 Task: Look for space in Arcore, Italy from 6th September, 2023 to 15th September, 2023 for 6 adults in price range Rs.8000 to Rs.12000. Place can be entire place or private room with 6 bedrooms having 6 beds and 6 bathrooms. Property type can be house, flat, guest house. Amenities needed are: wifi, TV, free parkinig on premises, gym, breakfast. Booking option can be shelf check-in. Required host language is English.
Action: Mouse moved to (425, 84)
Screenshot: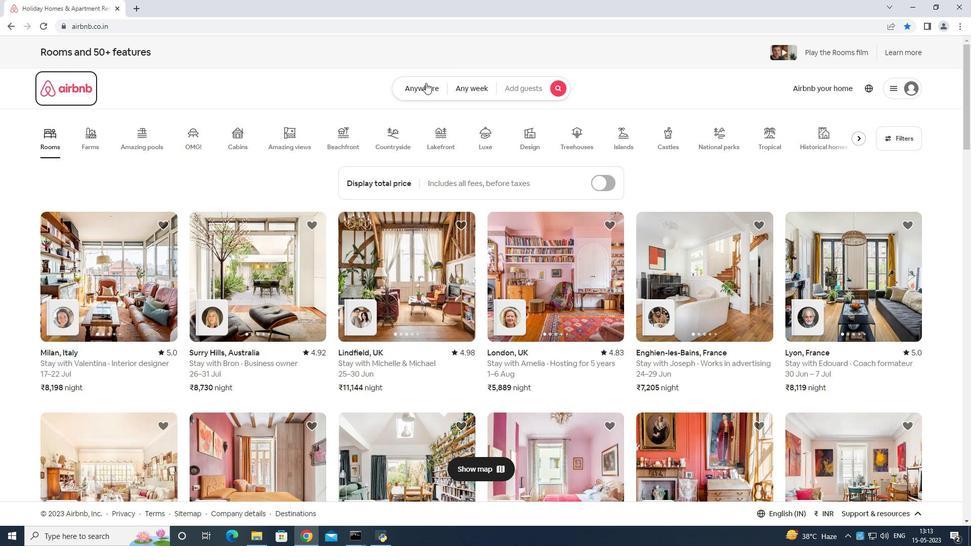 
Action: Mouse pressed left at (425, 84)
Screenshot: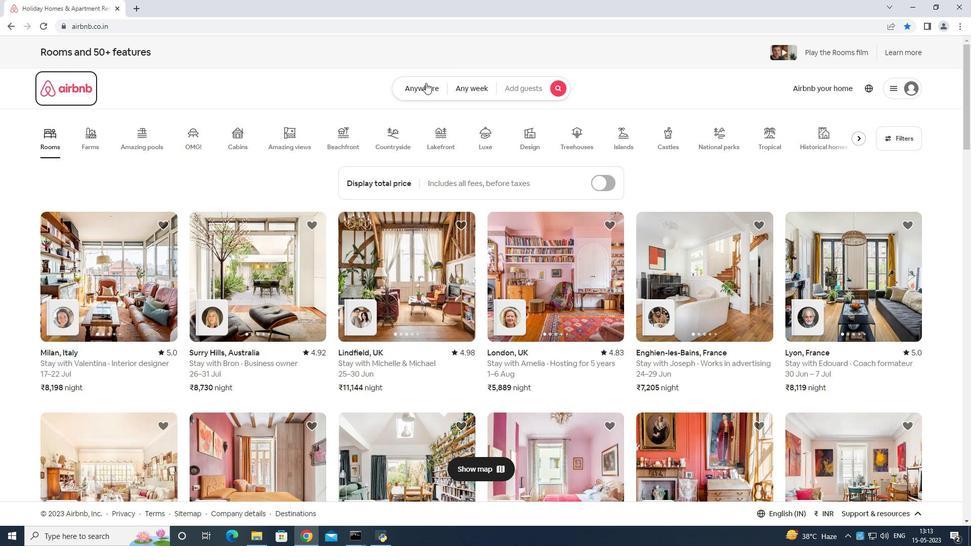 
Action: Mouse moved to (378, 130)
Screenshot: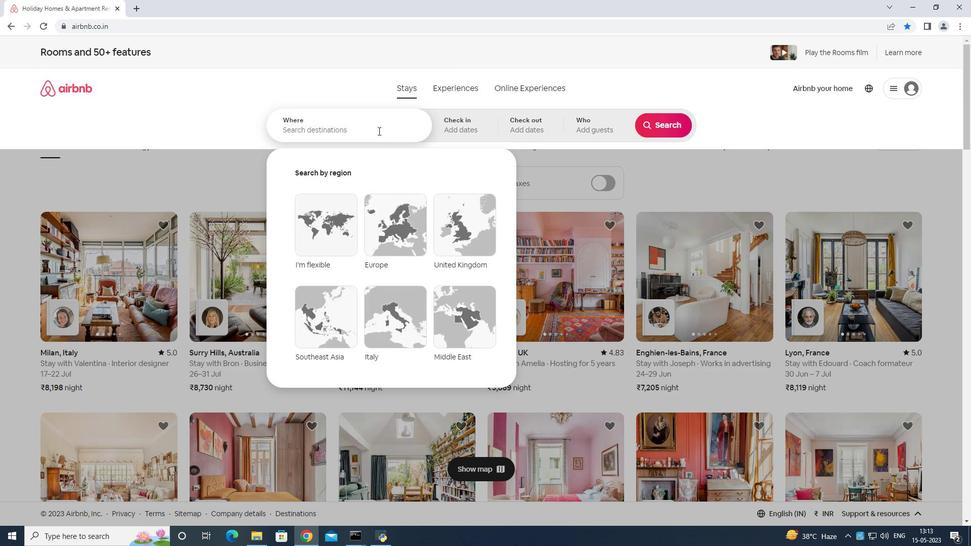 
Action: Mouse pressed left at (378, 130)
Screenshot: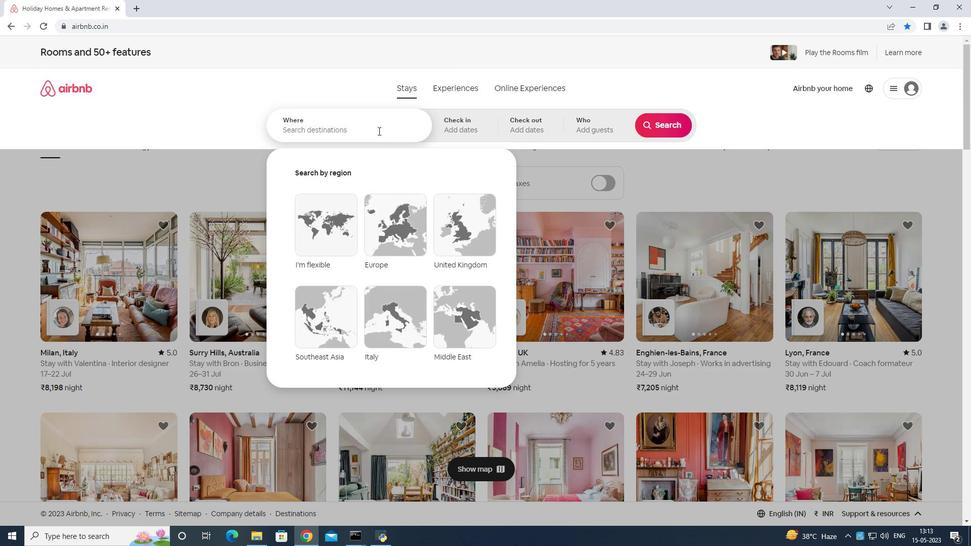 
Action: Mouse moved to (375, 128)
Screenshot: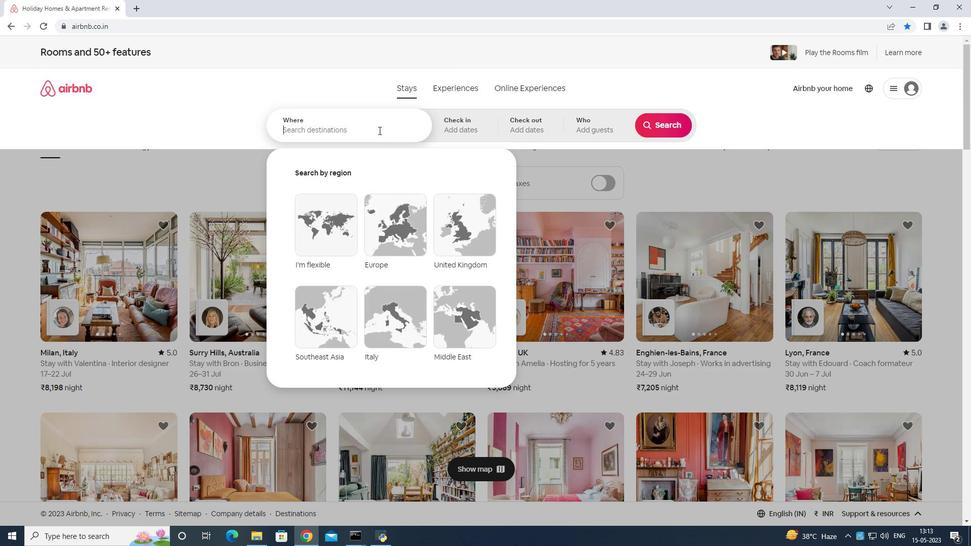 
Action: Key pressed <Key.shift>Arcore<Key.space>italy<Key.enter>
Screenshot: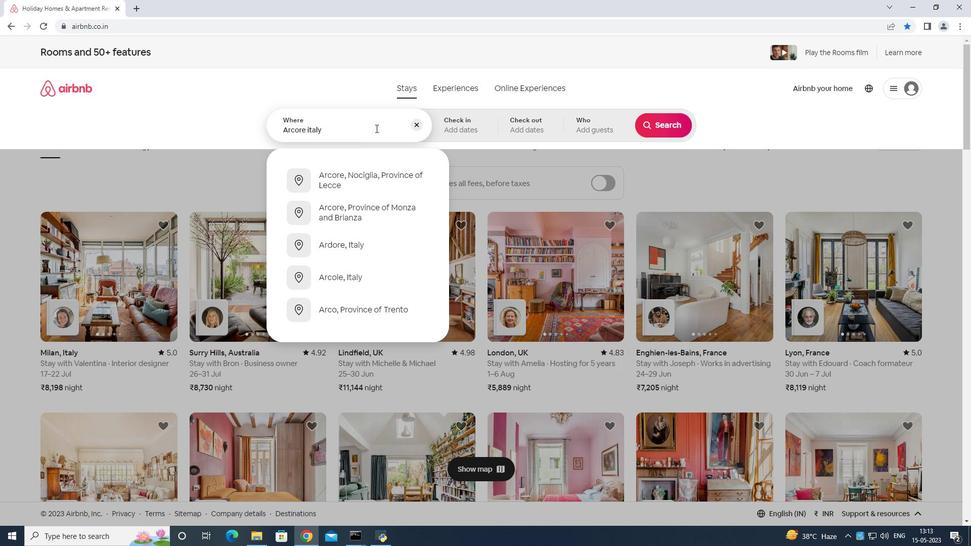 
Action: Mouse moved to (659, 210)
Screenshot: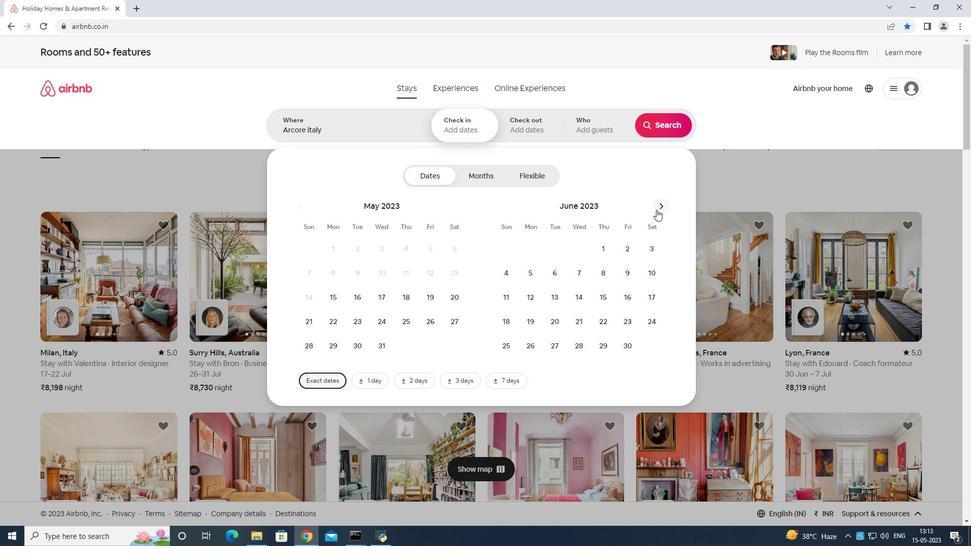 
Action: Mouse pressed left at (659, 210)
Screenshot: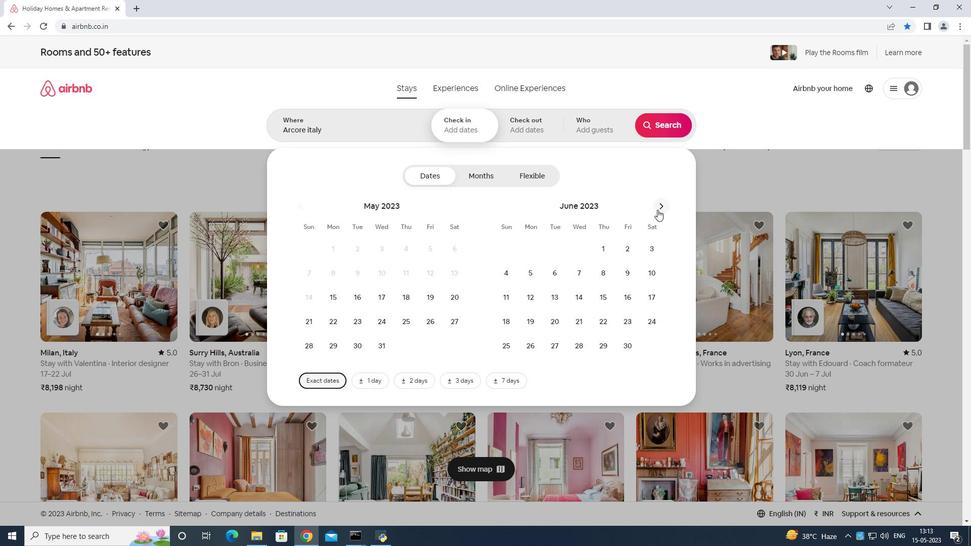 
Action: Mouse moved to (660, 209)
Screenshot: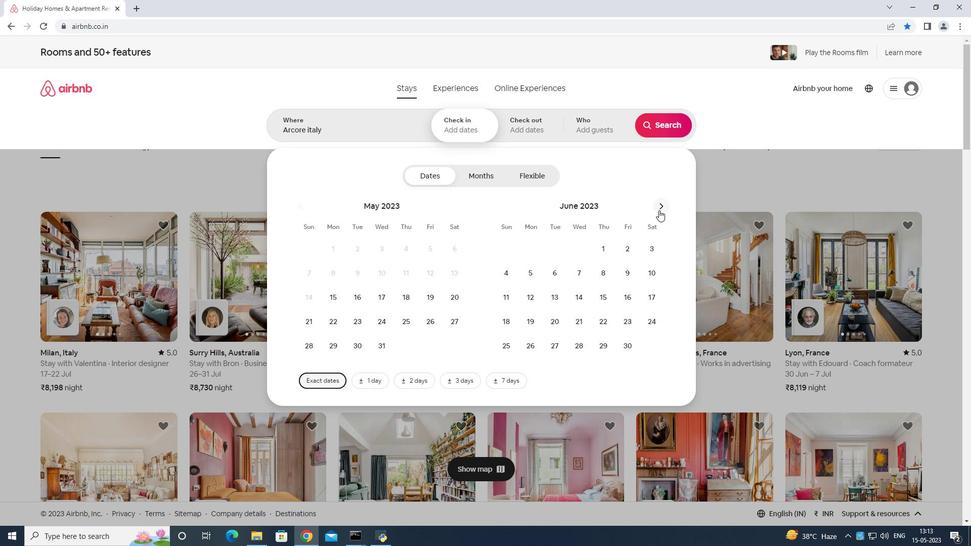 
Action: Mouse pressed left at (660, 209)
Screenshot: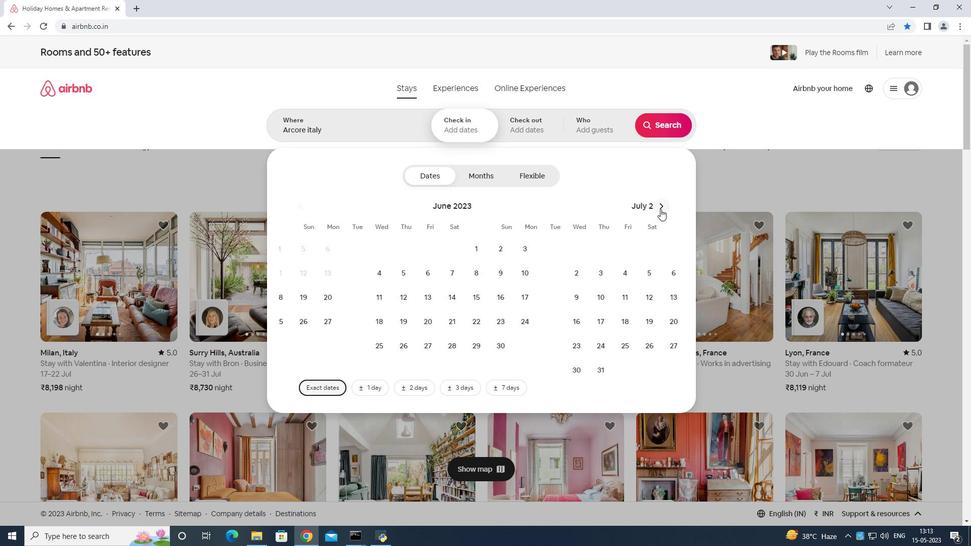 
Action: Mouse moved to (661, 209)
Screenshot: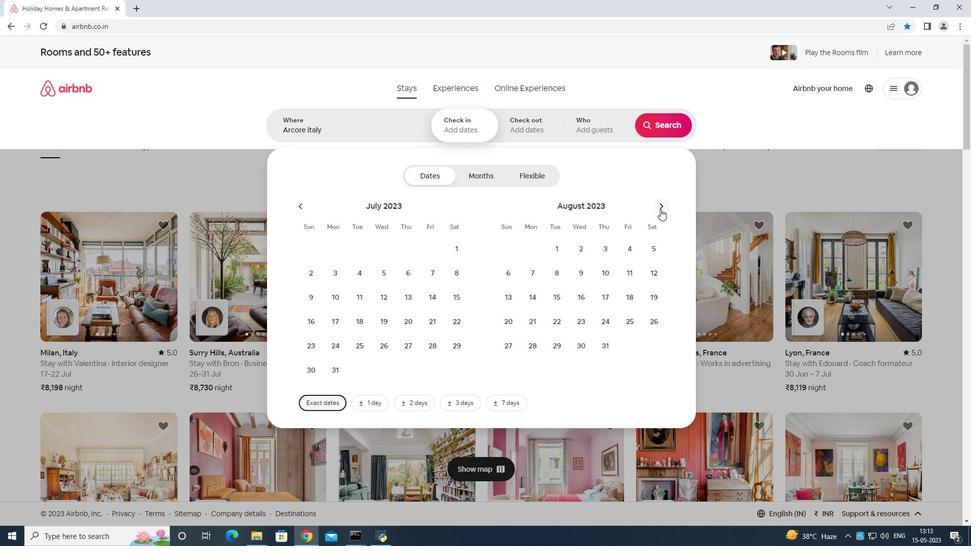 
Action: Mouse pressed left at (661, 209)
Screenshot: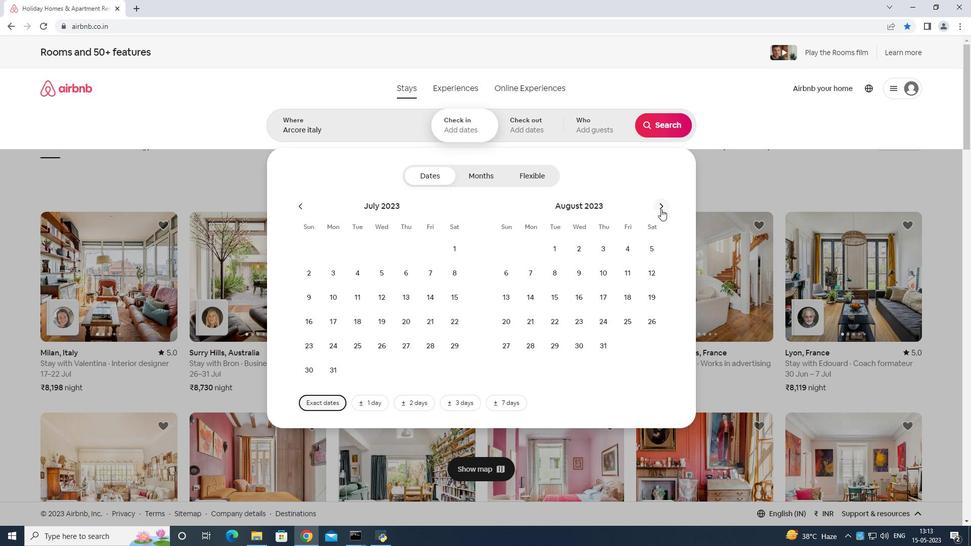 
Action: Mouse moved to (576, 268)
Screenshot: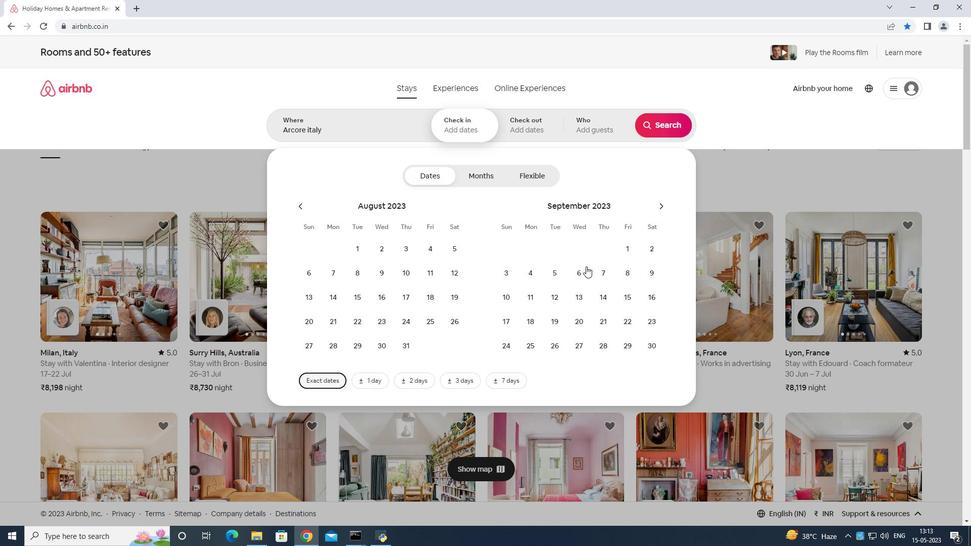 
Action: Mouse pressed left at (576, 268)
Screenshot: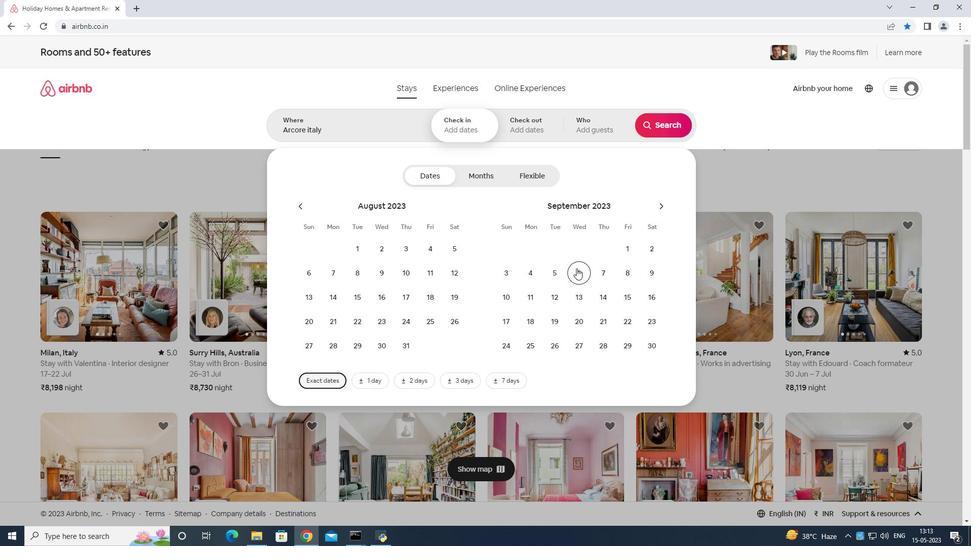 
Action: Mouse moved to (616, 297)
Screenshot: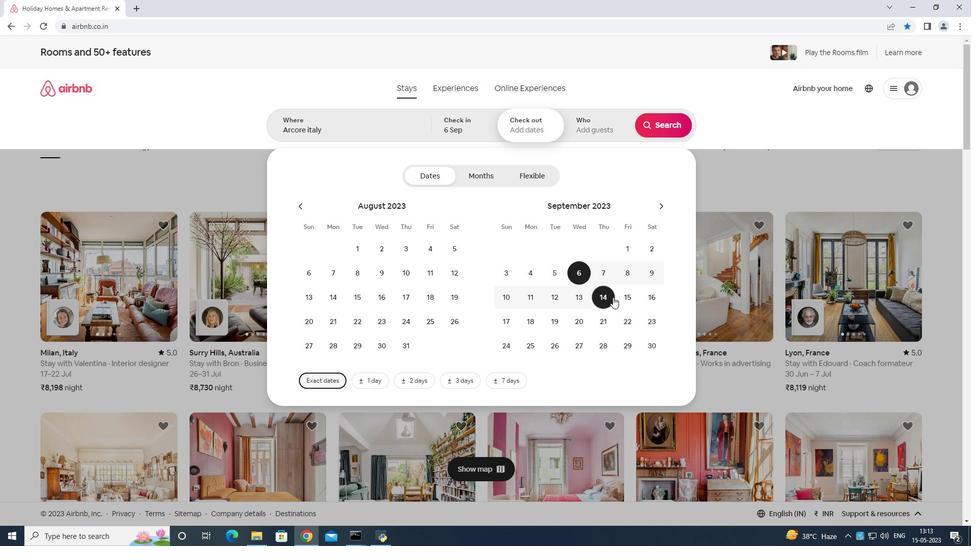 
Action: Mouse pressed left at (616, 297)
Screenshot: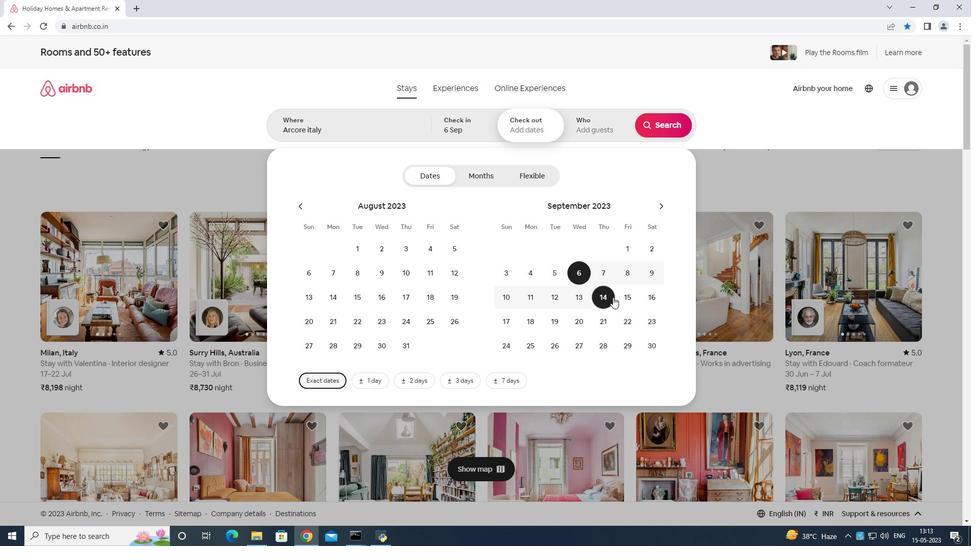 
Action: Mouse moved to (593, 119)
Screenshot: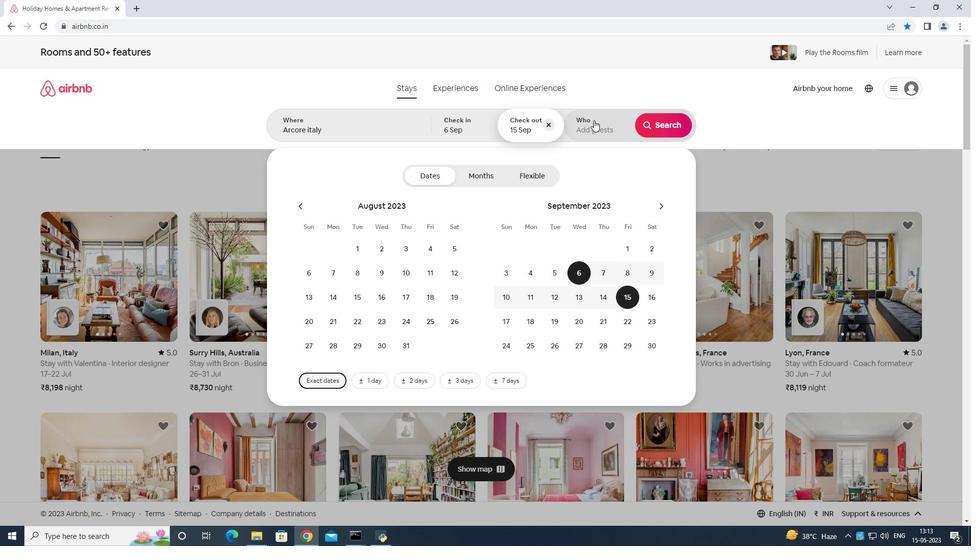 
Action: Mouse pressed left at (593, 119)
Screenshot: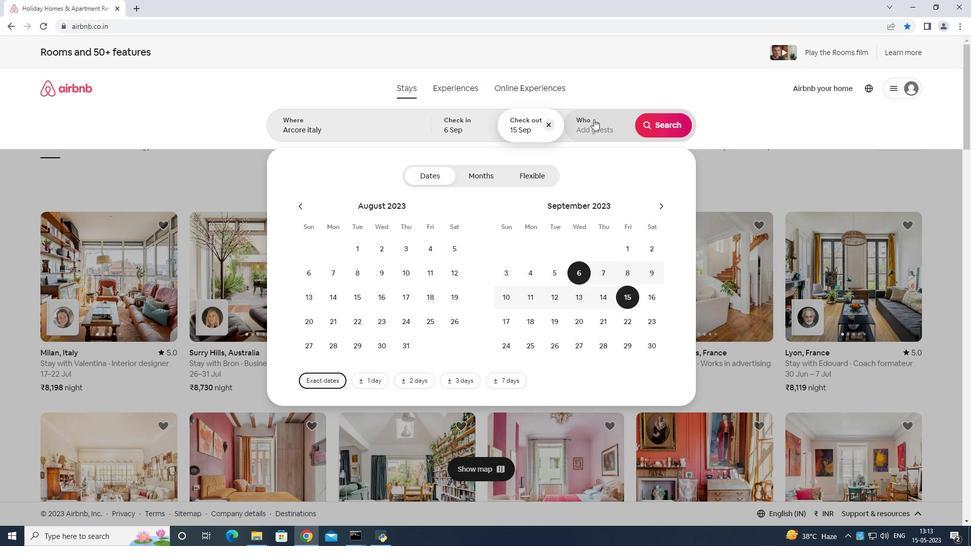 
Action: Mouse moved to (666, 175)
Screenshot: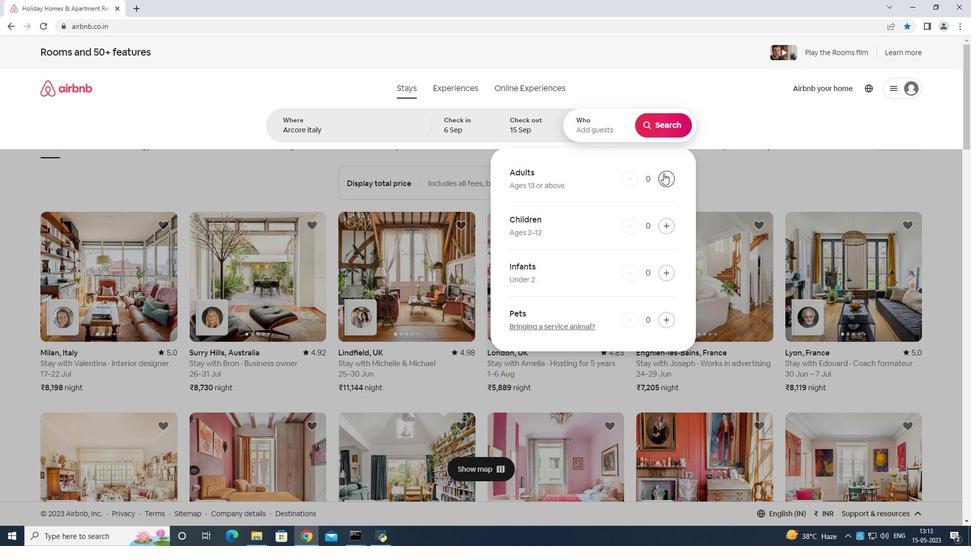 
Action: Mouse pressed left at (666, 175)
Screenshot: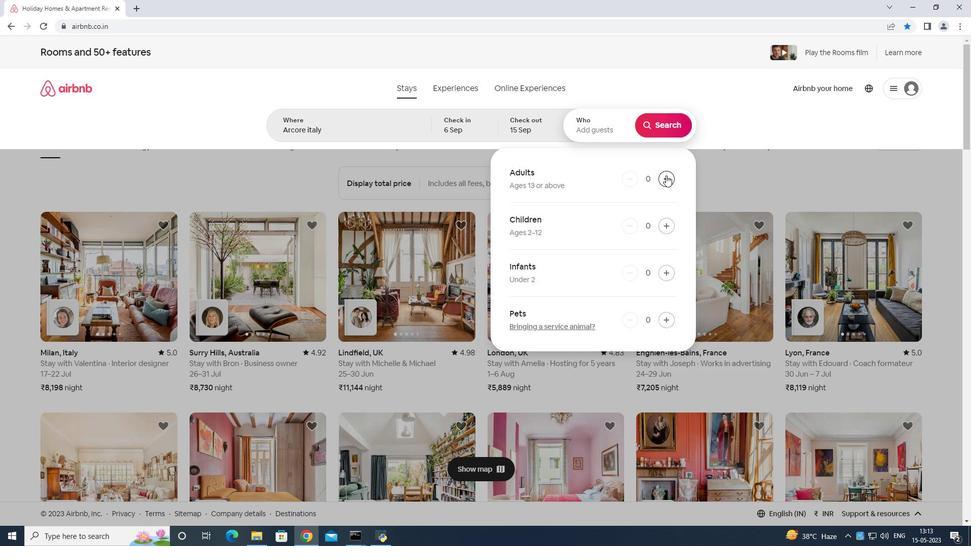 
Action: Mouse moved to (666, 176)
Screenshot: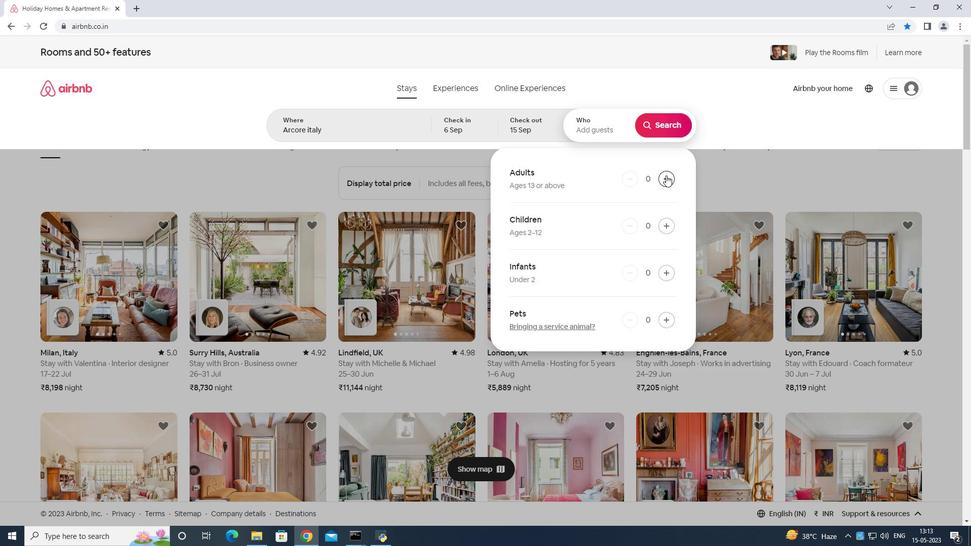 
Action: Mouse pressed left at (666, 176)
Screenshot: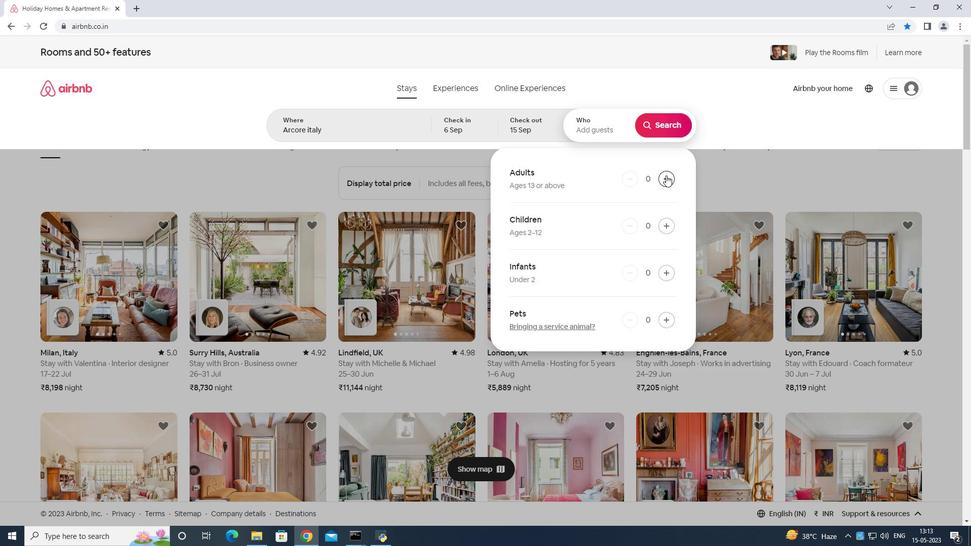 
Action: Mouse moved to (667, 176)
Screenshot: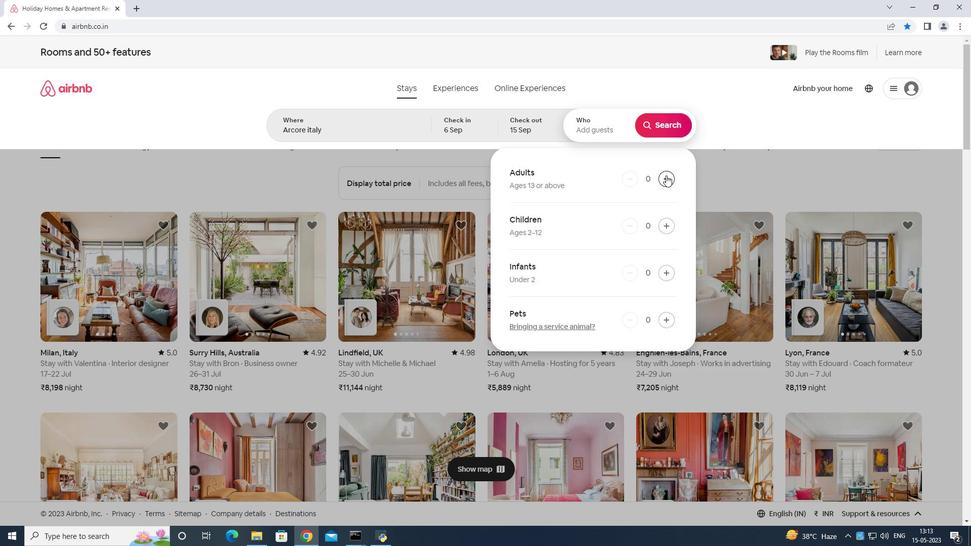 
Action: Mouse pressed left at (667, 176)
Screenshot: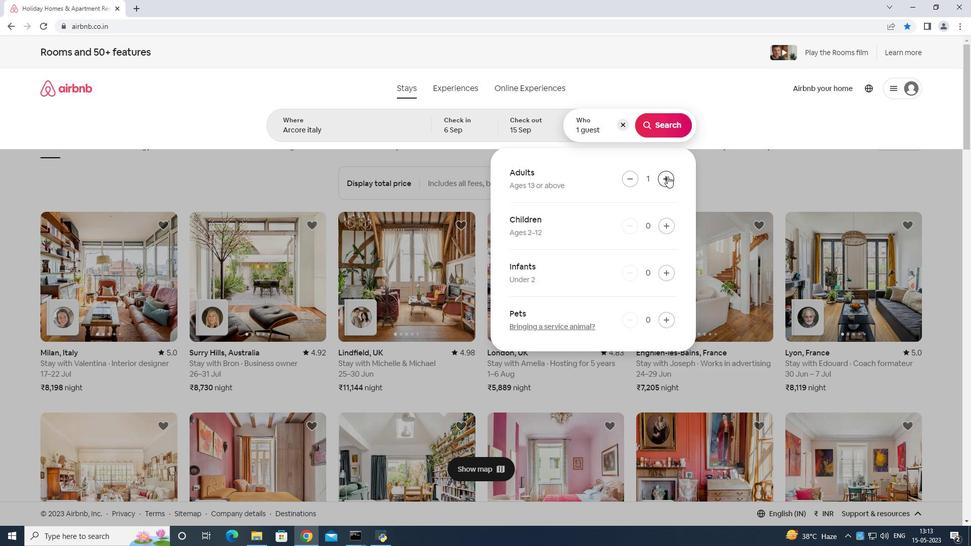 
Action: Mouse pressed left at (667, 176)
Screenshot: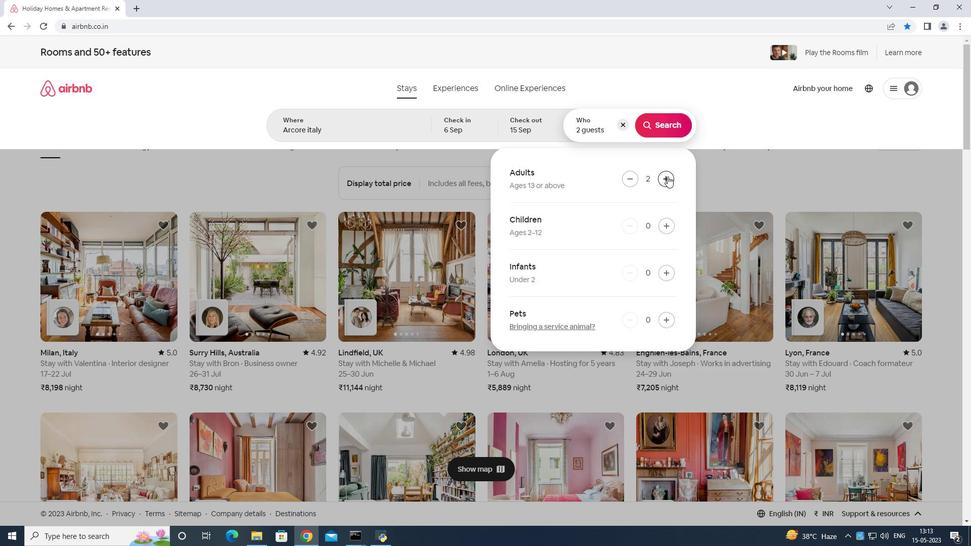 
Action: Mouse pressed left at (667, 176)
Screenshot: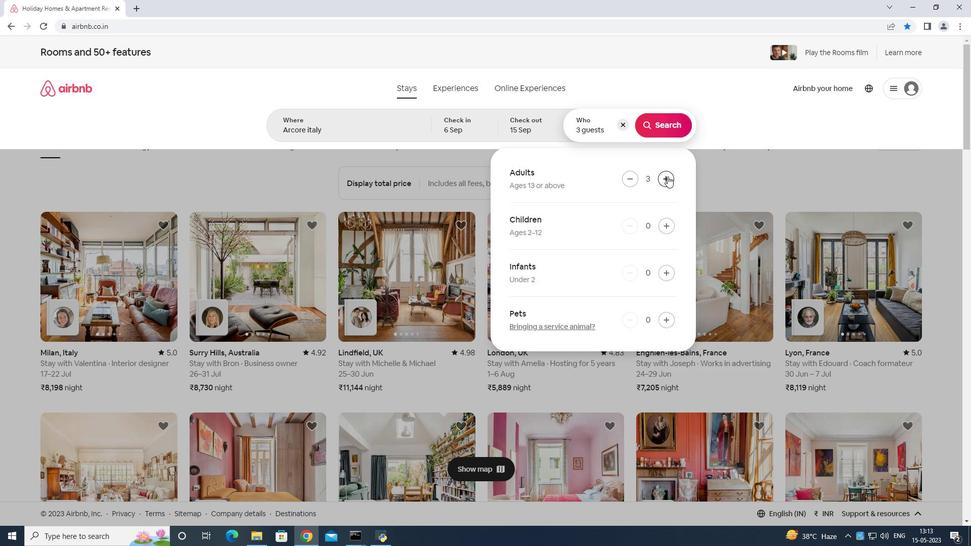 
Action: Mouse pressed left at (667, 176)
Screenshot: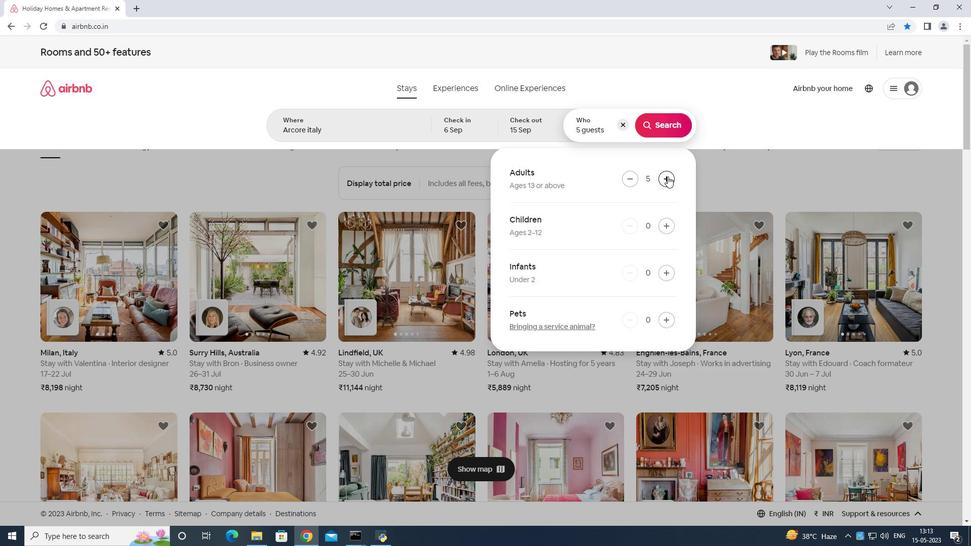 
Action: Mouse moved to (666, 126)
Screenshot: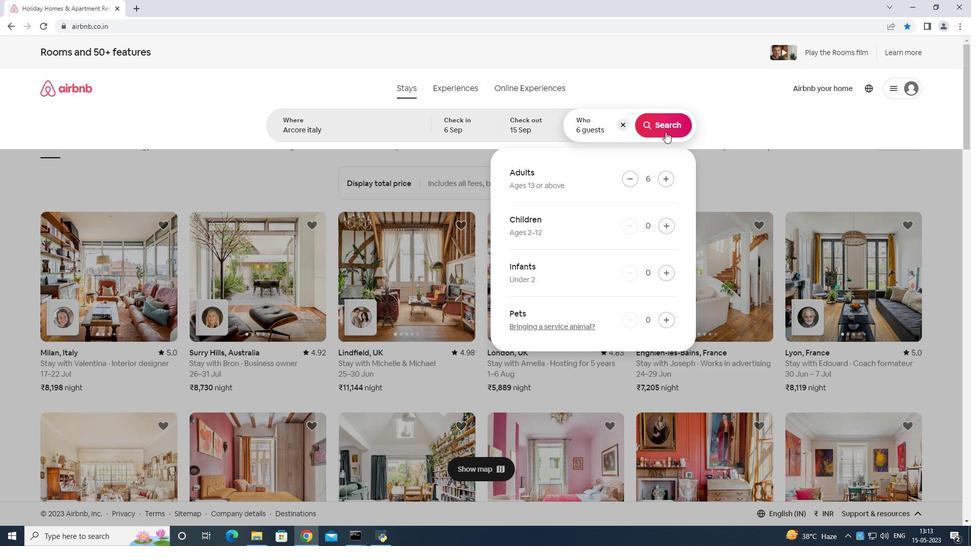 
Action: Mouse pressed left at (666, 126)
Screenshot: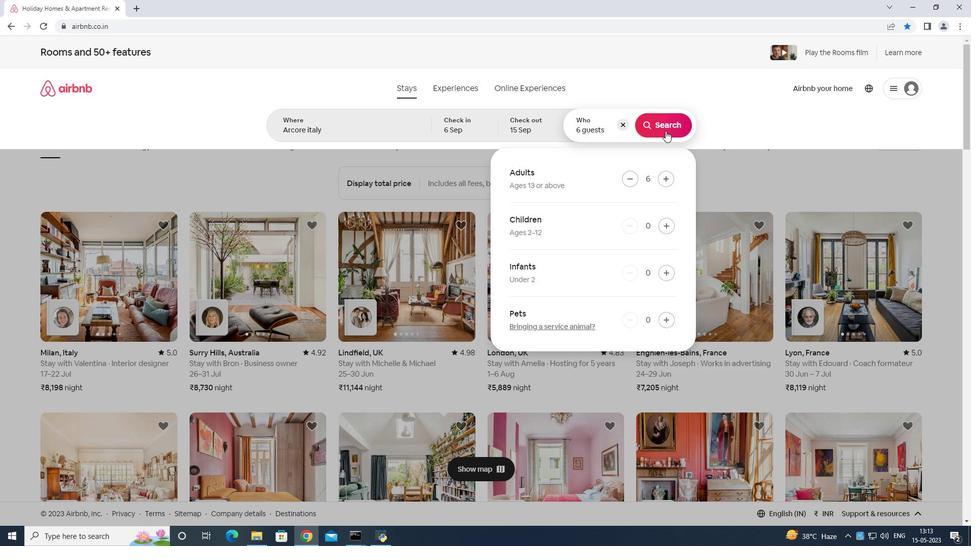 
Action: Mouse moved to (919, 98)
Screenshot: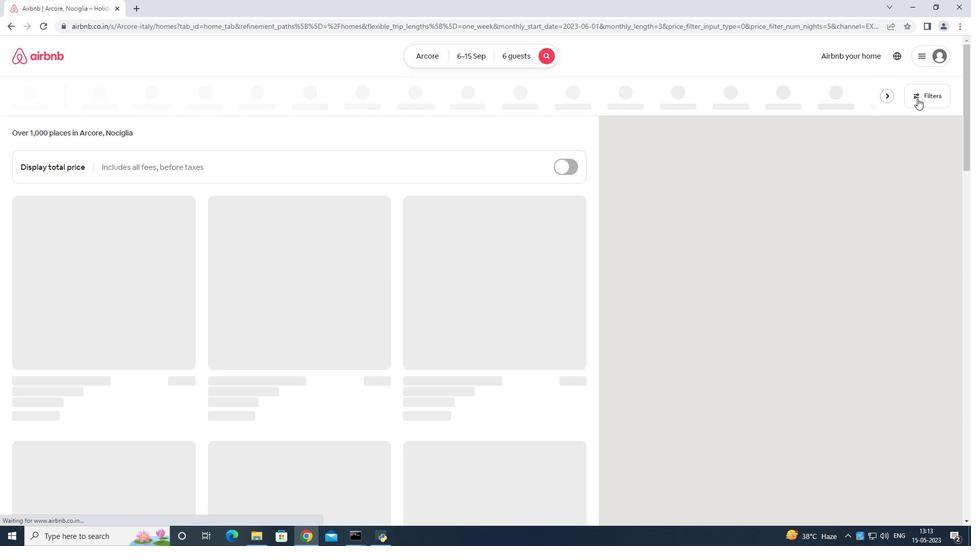 
Action: Mouse pressed left at (919, 98)
Screenshot: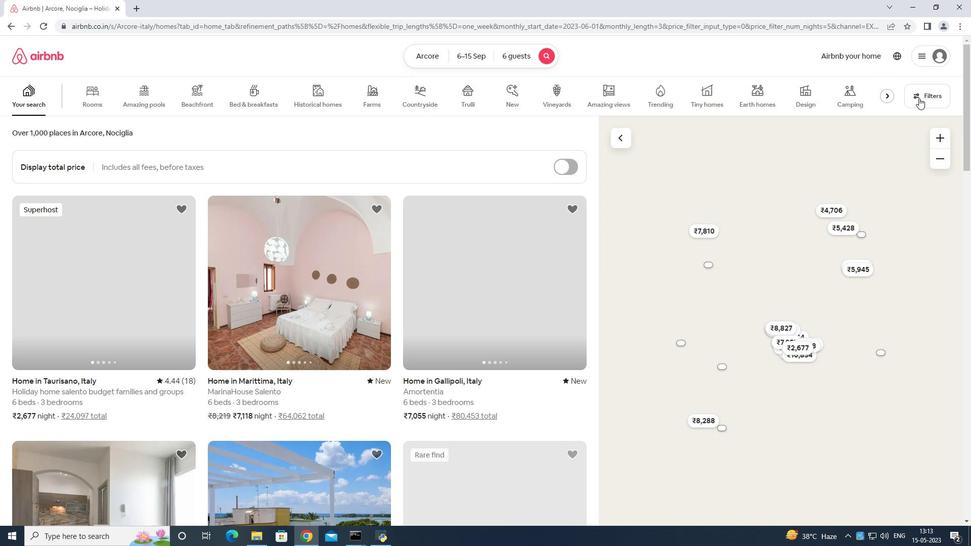 
Action: Mouse moved to (430, 340)
Screenshot: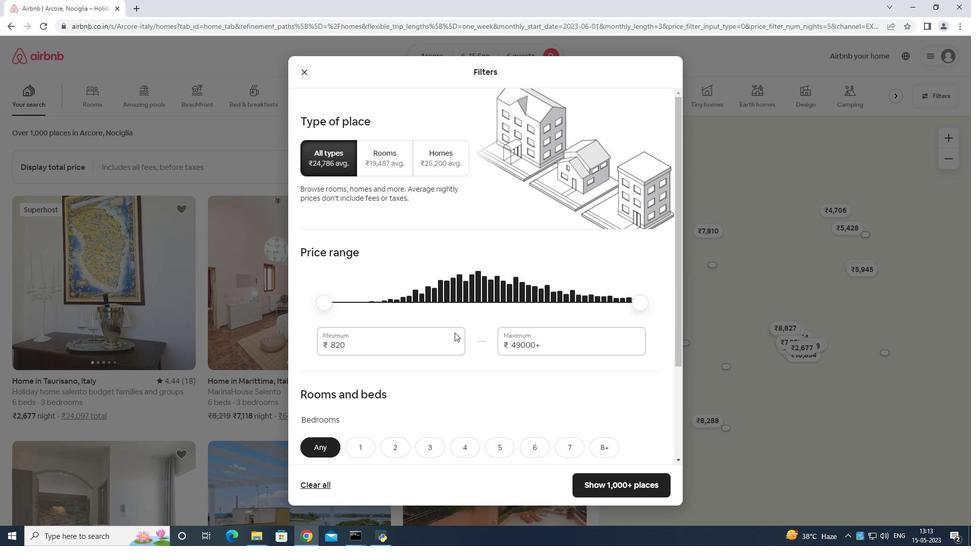 
Action: Mouse pressed left at (430, 340)
Screenshot: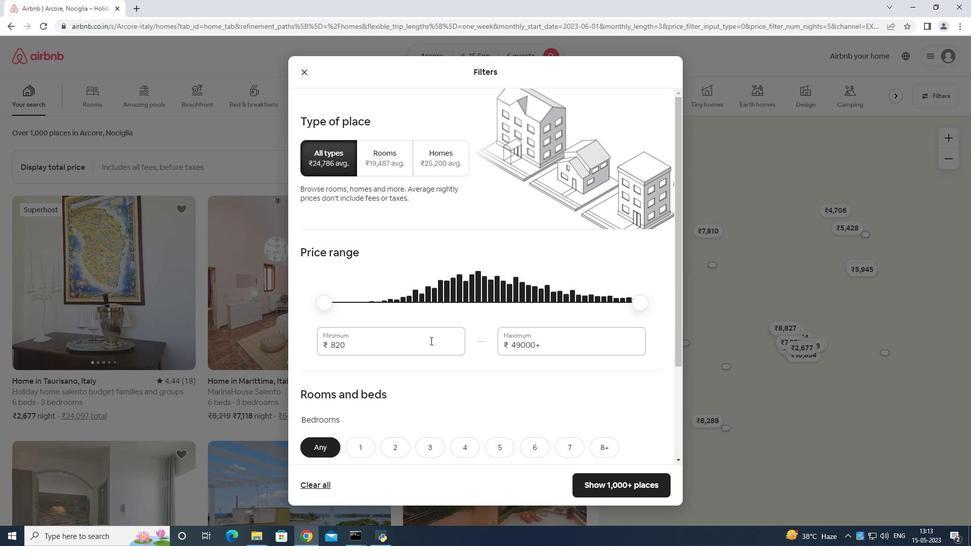 
Action: Mouse moved to (449, 338)
Screenshot: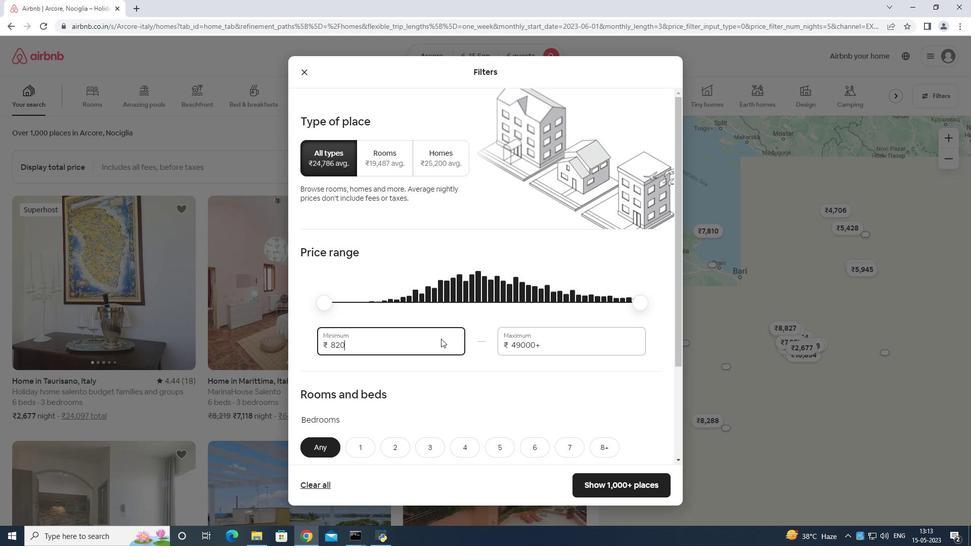 
Action: Key pressed <Key.backspace>
Screenshot: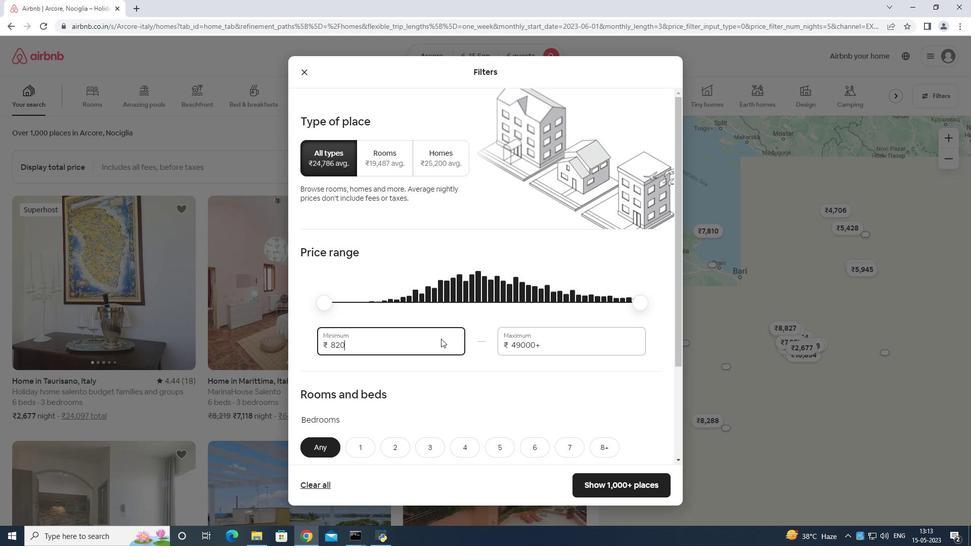 
Action: Mouse moved to (449, 335)
Screenshot: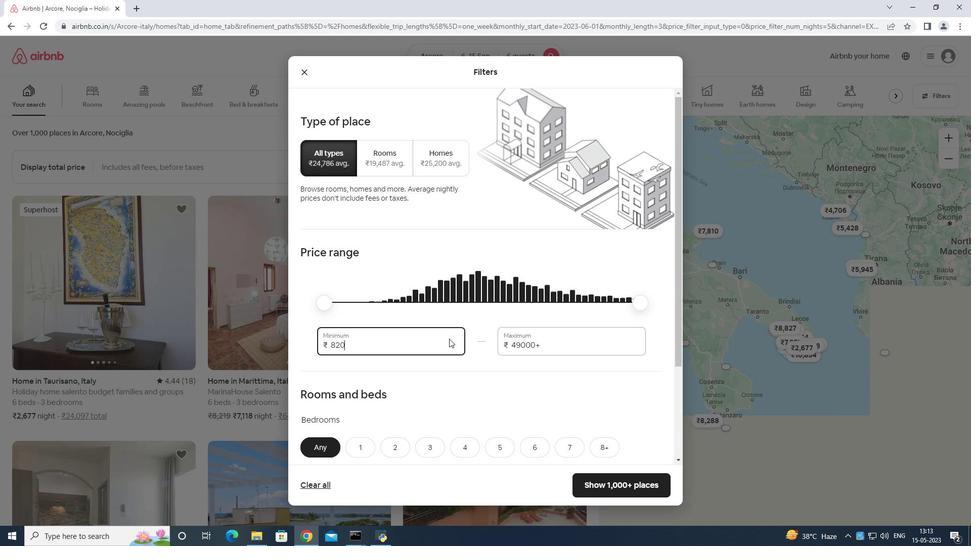 
Action: Key pressed <Key.backspace><Key.backspace><Key.backspace><Key.backspace><Key.backspace><Key.backspace><Key.backspace><Key.backspace>8
Screenshot: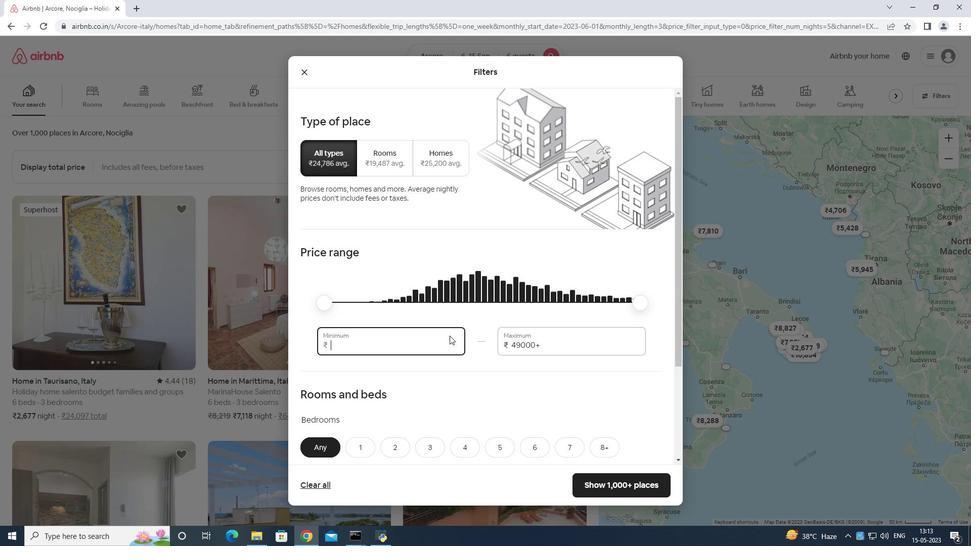 
Action: Mouse moved to (450, 335)
Screenshot: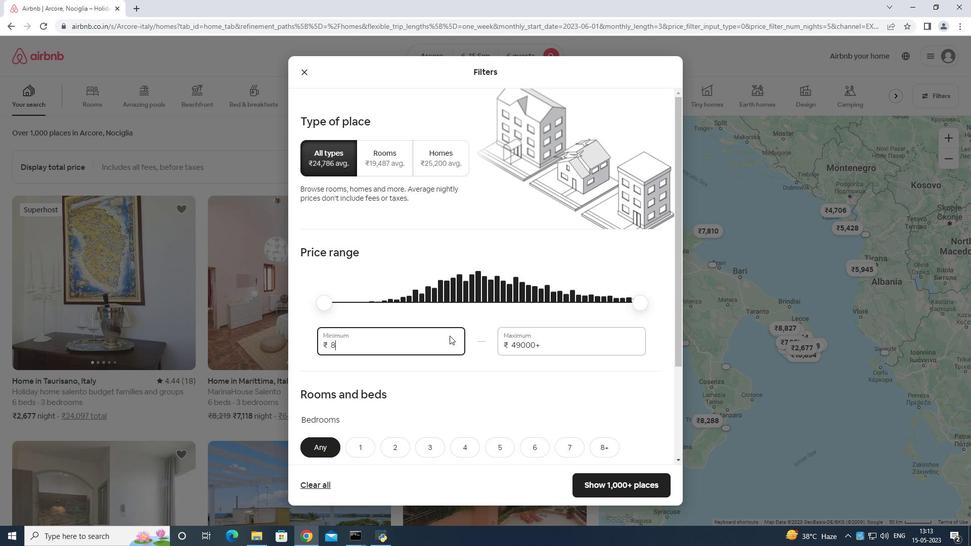 
Action: Key pressed 0
Screenshot: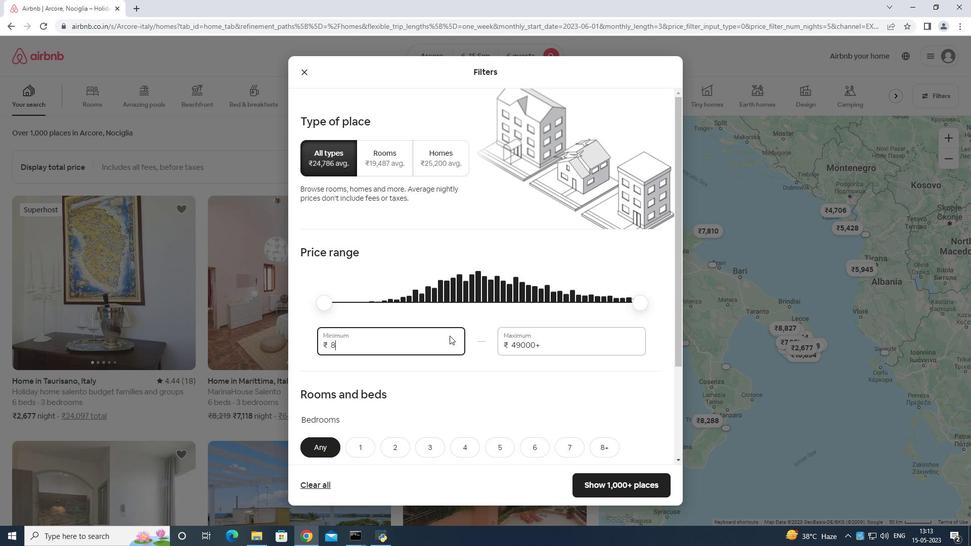 
Action: Mouse moved to (450, 334)
Screenshot: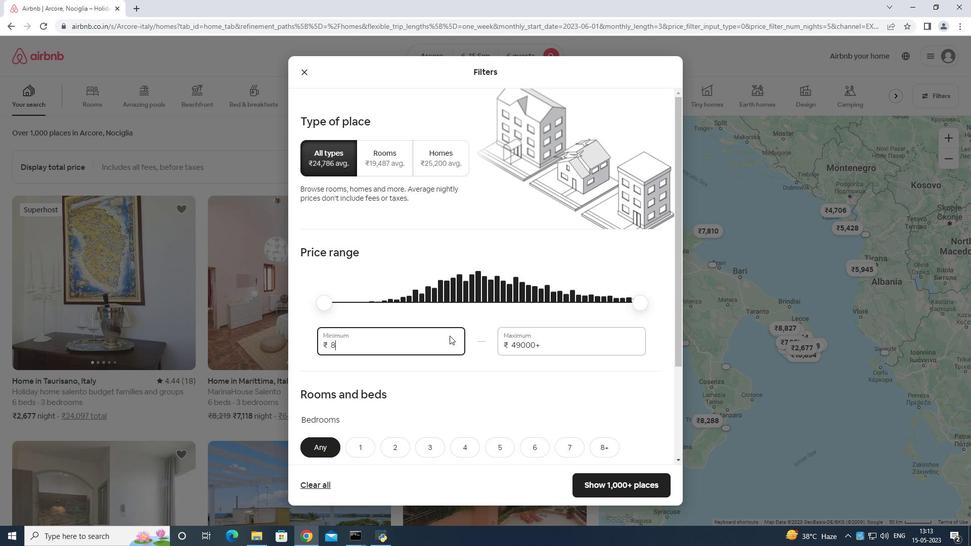 
Action: Key pressed 0
Screenshot: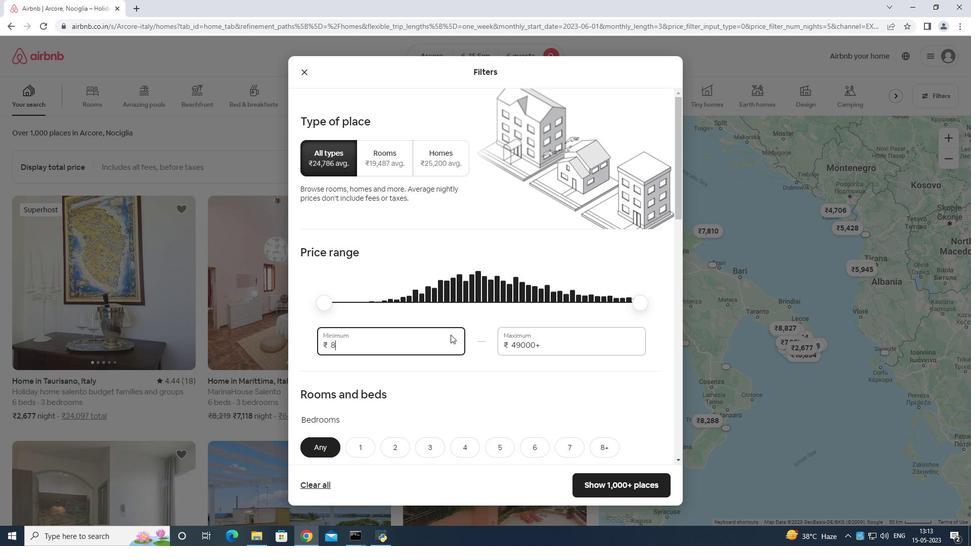 
Action: Mouse moved to (450, 334)
Screenshot: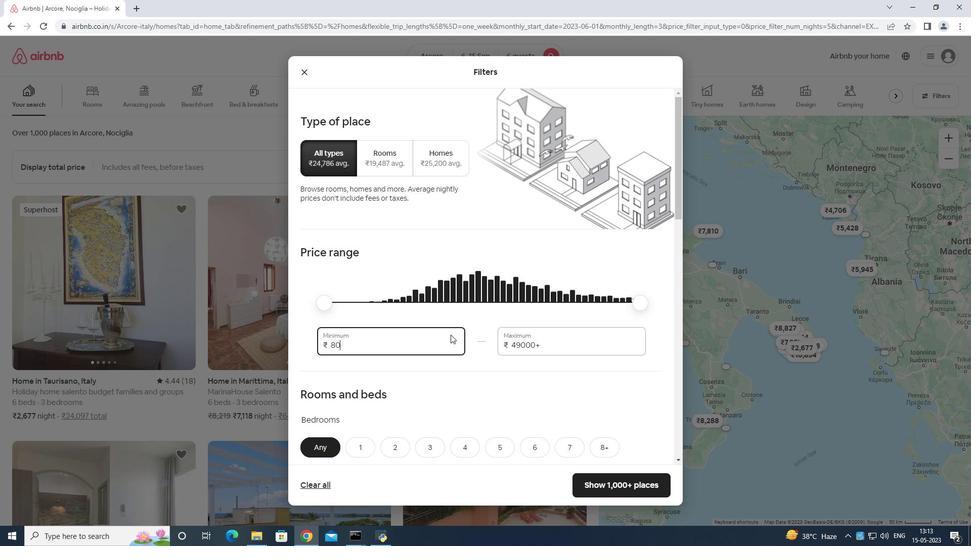 
Action: Key pressed 0
Screenshot: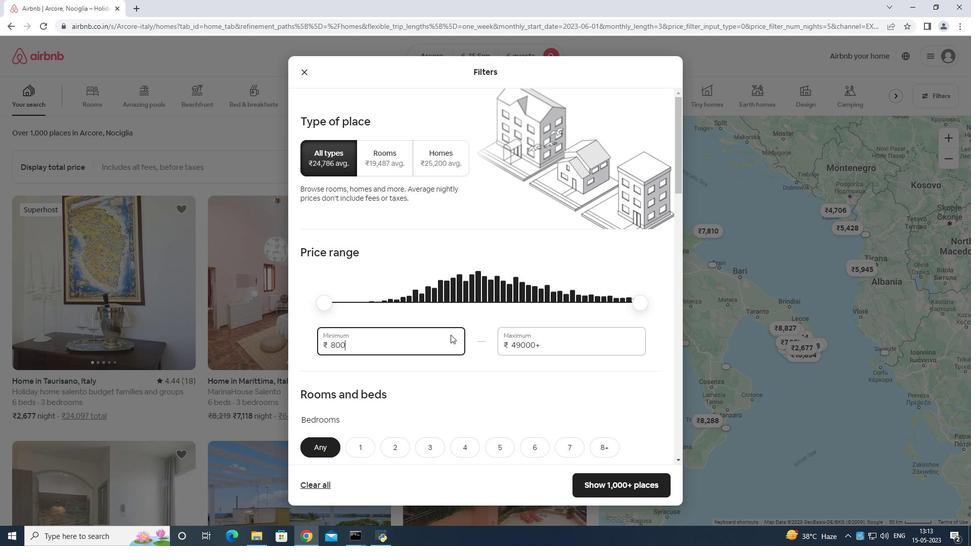 
Action: Mouse moved to (566, 344)
Screenshot: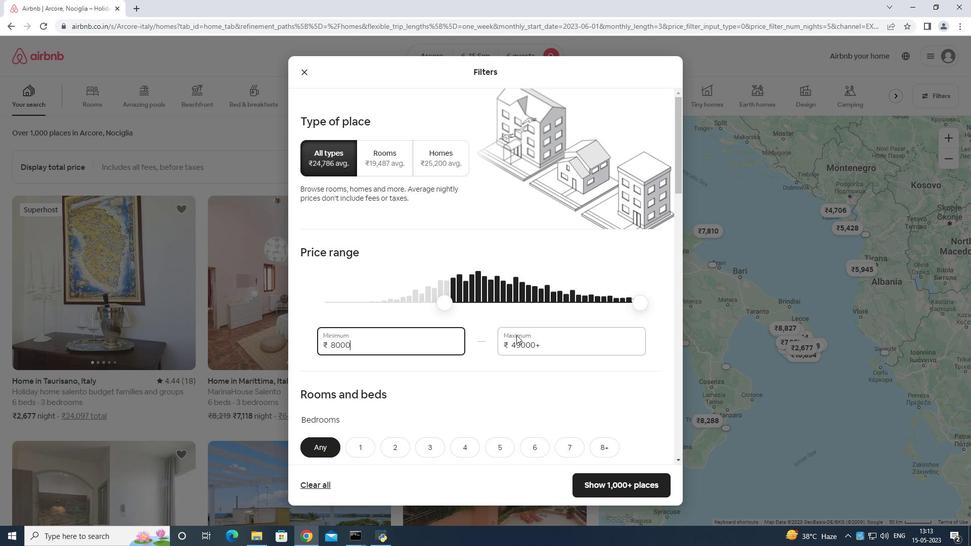
Action: Mouse pressed left at (566, 344)
Screenshot: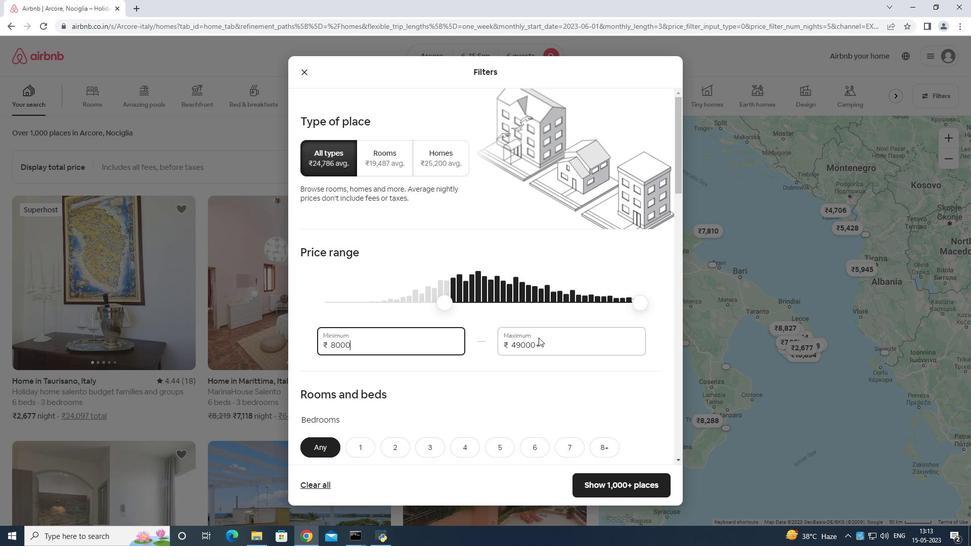 
Action: Mouse moved to (568, 343)
Screenshot: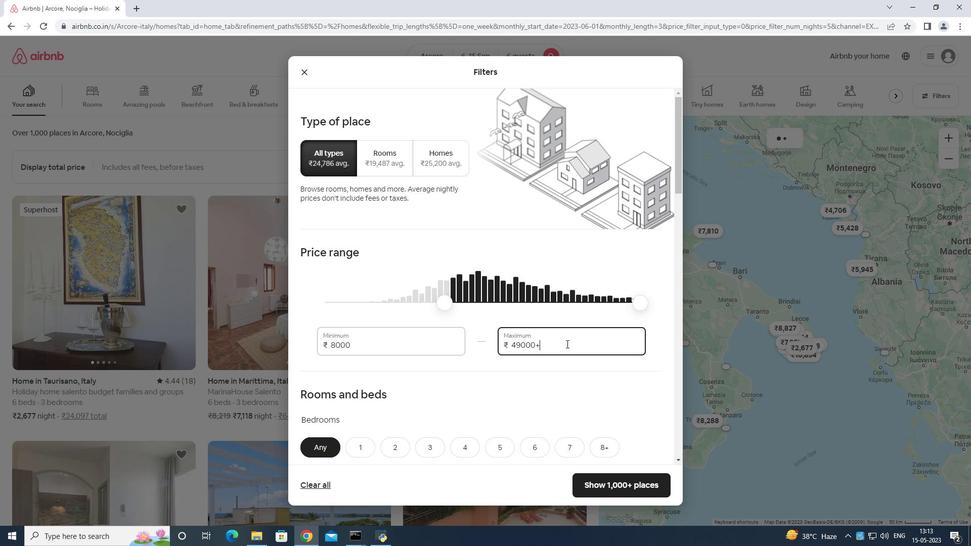 
Action: Key pressed <Key.backspace><Key.backspace><Key.backspace><Key.backspace><Key.backspace><Key.backspace><Key.backspace><Key.backspace><Key.backspace><Key.backspace><Key.backspace><Key.backspace><Key.backspace>1
Screenshot: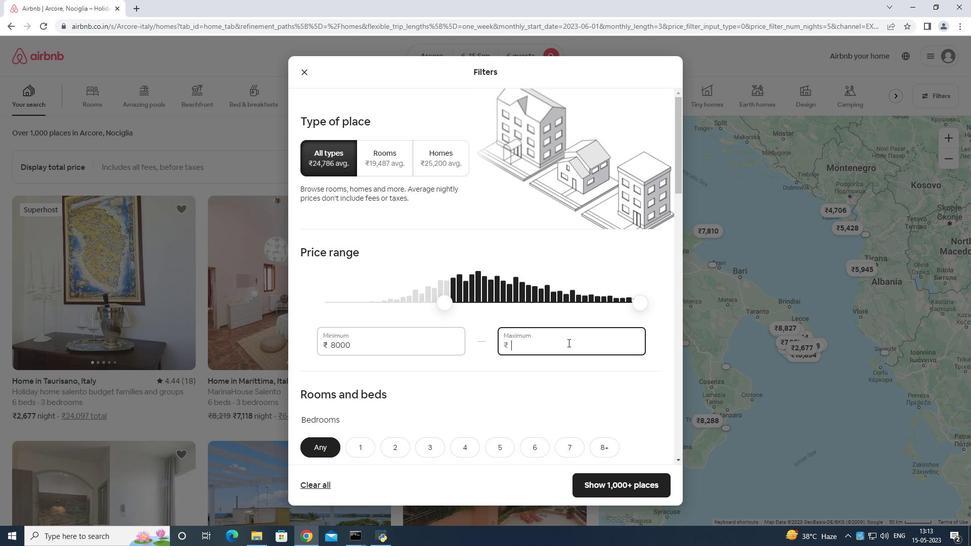 
Action: Mouse moved to (569, 341)
Screenshot: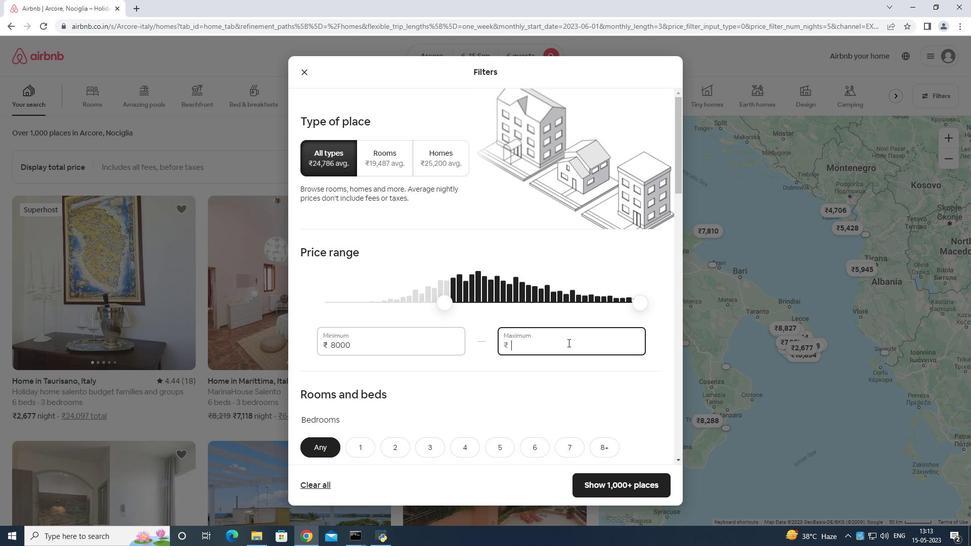 
Action: Key pressed 20
Screenshot: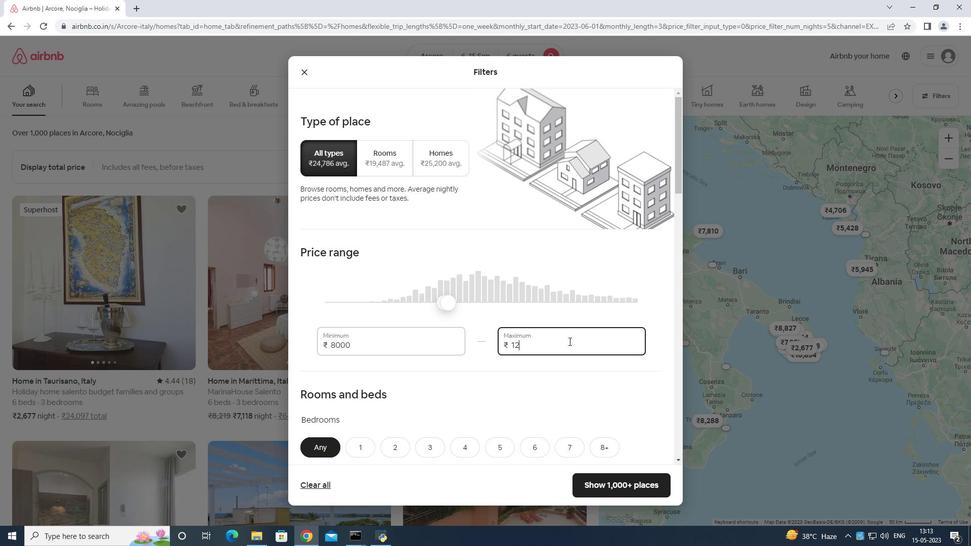 
Action: Mouse moved to (569, 341)
Screenshot: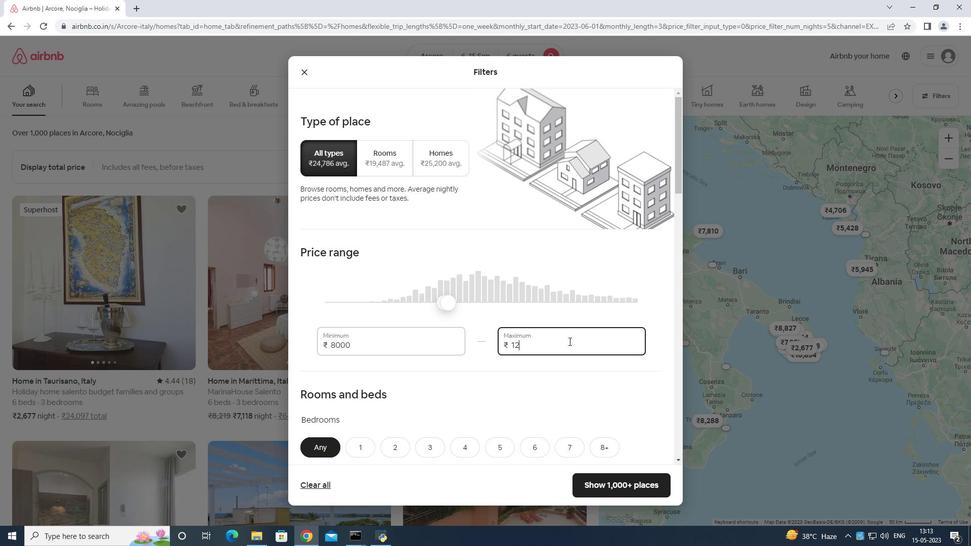
Action: Key pressed 00
Screenshot: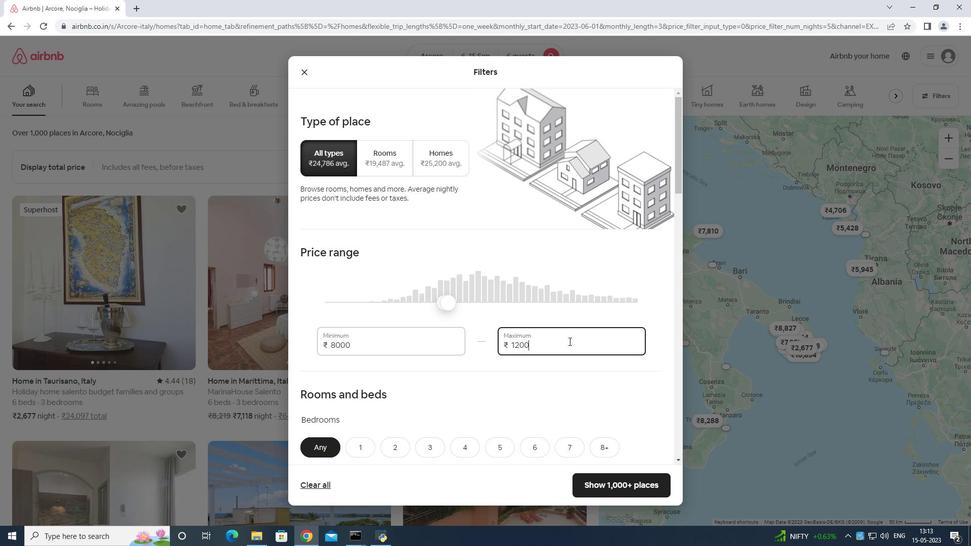 
Action: Mouse moved to (566, 341)
Screenshot: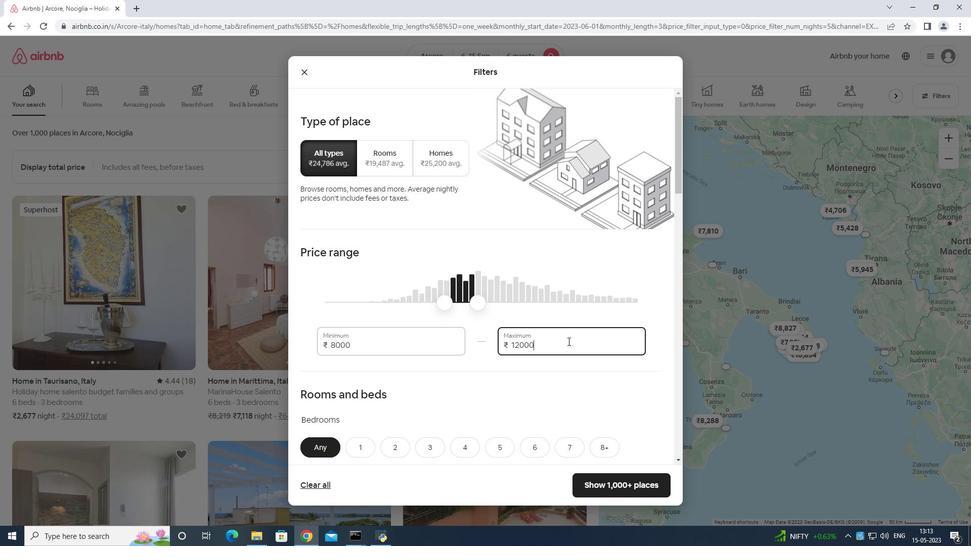 
Action: Mouse scrolled (566, 340) with delta (0, 0)
Screenshot: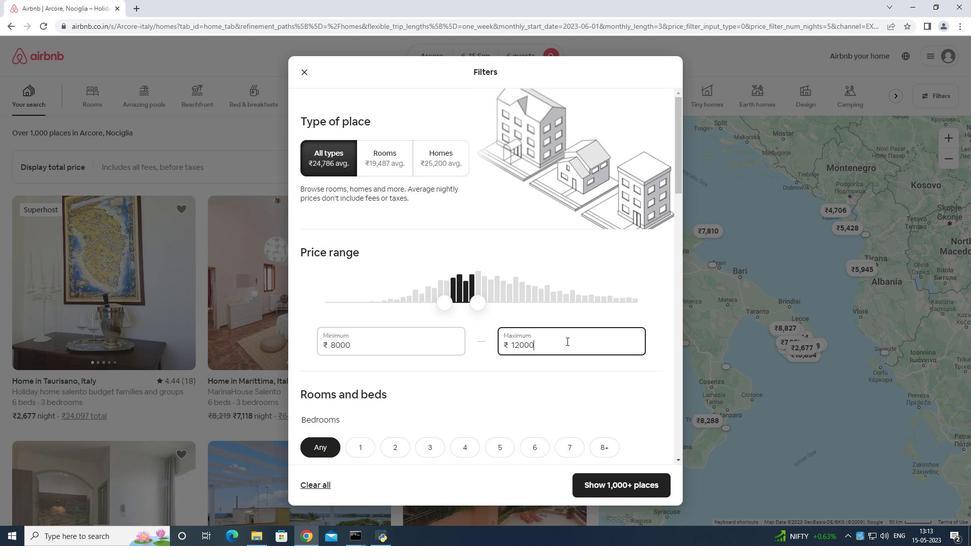 
Action: Mouse moved to (566, 341)
Screenshot: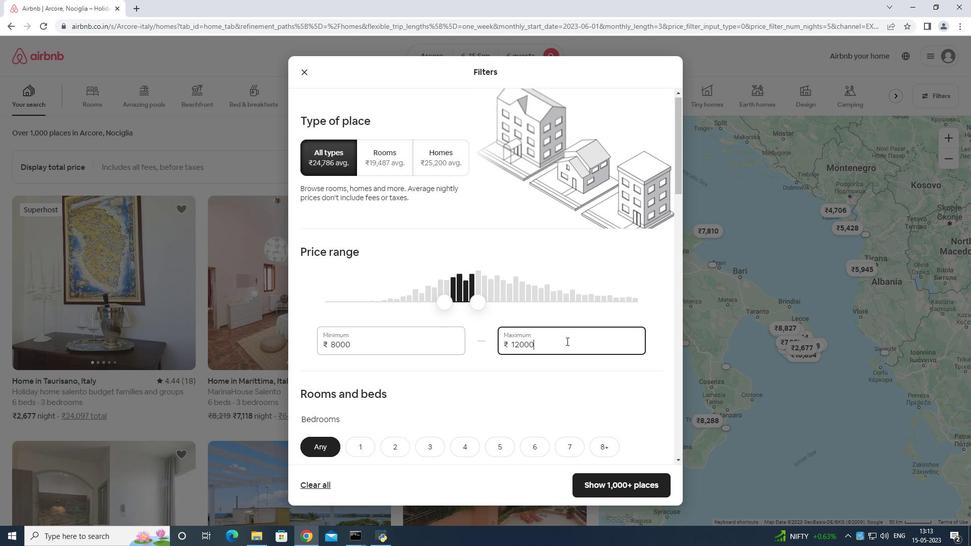
Action: Mouse scrolled (566, 341) with delta (0, 0)
Screenshot: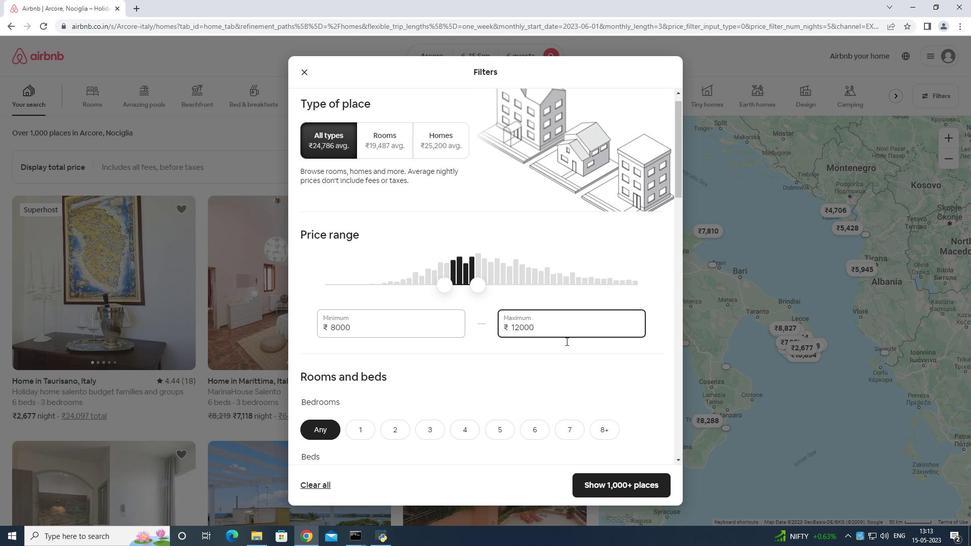 
Action: Mouse moved to (565, 343)
Screenshot: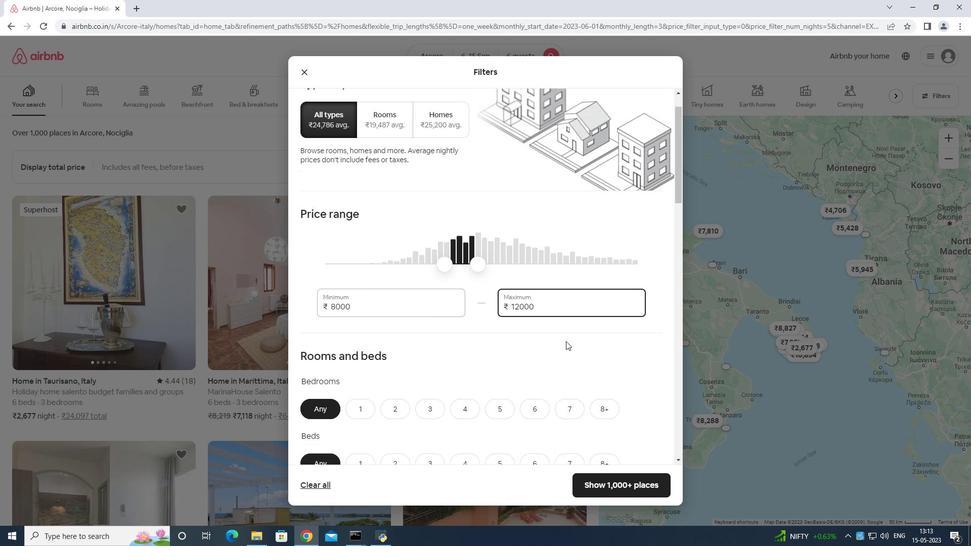
Action: Mouse scrolled (565, 343) with delta (0, 0)
Screenshot: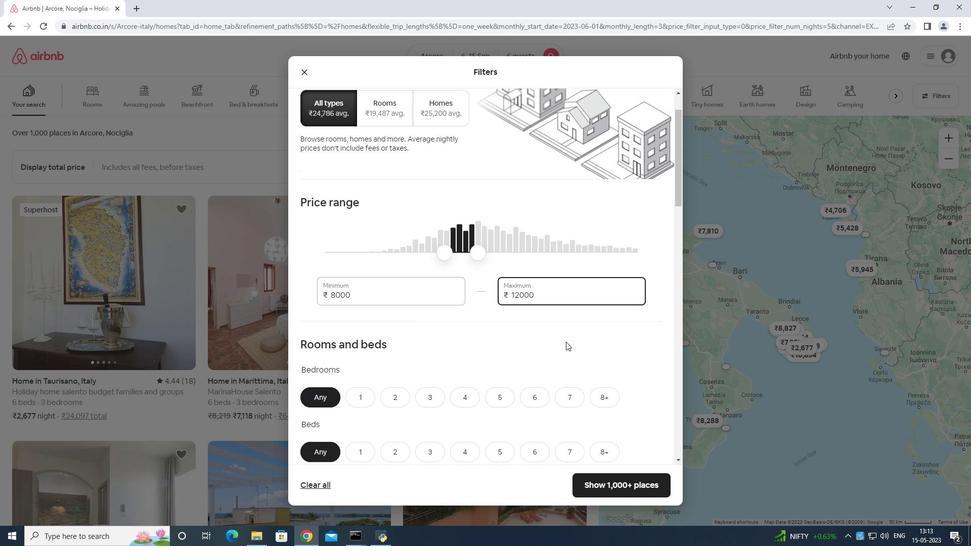 
Action: Mouse moved to (536, 295)
Screenshot: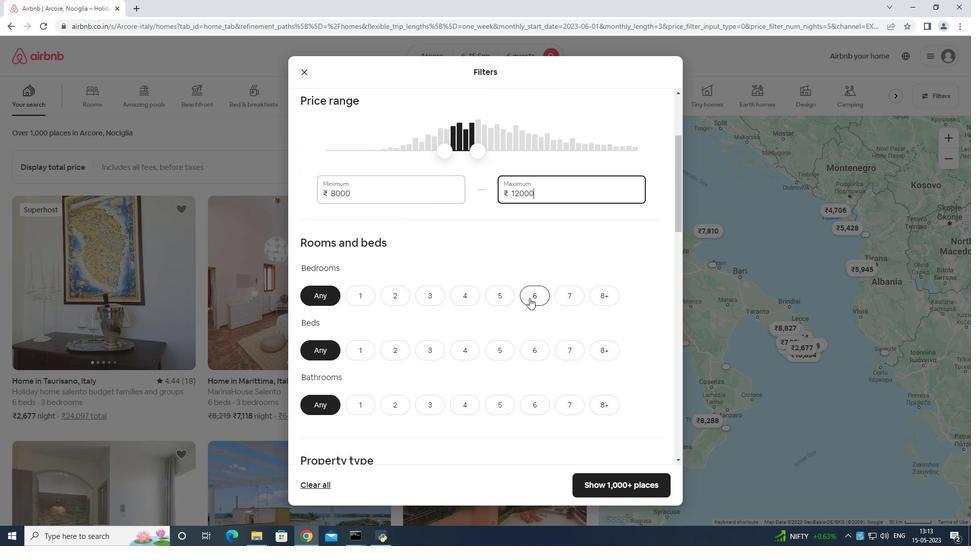
Action: Mouse pressed left at (536, 295)
Screenshot: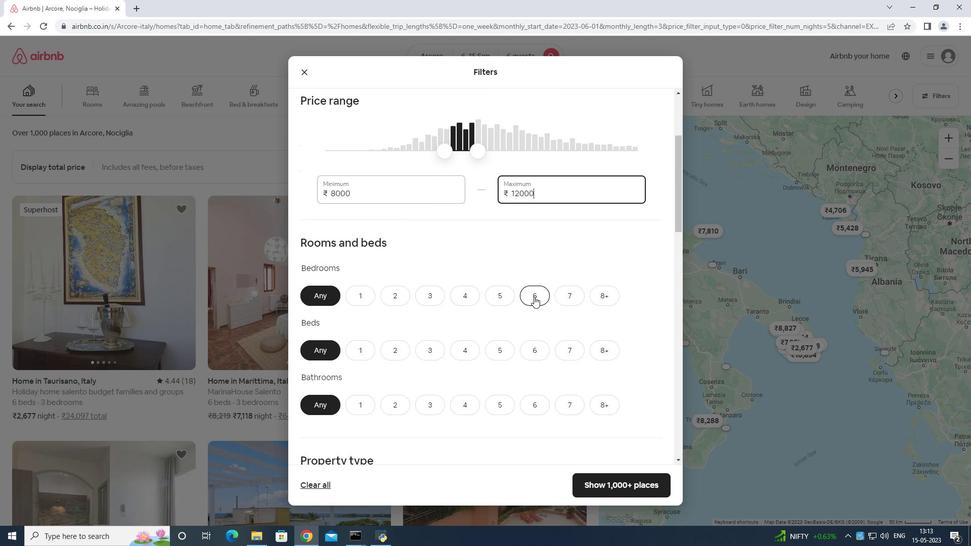 
Action: Mouse moved to (541, 348)
Screenshot: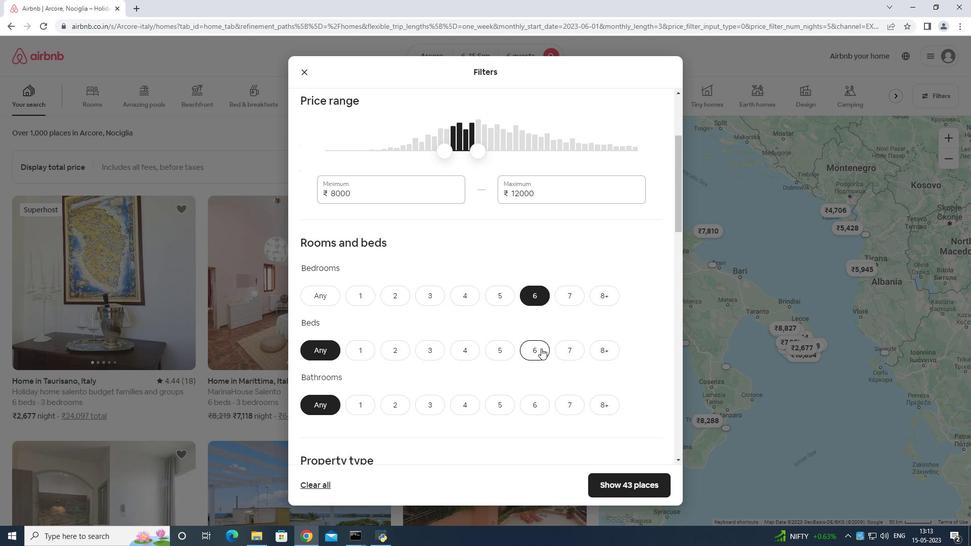 
Action: Mouse pressed left at (541, 348)
Screenshot: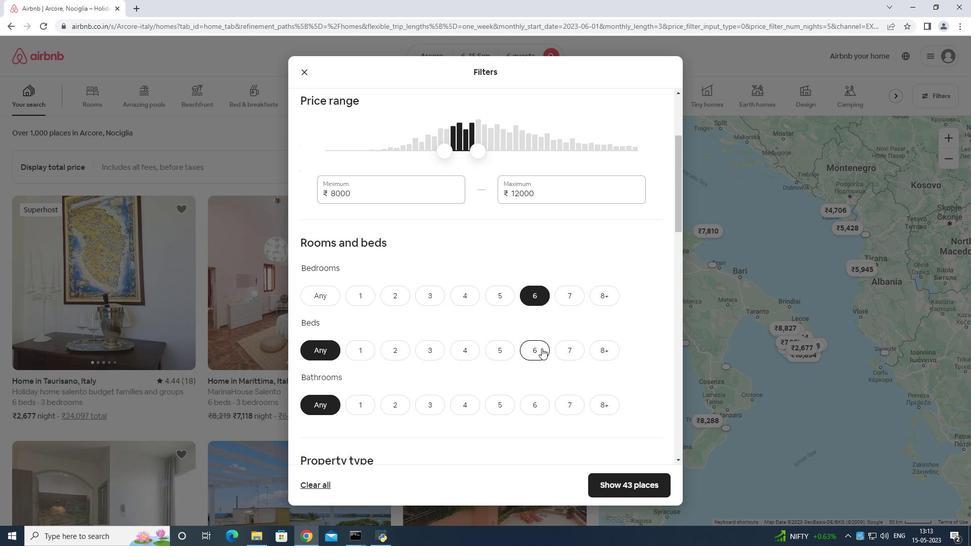 
Action: Mouse moved to (534, 406)
Screenshot: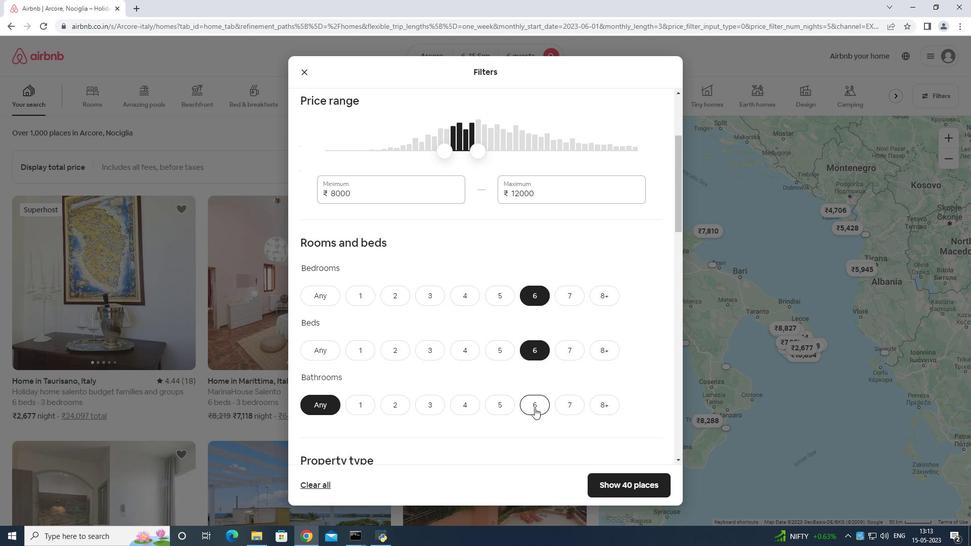 
Action: Mouse pressed left at (534, 406)
Screenshot: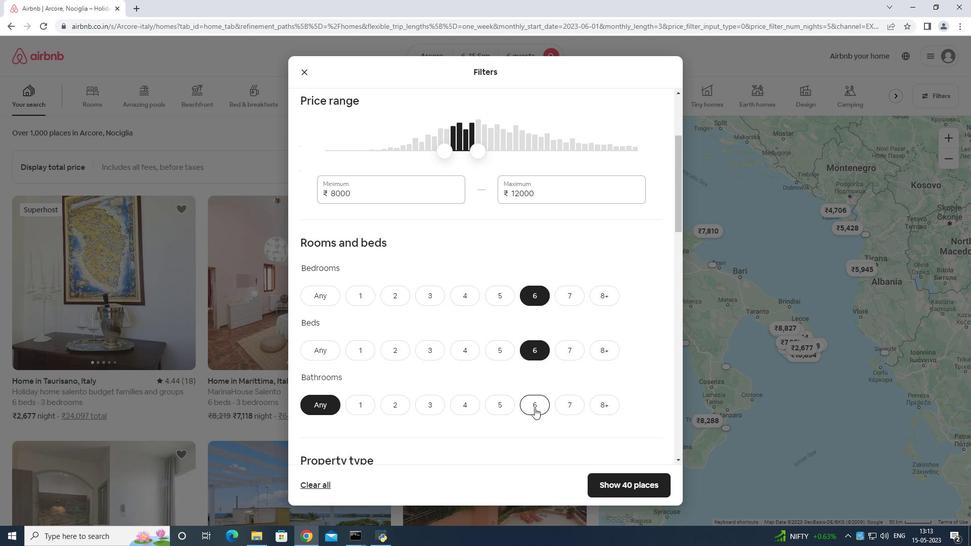 
Action: Mouse moved to (553, 372)
Screenshot: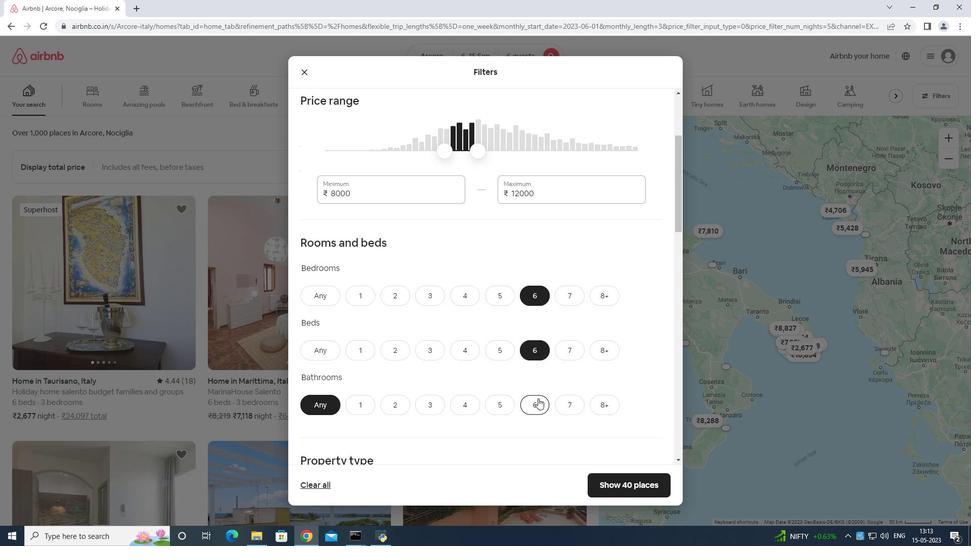 
Action: Mouse scrolled (553, 372) with delta (0, 0)
Screenshot: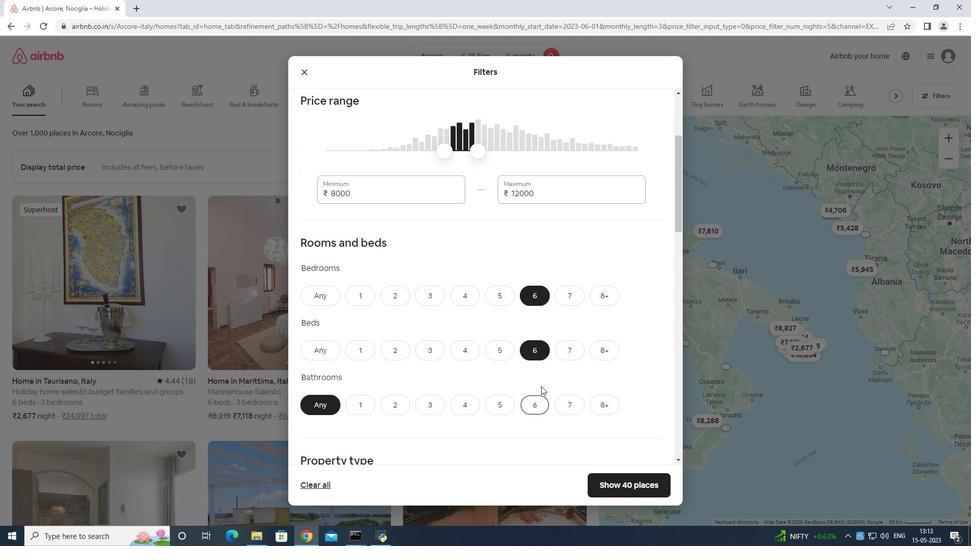 
Action: Mouse moved to (555, 374)
Screenshot: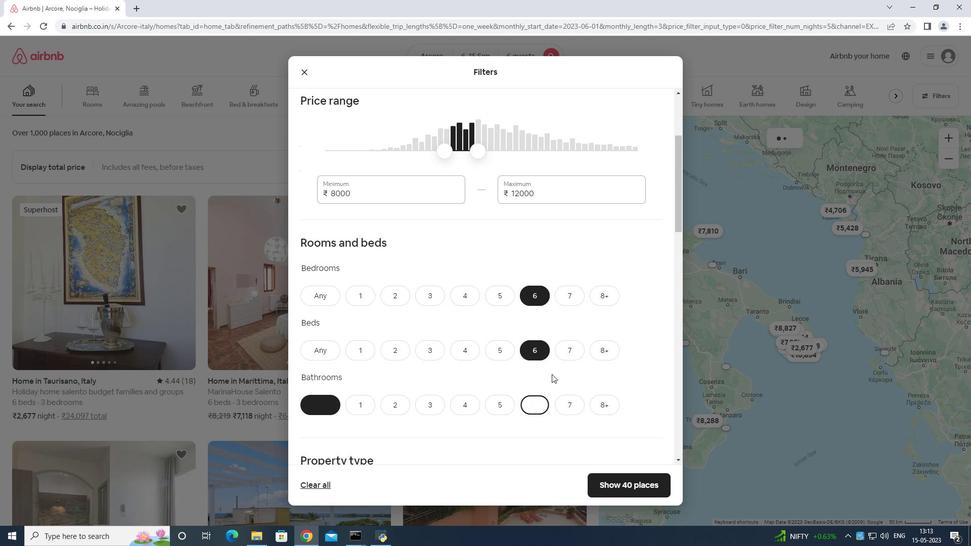 
Action: Mouse scrolled (555, 373) with delta (0, 0)
Screenshot: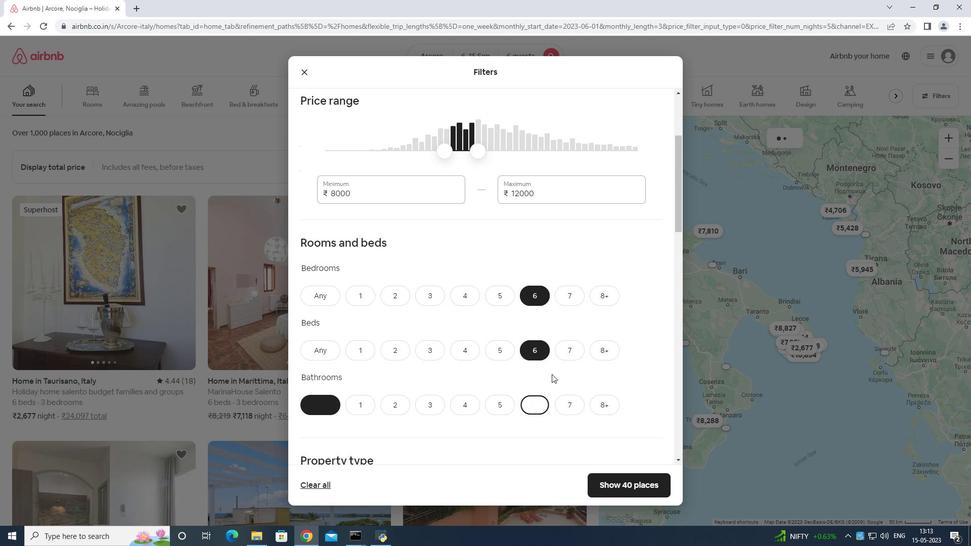 
Action: Mouse moved to (556, 375)
Screenshot: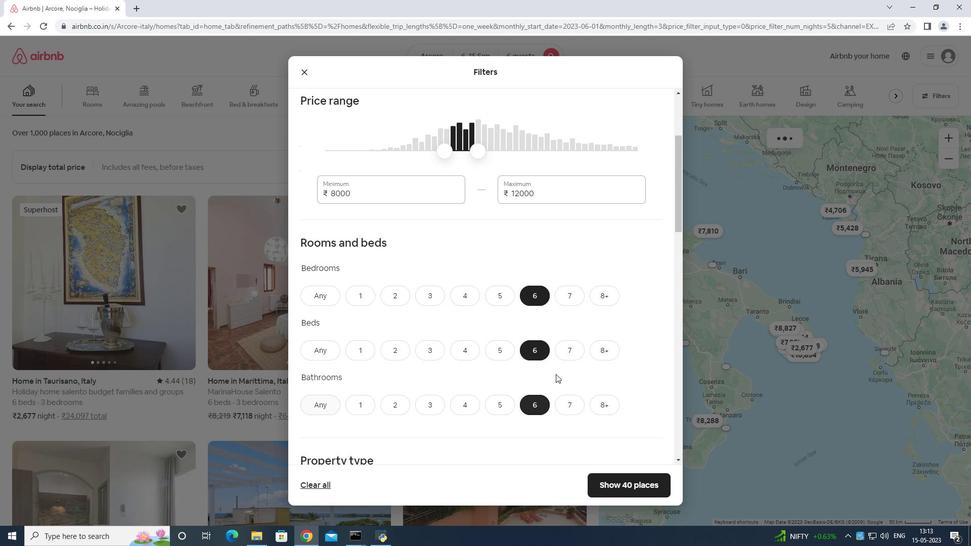 
Action: Mouse scrolled (556, 374) with delta (0, 0)
Screenshot: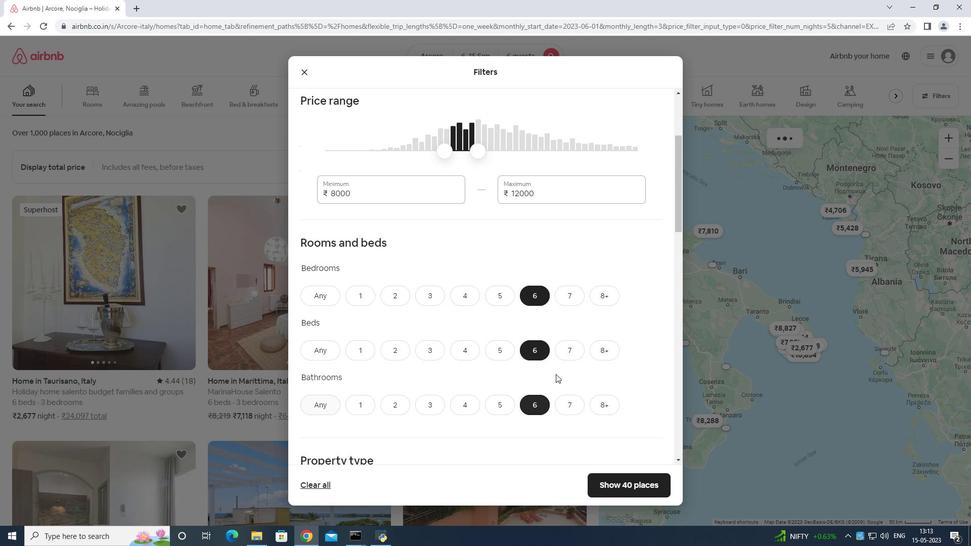 
Action: Mouse moved to (561, 370)
Screenshot: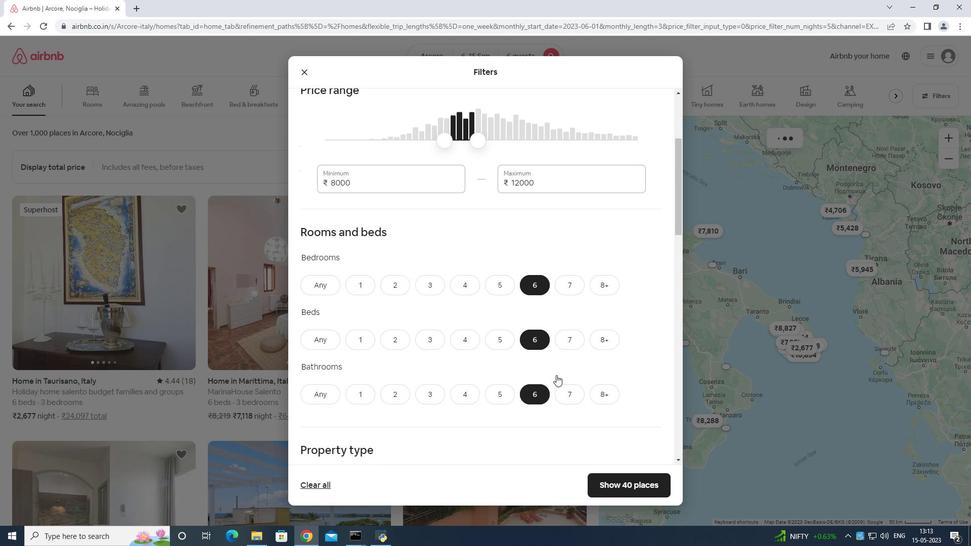 
Action: Mouse scrolled (561, 371) with delta (0, 0)
Screenshot: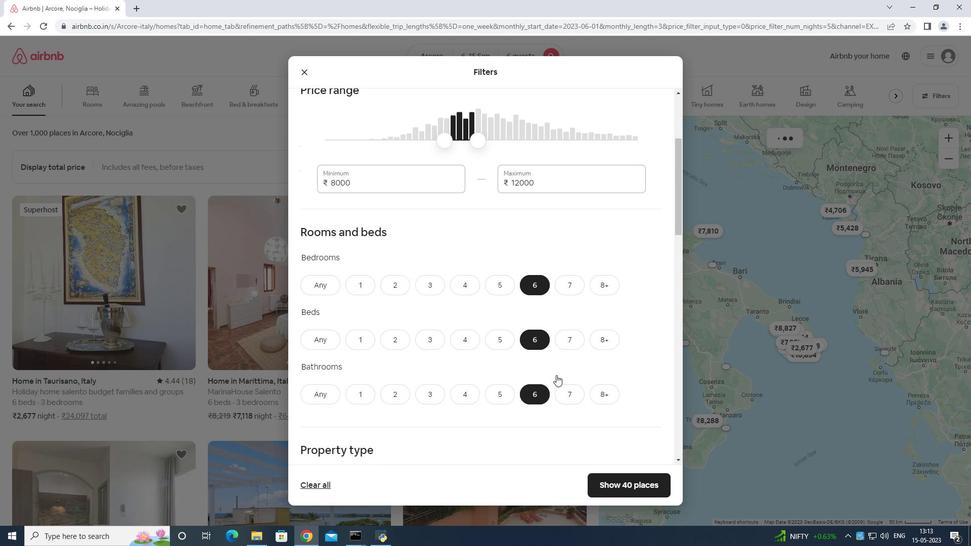 
Action: Mouse moved to (358, 312)
Screenshot: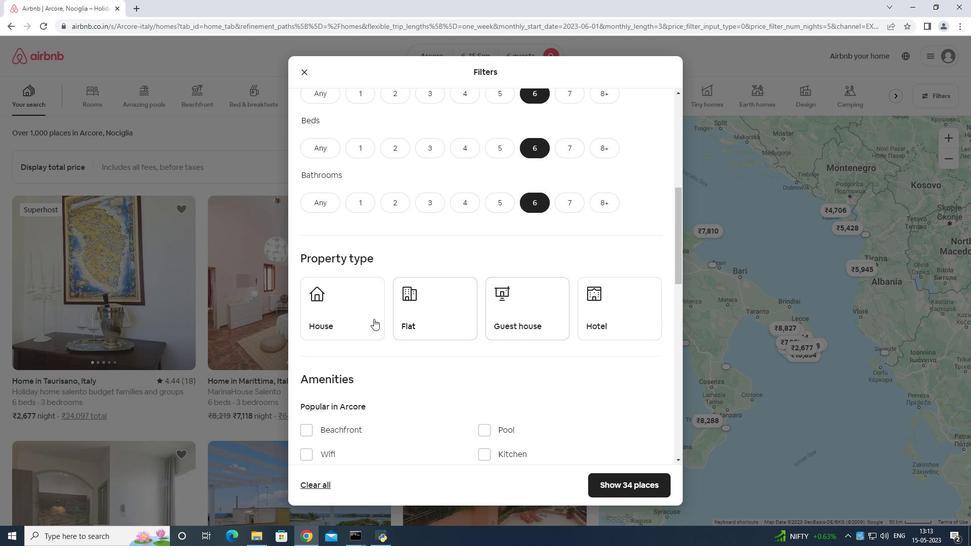 
Action: Mouse pressed left at (358, 312)
Screenshot: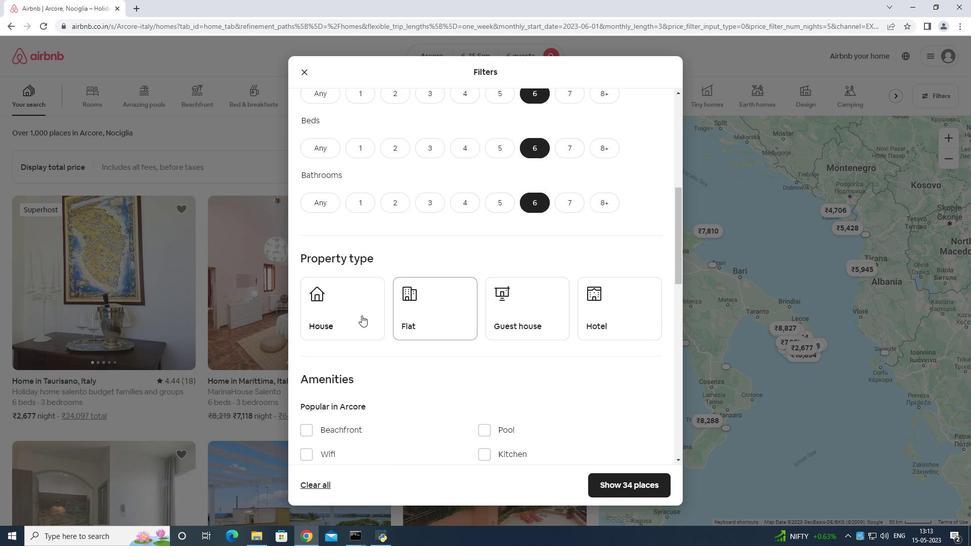 
Action: Mouse moved to (421, 302)
Screenshot: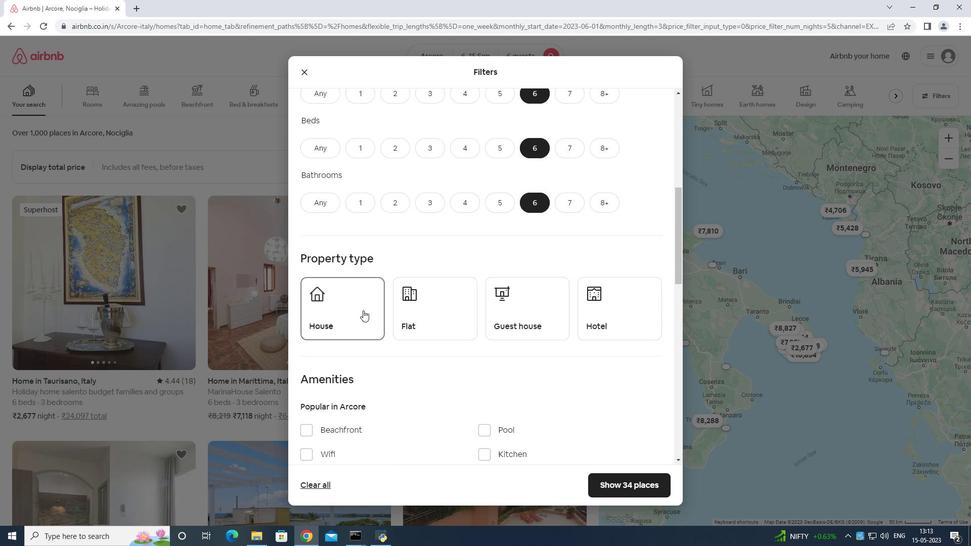 
Action: Mouse pressed left at (421, 302)
Screenshot: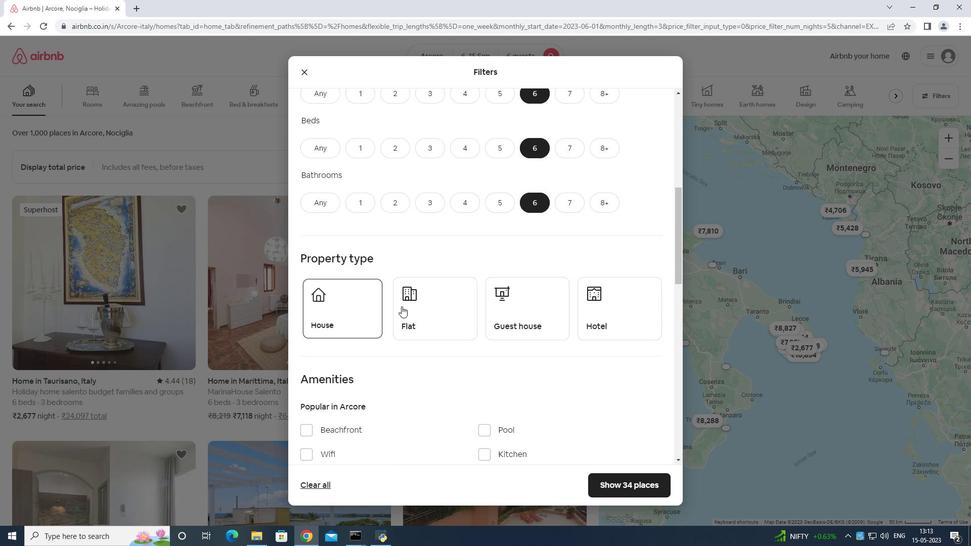 
Action: Mouse moved to (531, 298)
Screenshot: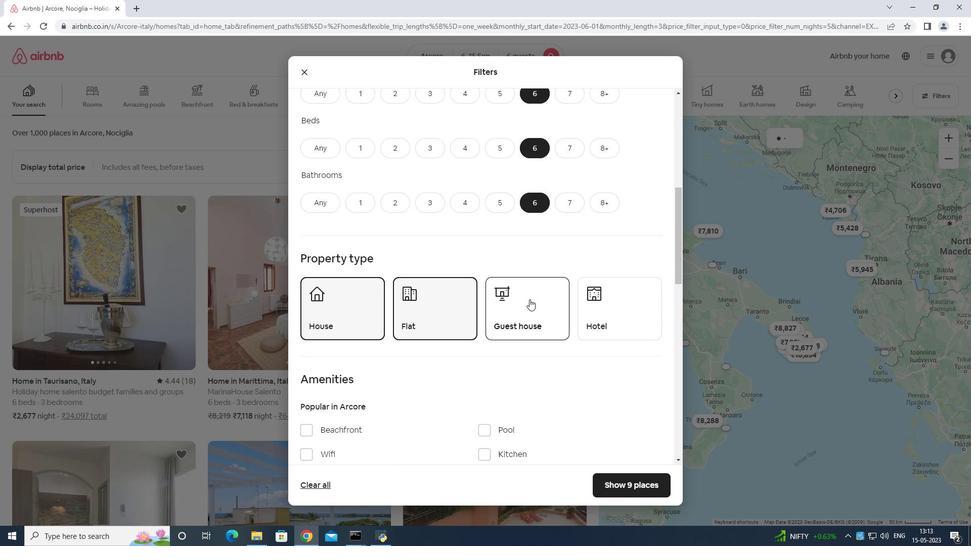 
Action: Mouse pressed left at (531, 298)
Screenshot: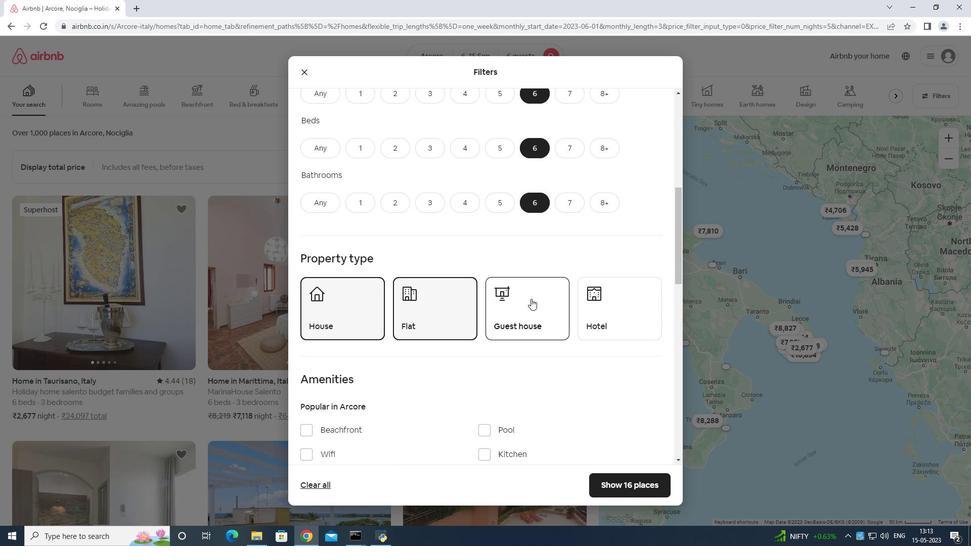 
Action: Mouse moved to (532, 290)
Screenshot: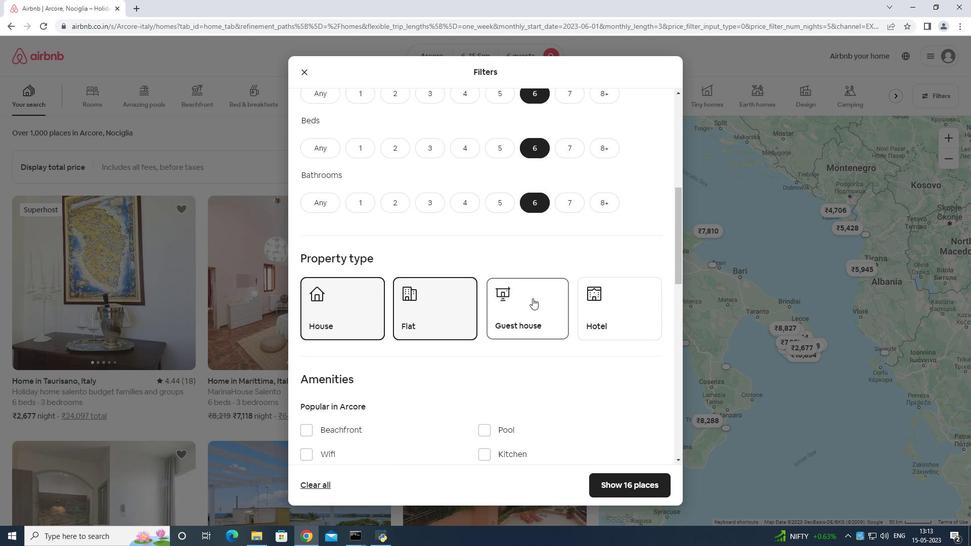 
Action: Mouse scrolled (532, 290) with delta (0, 0)
Screenshot: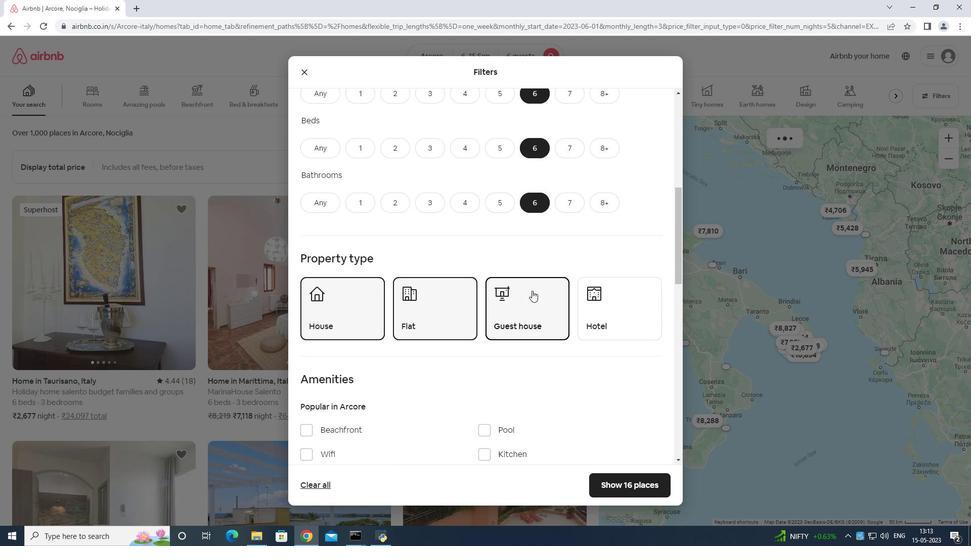 
Action: Mouse moved to (532, 290)
Screenshot: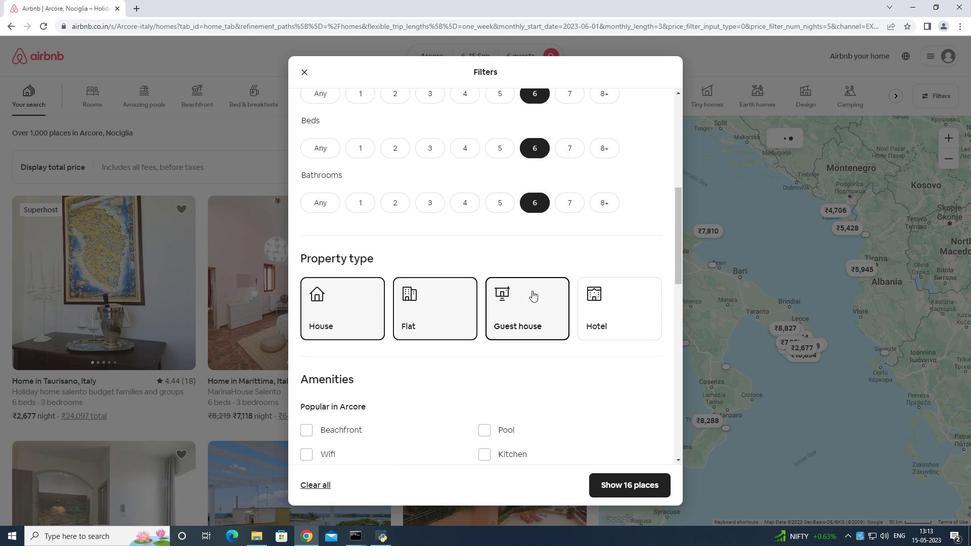 
Action: Mouse scrolled (532, 290) with delta (0, 0)
Screenshot: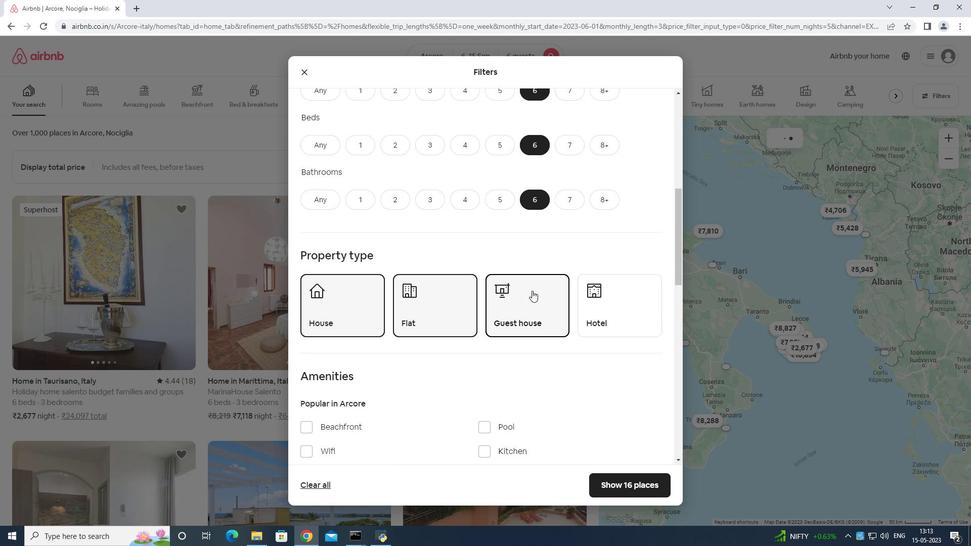 
Action: Mouse moved to (533, 297)
Screenshot: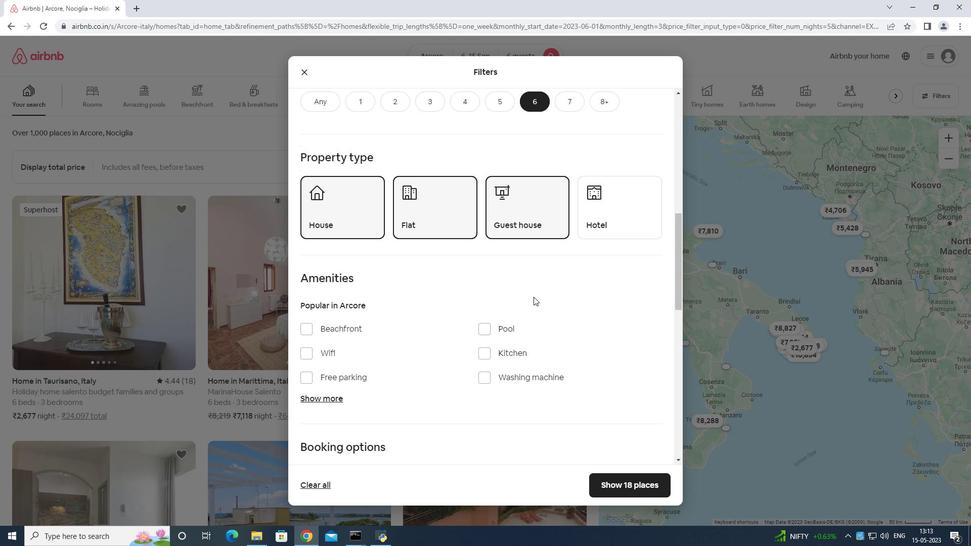 
Action: Mouse scrolled (533, 296) with delta (0, 0)
Screenshot: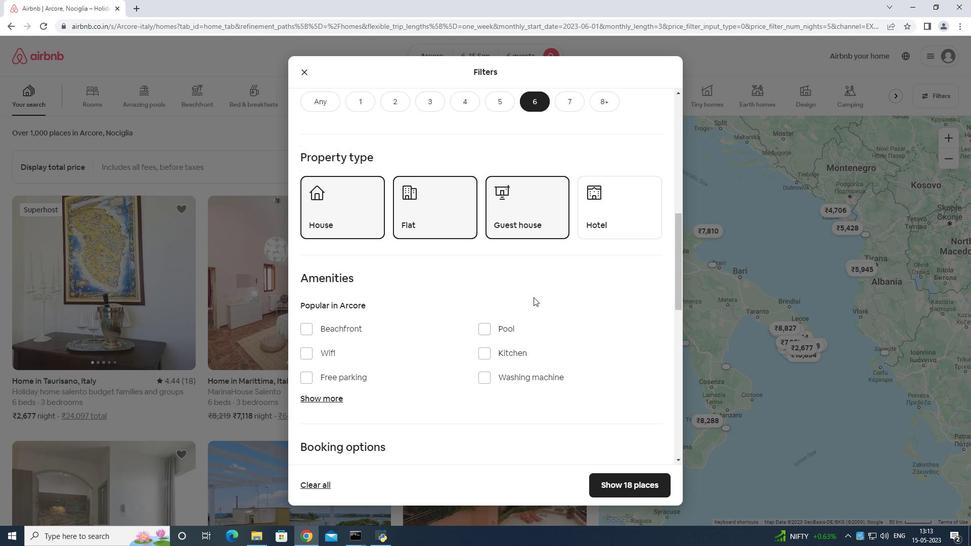 
Action: Mouse moved to (533, 298)
Screenshot: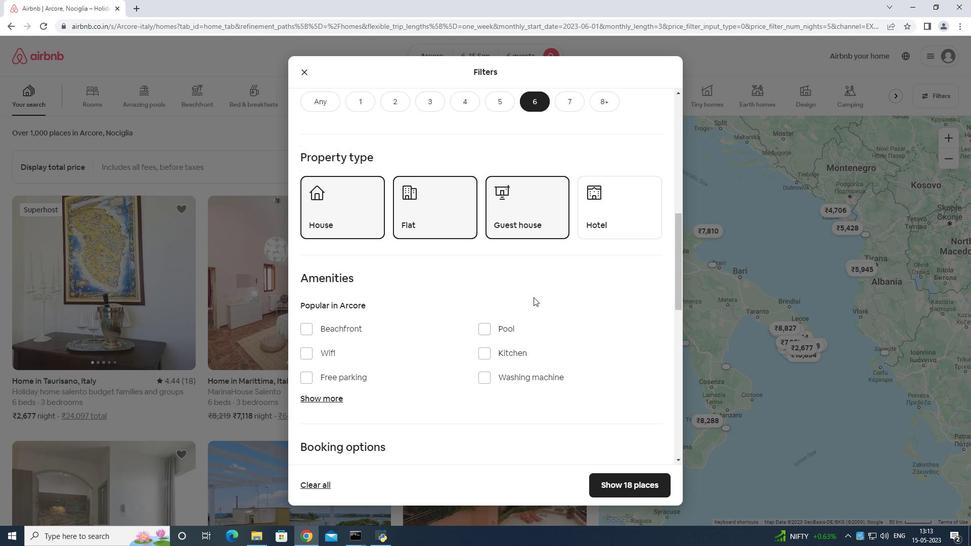 
Action: Mouse scrolled (533, 298) with delta (0, 0)
Screenshot: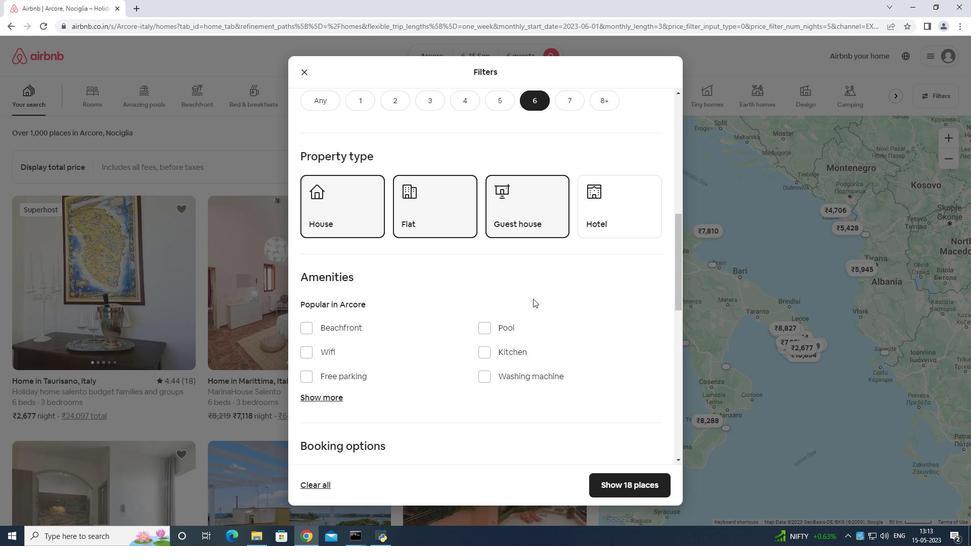 
Action: Mouse moved to (332, 249)
Screenshot: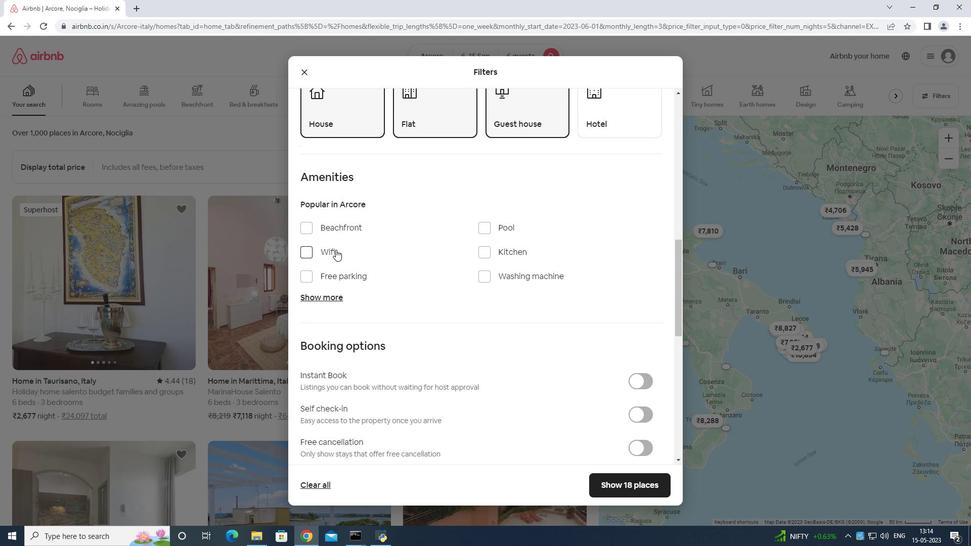 
Action: Mouse pressed left at (332, 249)
Screenshot: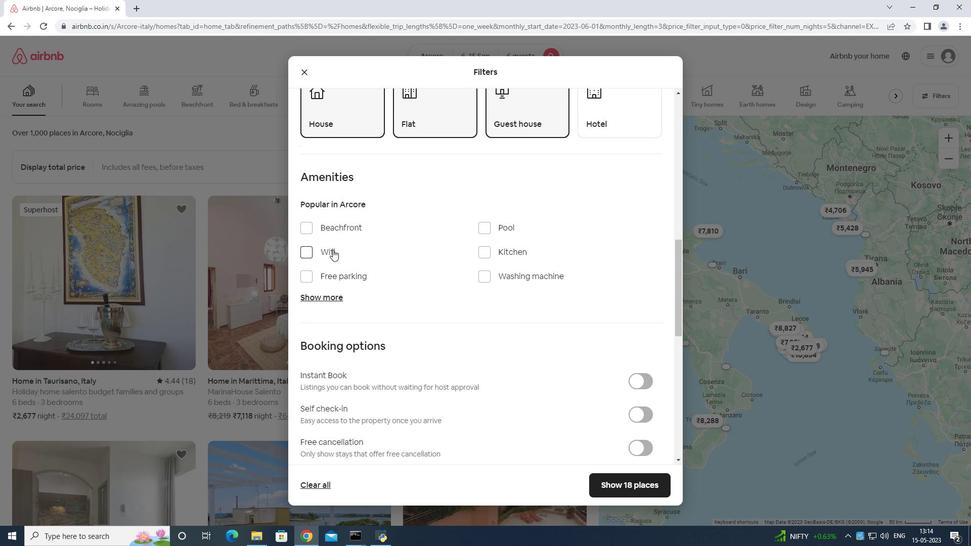 
Action: Mouse moved to (337, 272)
Screenshot: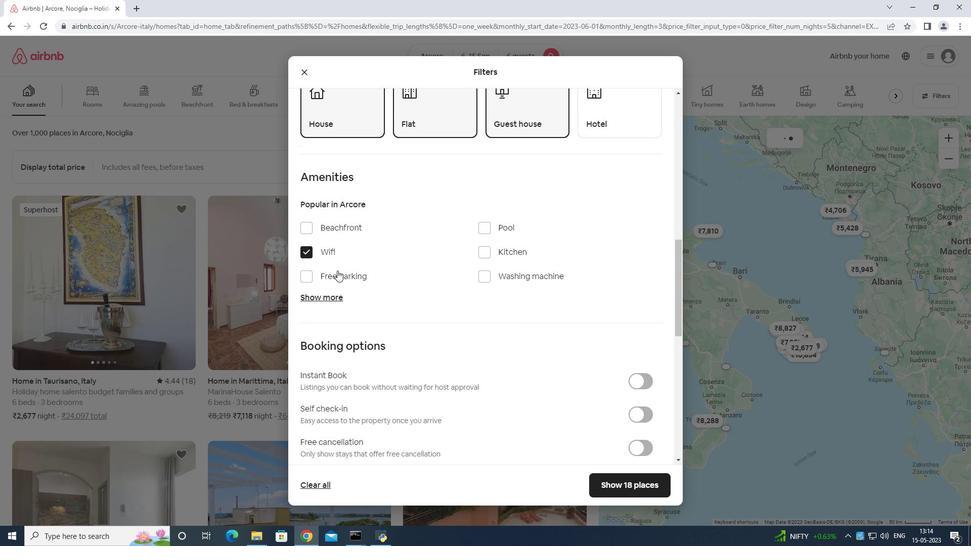 
Action: Mouse pressed left at (337, 272)
Screenshot: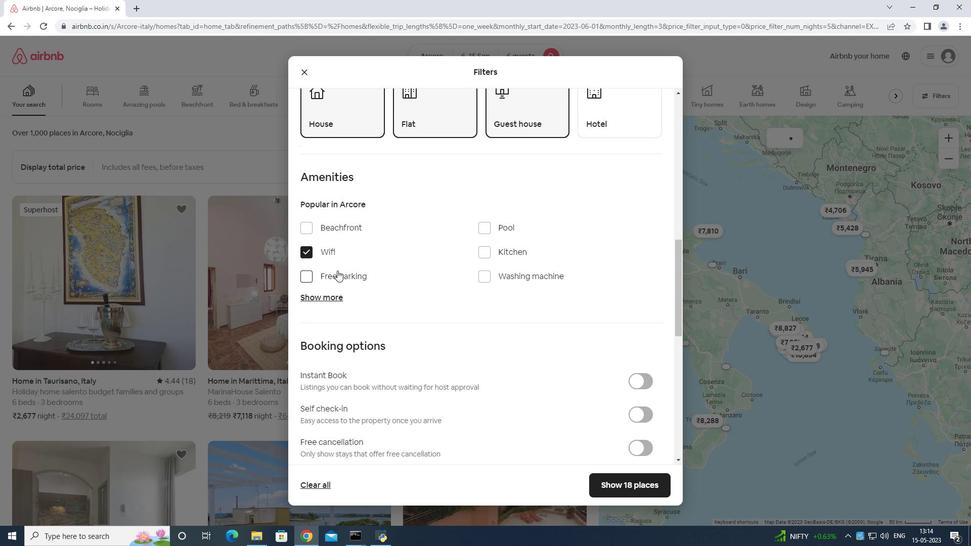 
Action: Mouse moved to (328, 304)
Screenshot: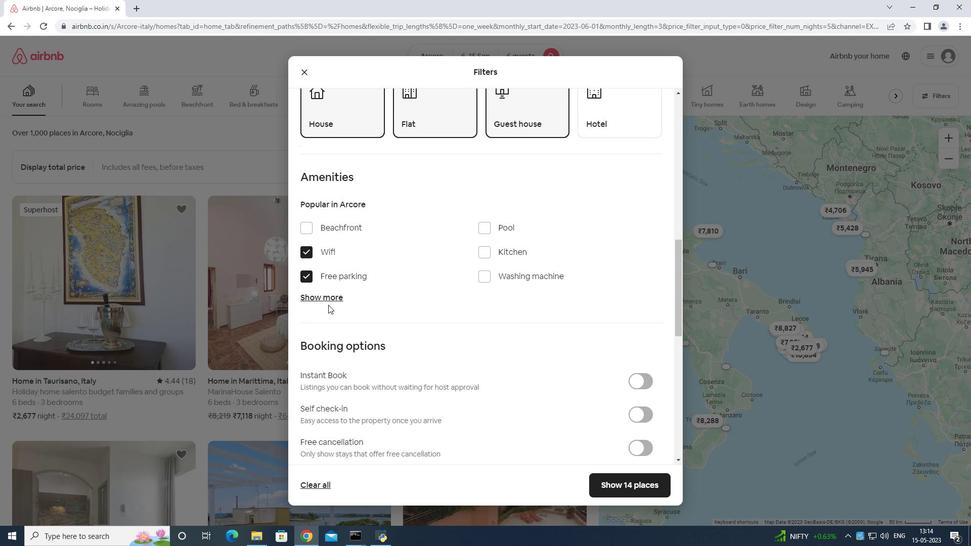 
Action: Mouse pressed left at (328, 304)
Screenshot: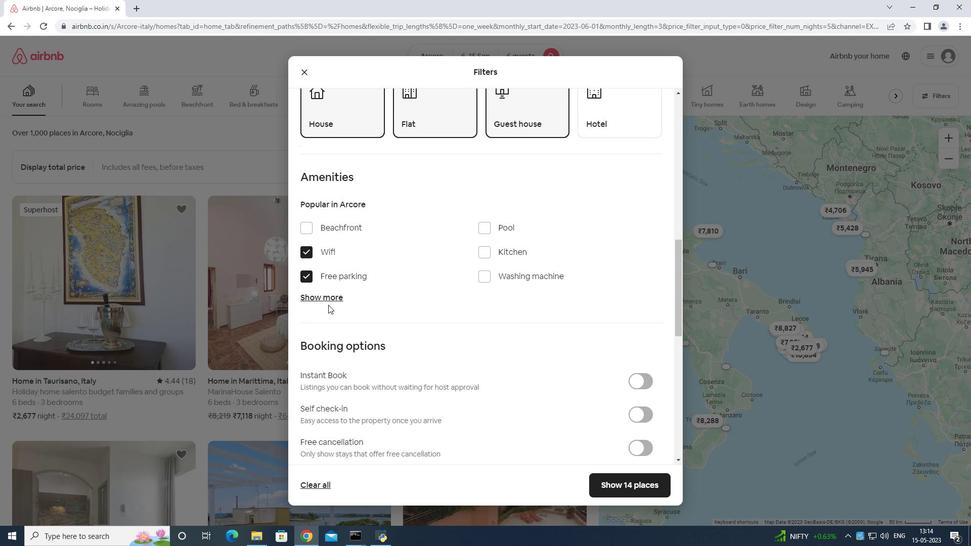 
Action: Mouse moved to (335, 300)
Screenshot: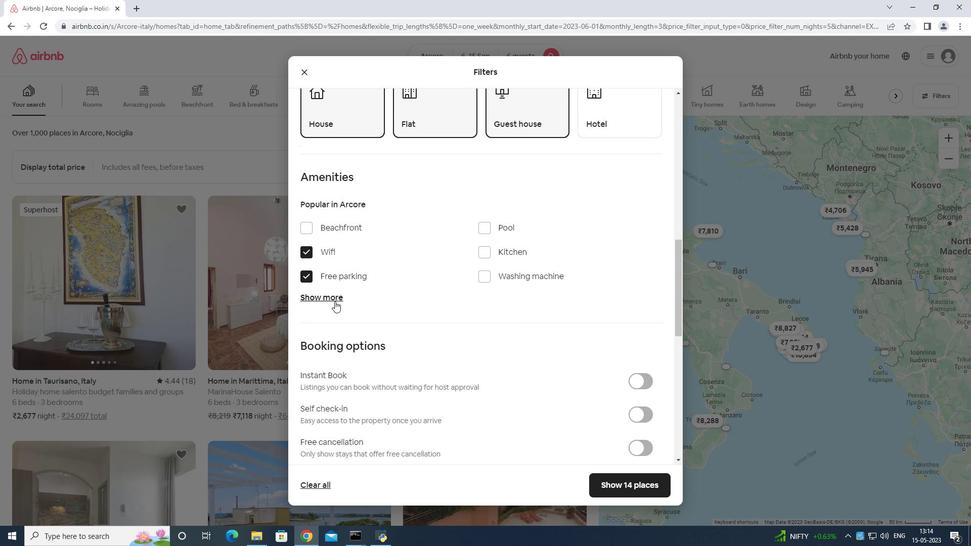 
Action: Mouse pressed left at (335, 300)
Screenshot: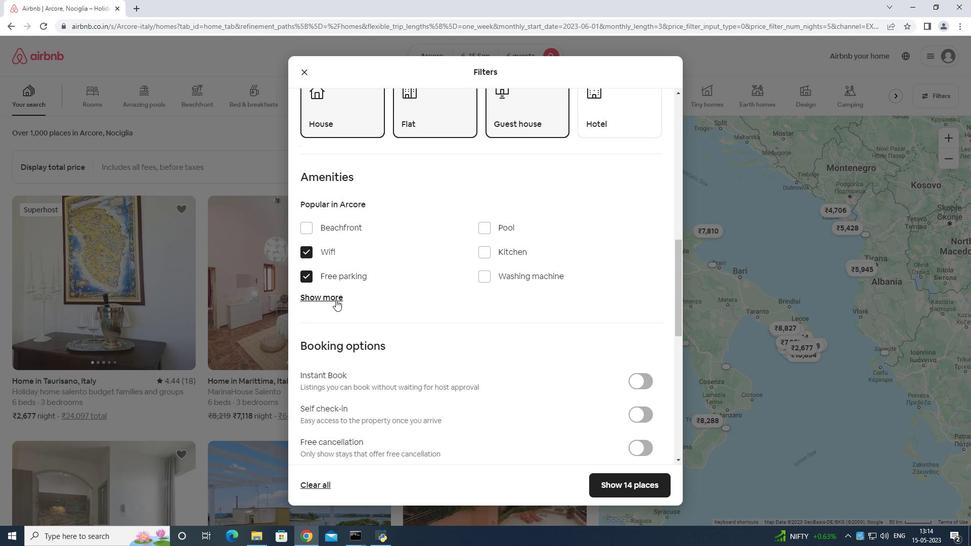 
Action: Mouse moved to (336, 377)
Screenshot: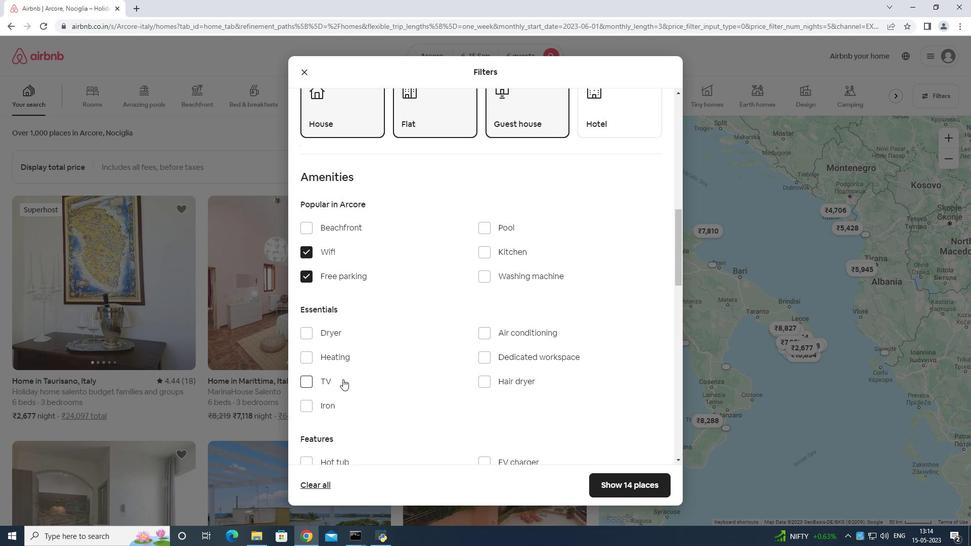 
Action: Mouse pressed left at (336, 377)
Screenshot: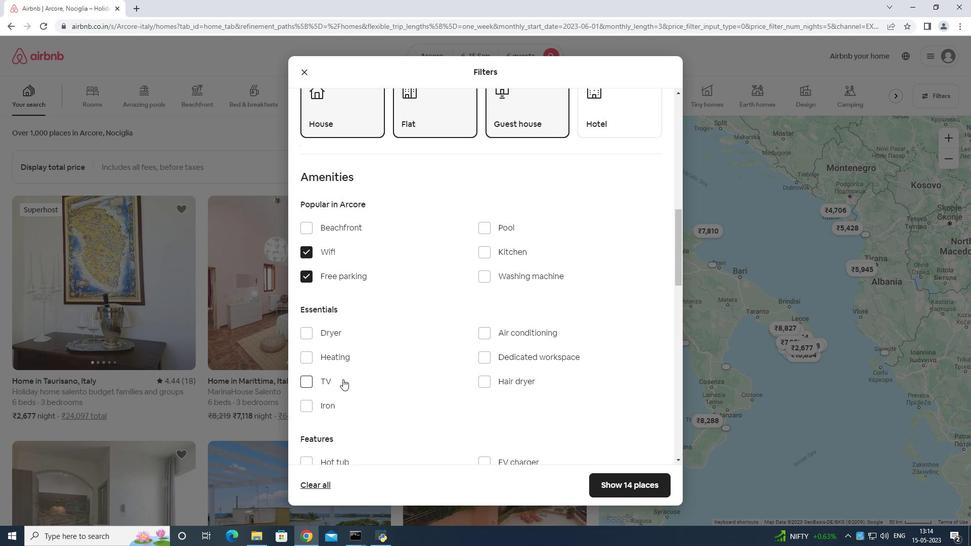 
Action: Mouse moved to (383, 358)
Screenshot: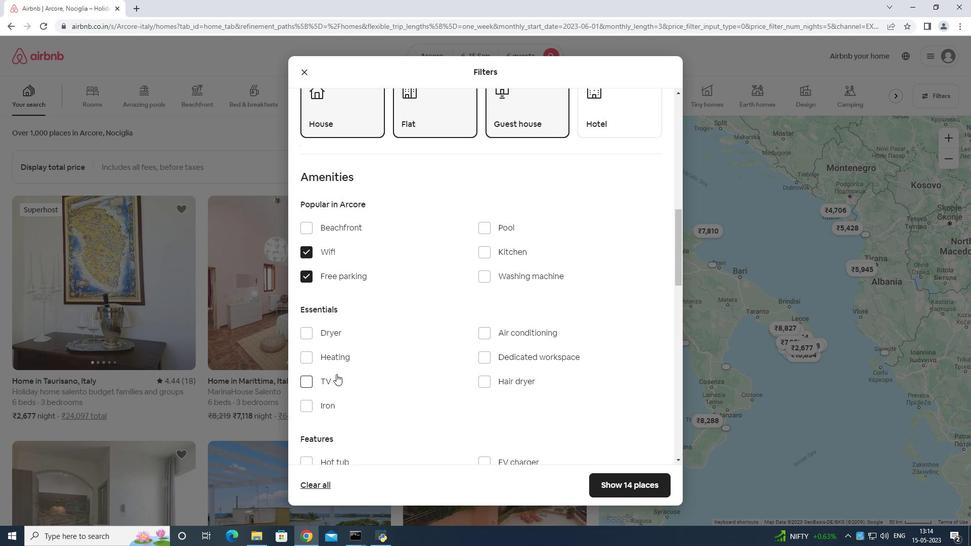 
Action: Mouse scrolled (383, 358) with delta (0, 0)
Screenshot: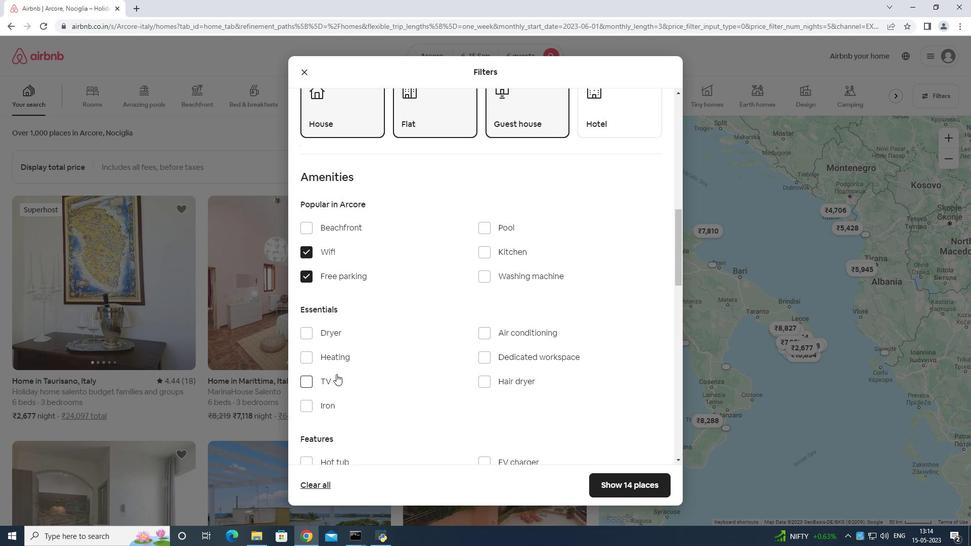 
Action: Mouse moved to (387, 362)
Screenshot: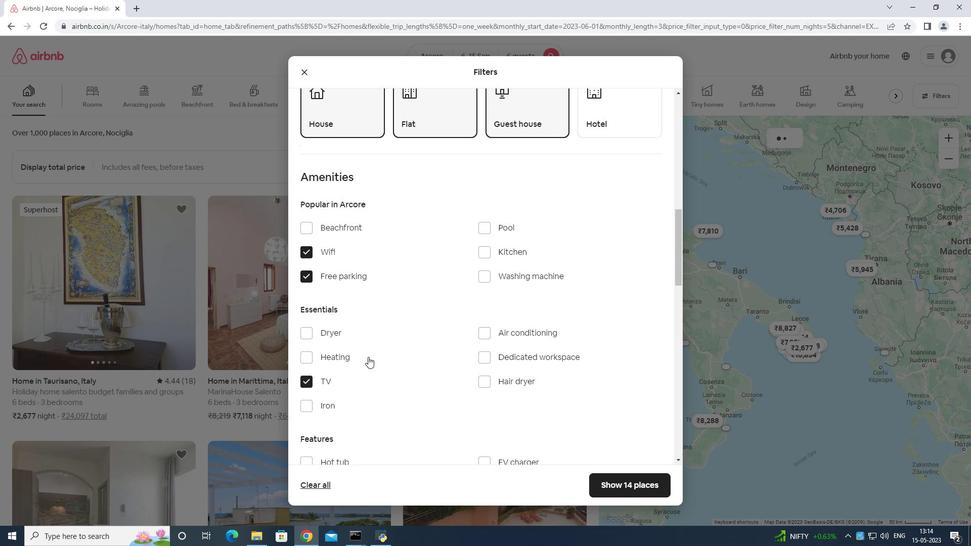 
Action: Mouse scrolled (387, 361) with delta (0, 0)
Screenshot: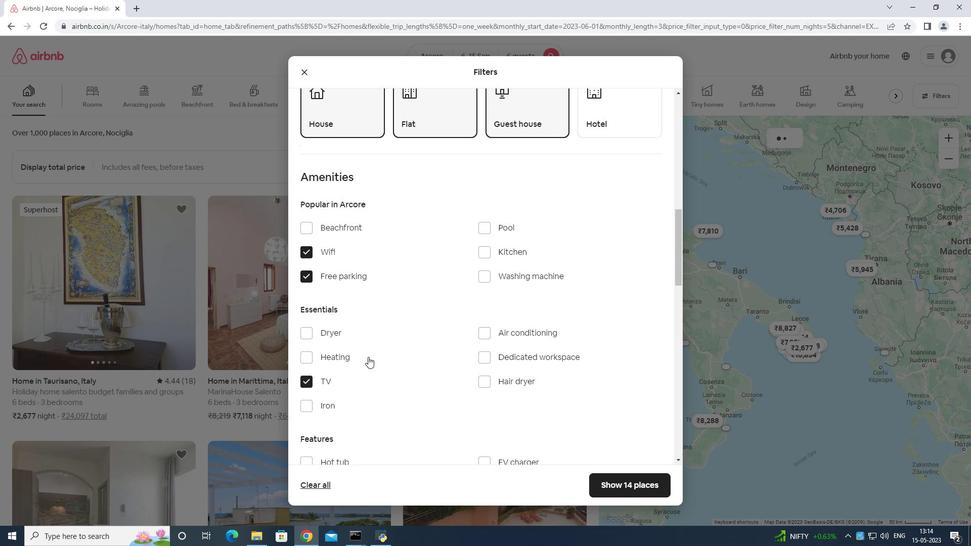 
Action: Mouse moved to (415, 345)
Screenshot: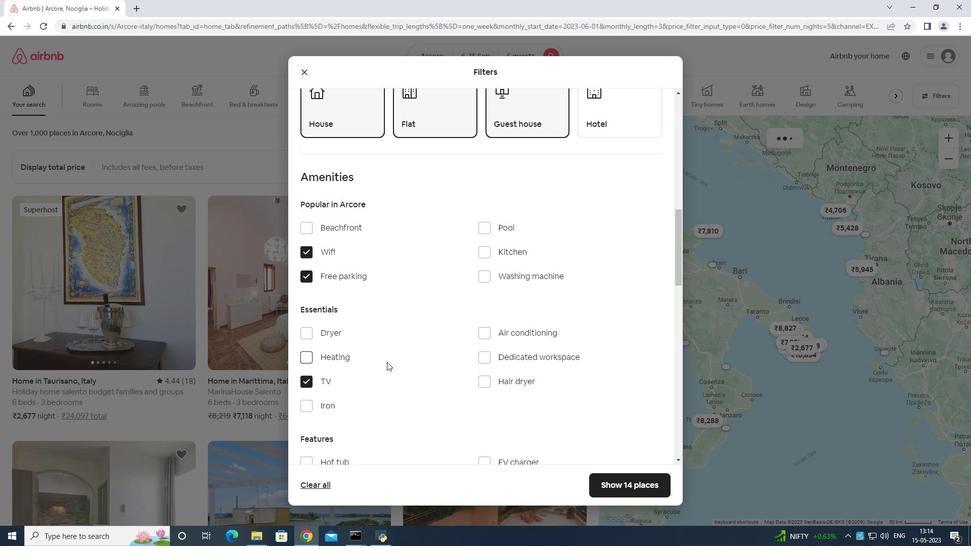
Action: Mouse scrolled (415, 344) with delta (0, 0)
Screenshot: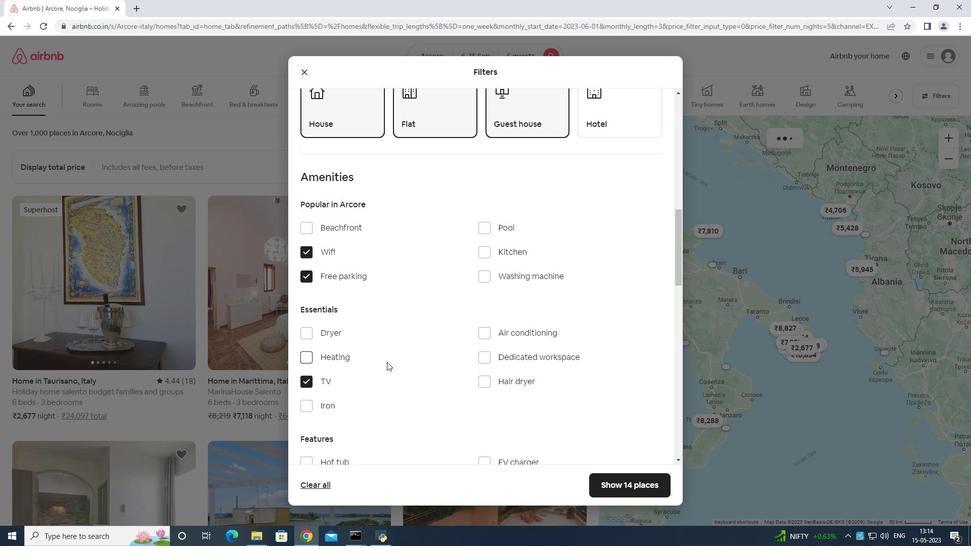 
Action: Mouse moved to (488, 332)
Screenshot: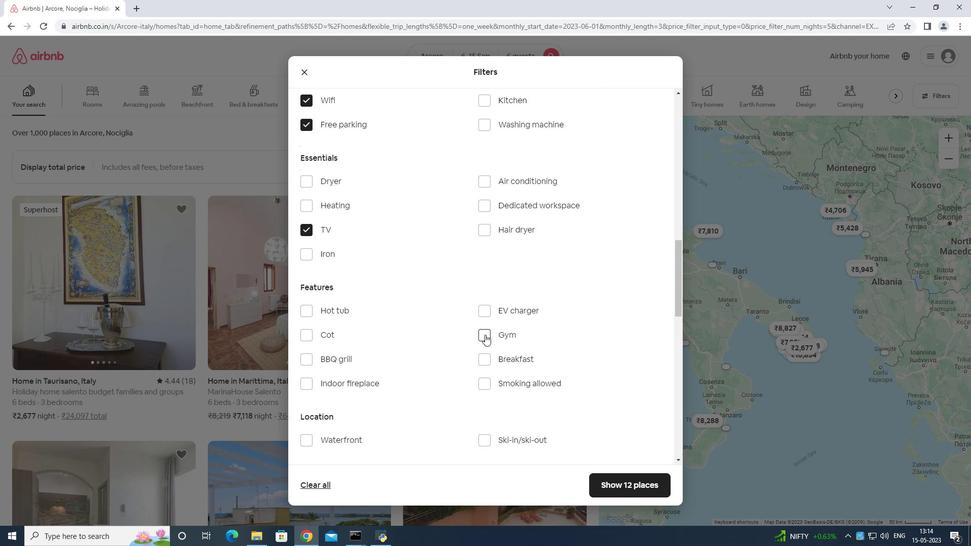 
Action: Mouse pressed left at (488, 332)
Screenshot: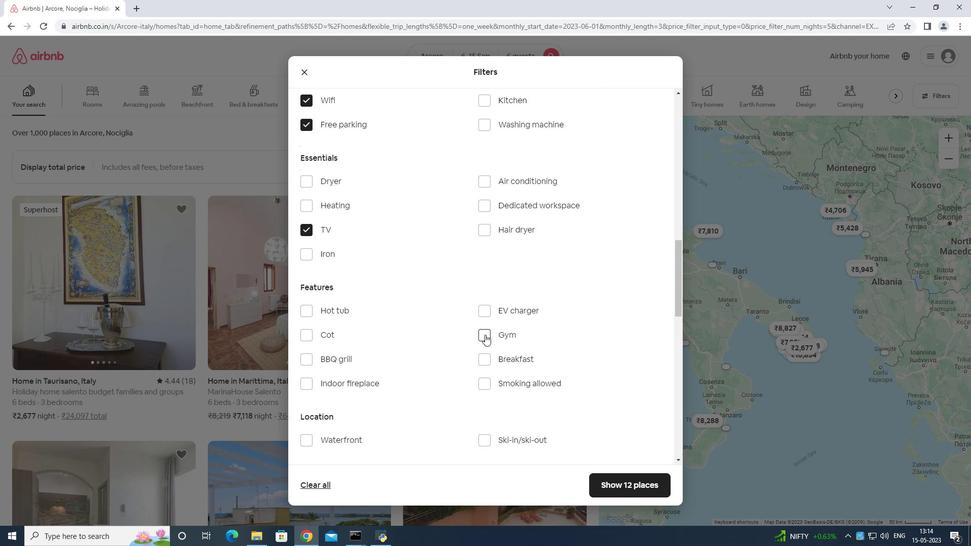 
Action: Mouse moved to (483, 358)
Screenshot: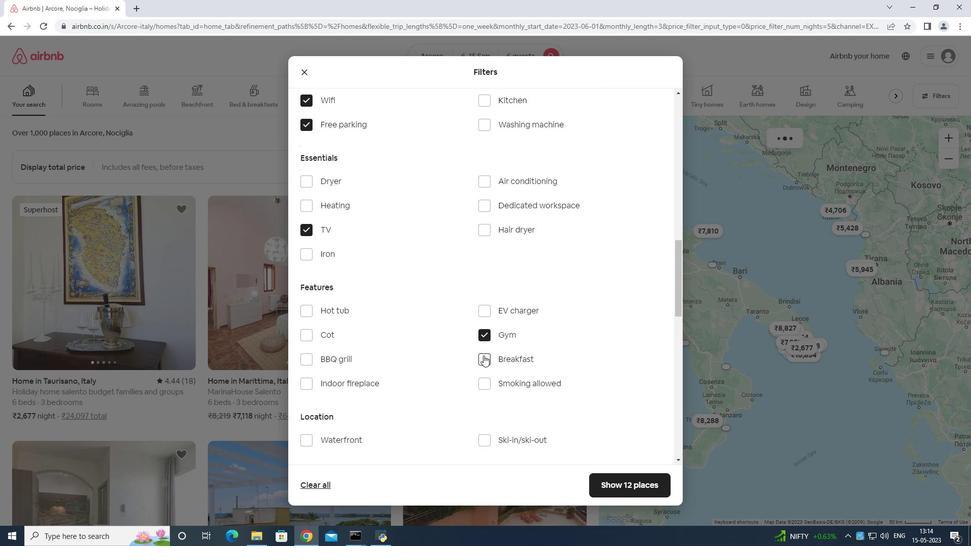 
Action: Mouse pressed left at (483, 358)
Screenshot: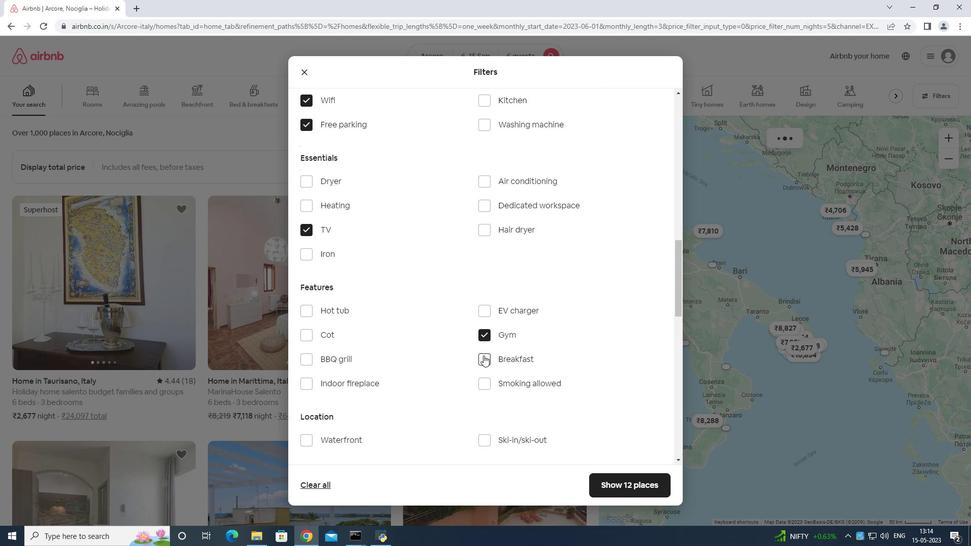 
Action: Mouse moved to (522, 299)
Screenshot: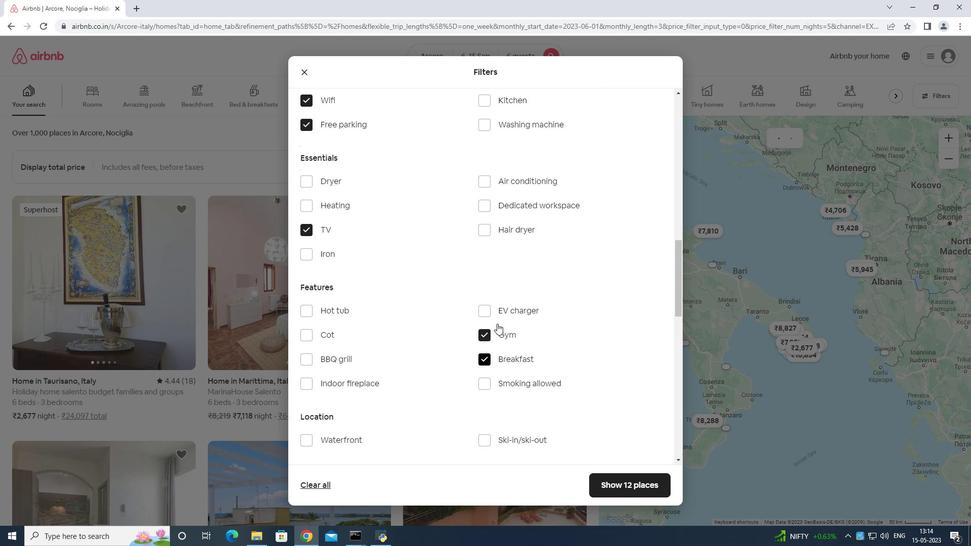
Action: Mouse scrolled (522, 298) with delta (0, 0)
Screenshot: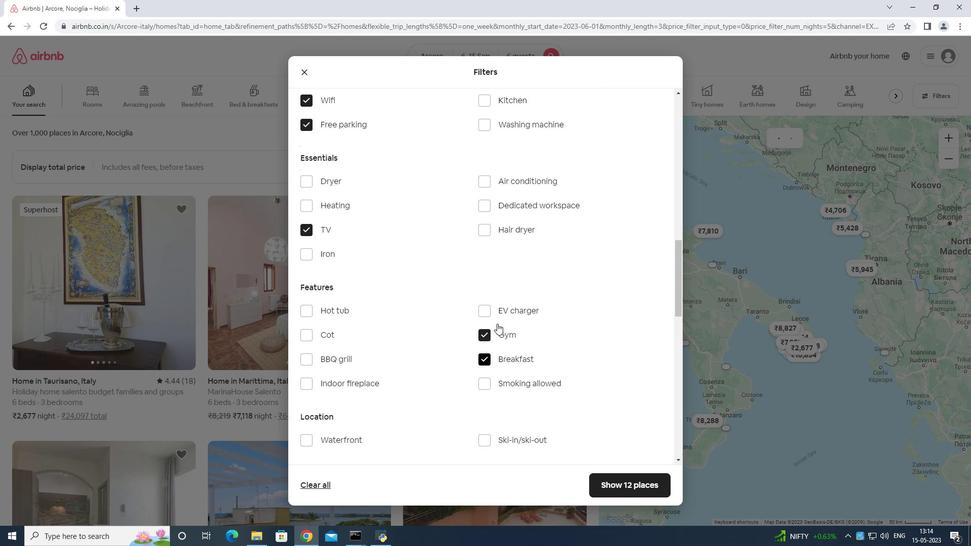 
Action: Mouse moved to (526, 301)
Screenshot: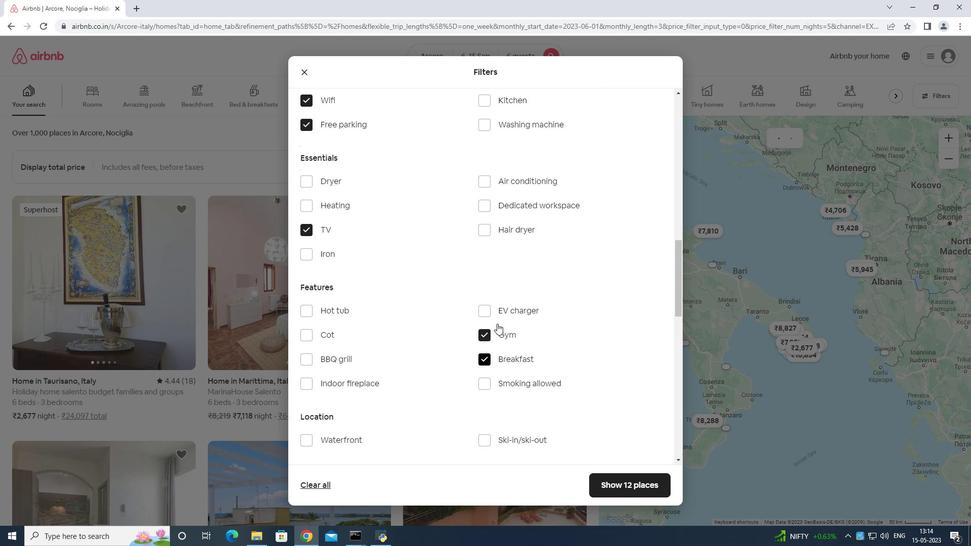 
Action: Mouse scrolled (526, 300) with delta (0, 0)
Screenshot: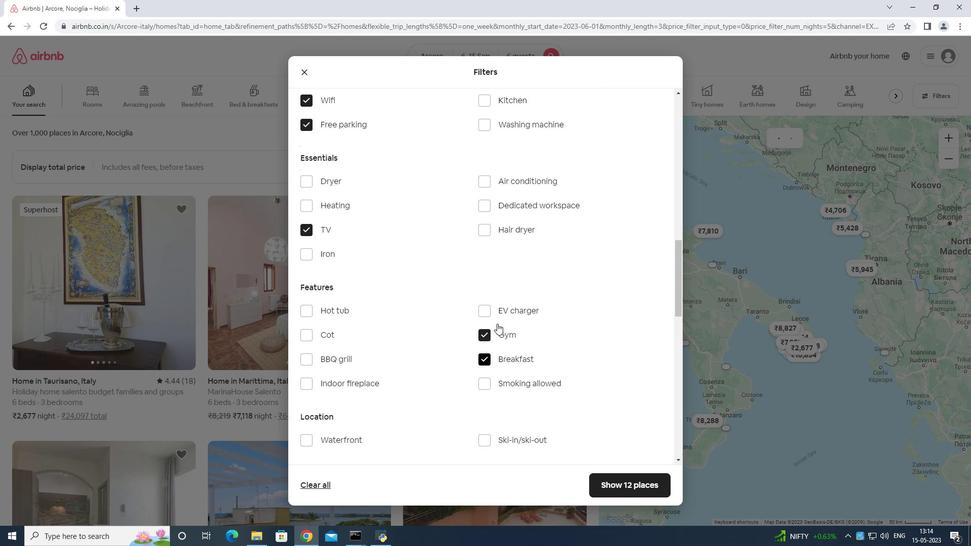 
Action: Mouse moved to (529, 301)
Screenshot: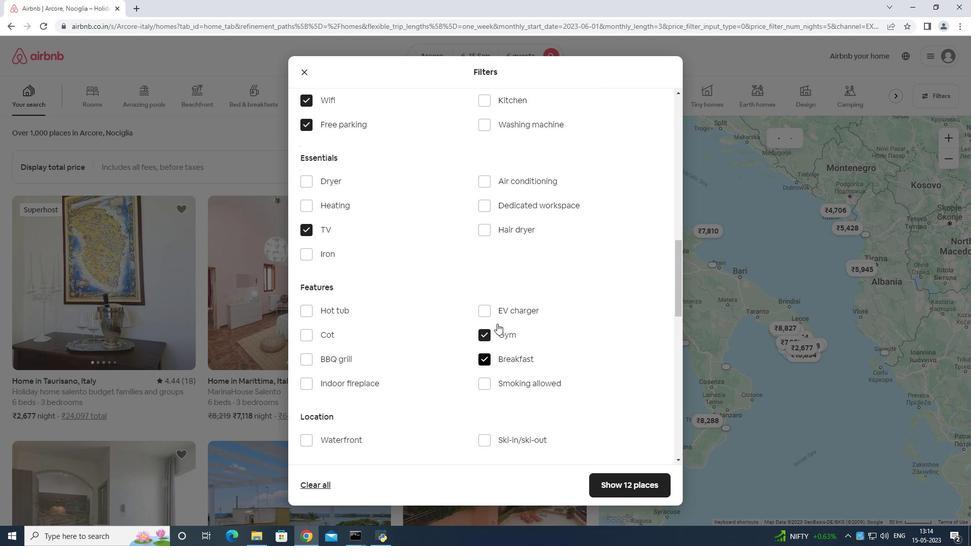 
Action: Mouse scrolled (529, 300) with delta (0, 0)
Screenshot: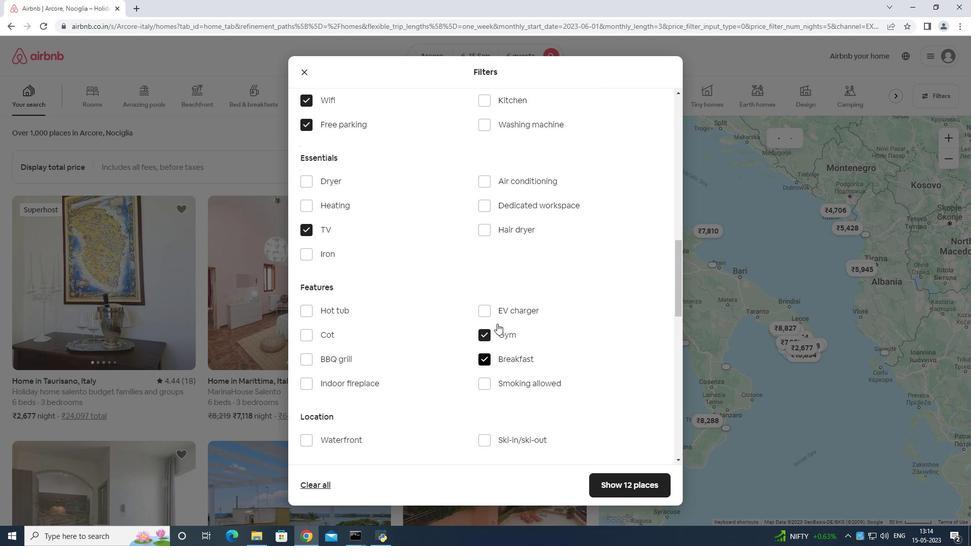 
Action: Mouse moved to (530, 302)
Screenshot: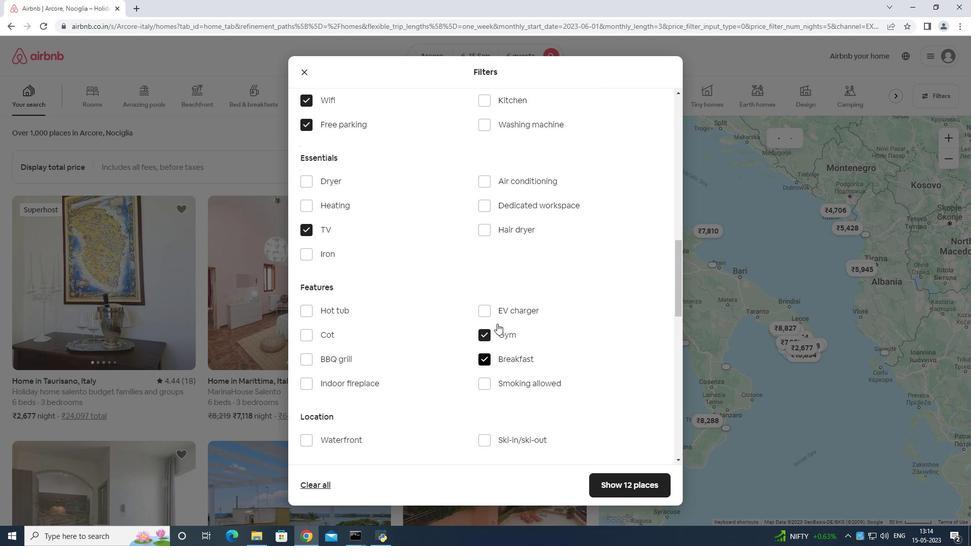 
Action: Mouse scrolled (530, 301) with delta (0, 0)
Screenshot: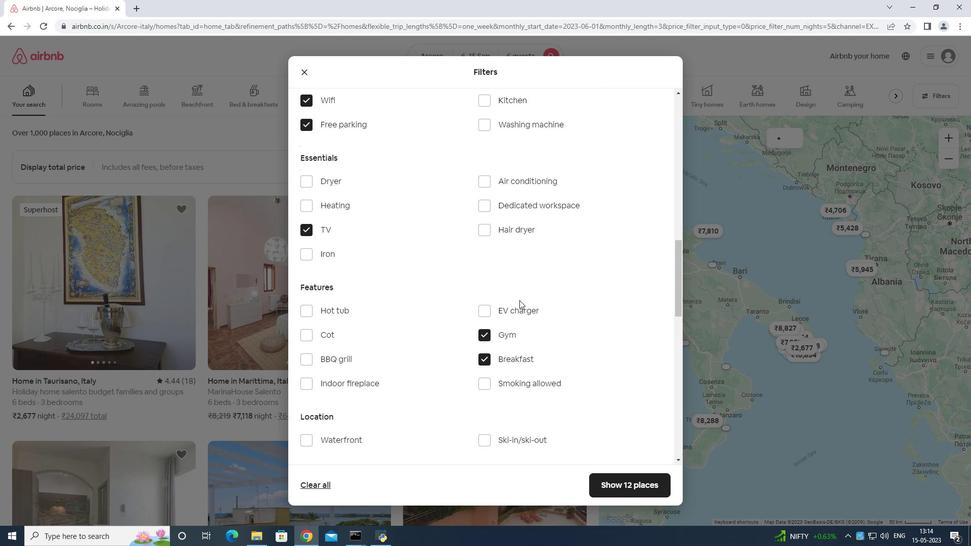 
Action: Mouse moved to (532, 301)
Screenshot: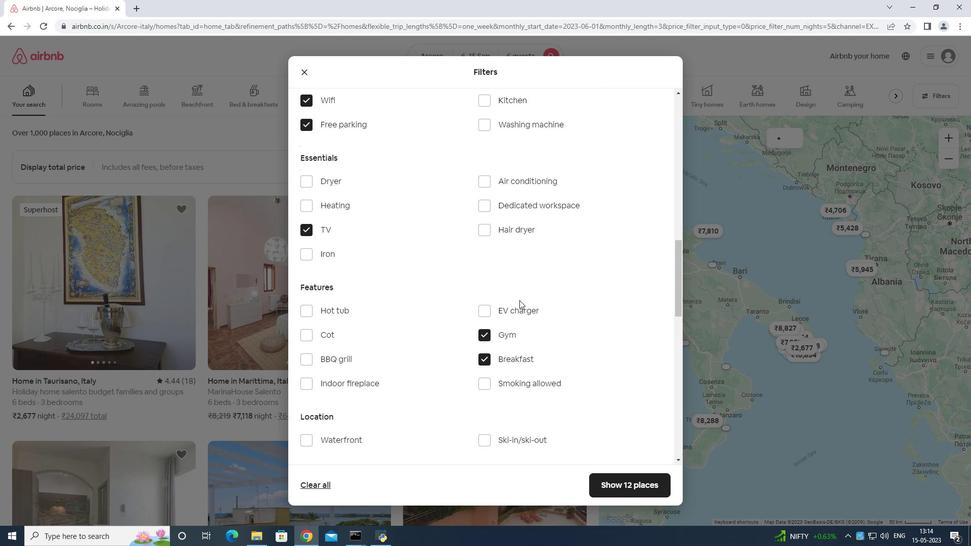 
Action: Mouse scrolled (532, 301) with delta (0, 0)
Screenshot: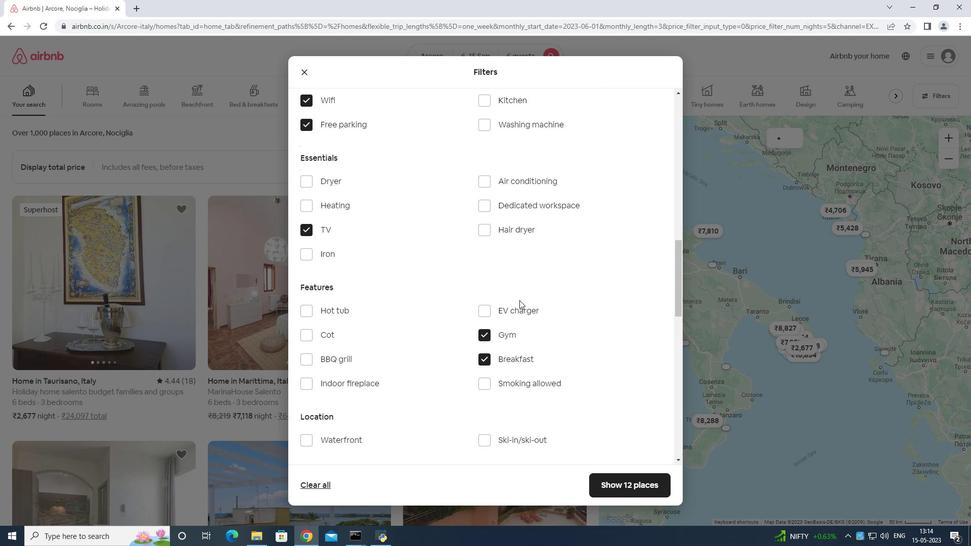 
Action: Mouse moved to (532, 301)
Screenshot: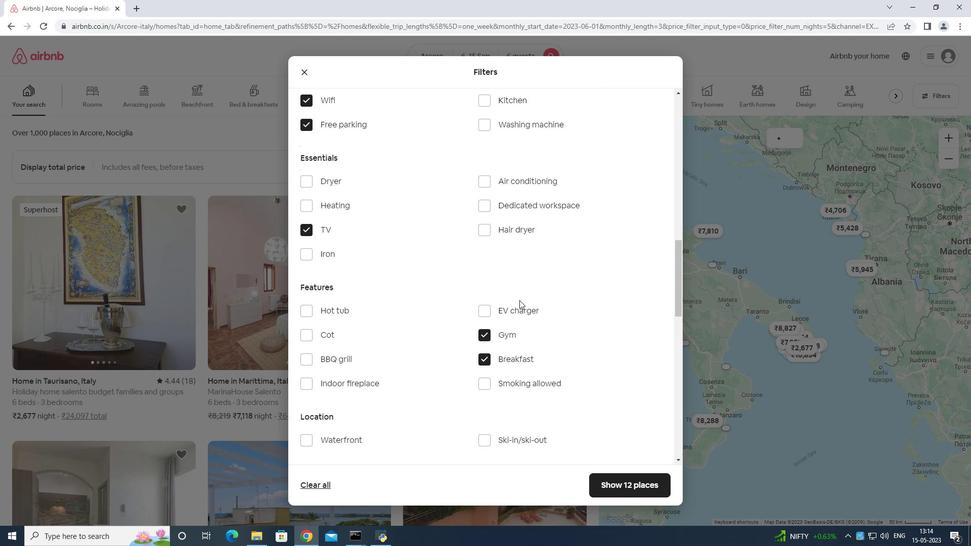 
Action: Mouse scrolled (532, 301) with delta (0, 0)
Screenshot: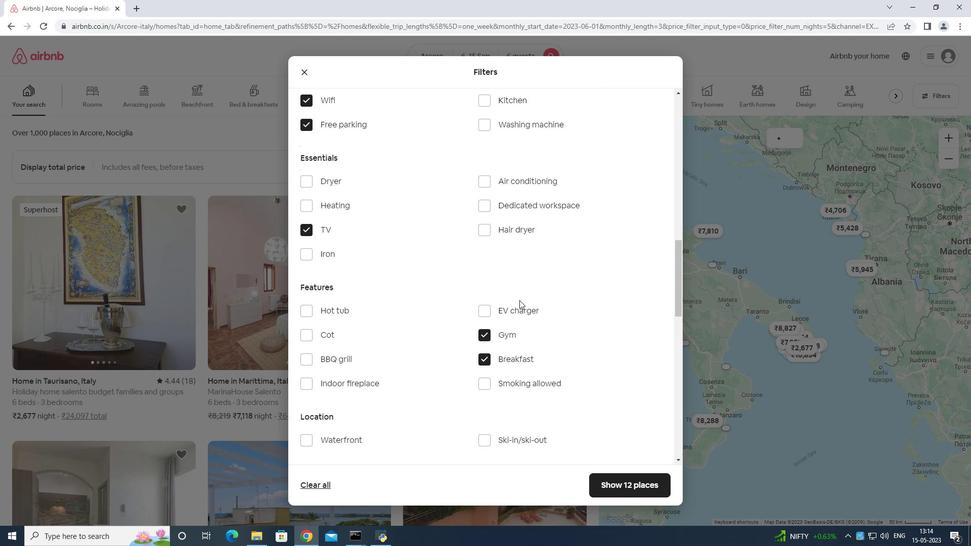 
Action: Mouse moved to (628, 331)
Screenshot: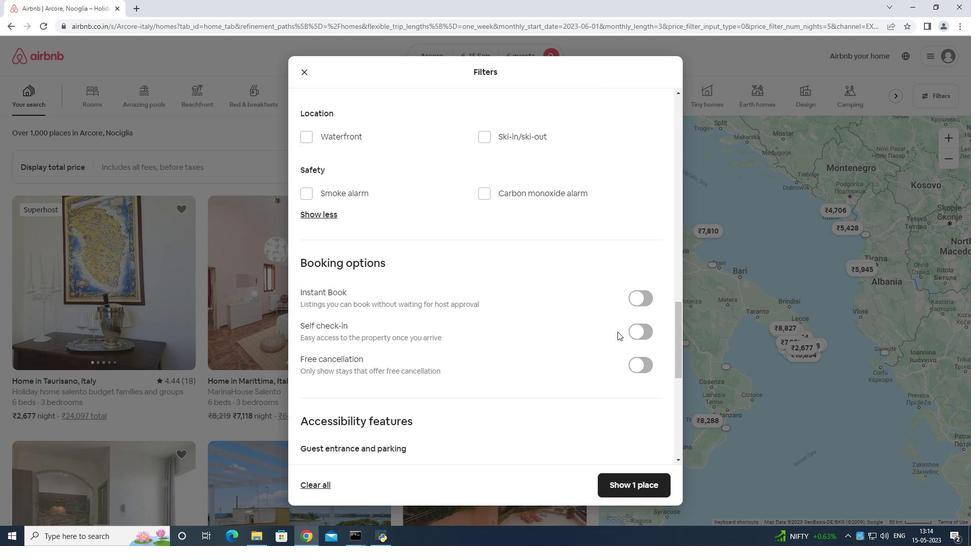 
Action: Mouse pressed left at (628, 331)
Screenshot: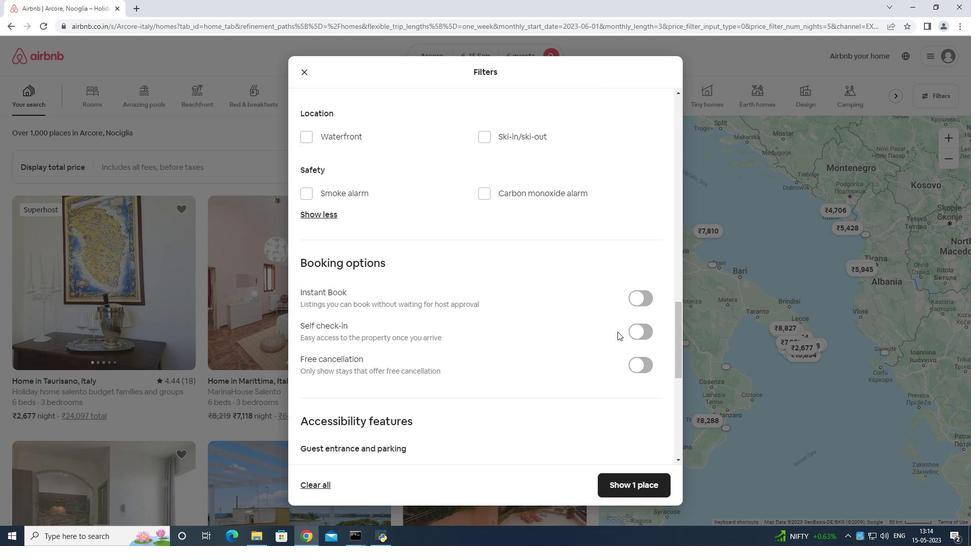 
Action: Mouse moved to (639, 321)
Screenshot: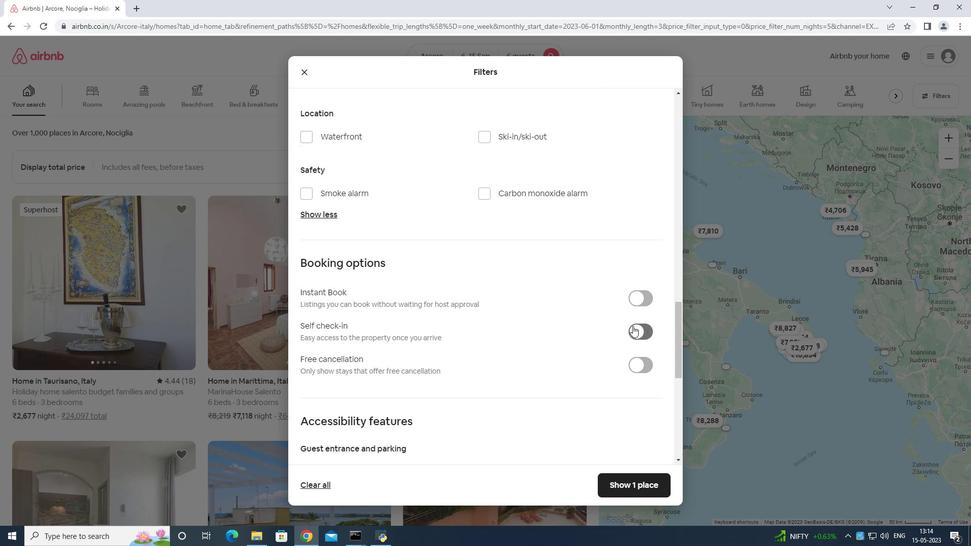 
Action: Mouse scrolled (639, 321) with delta (0, 0)
Screenshot: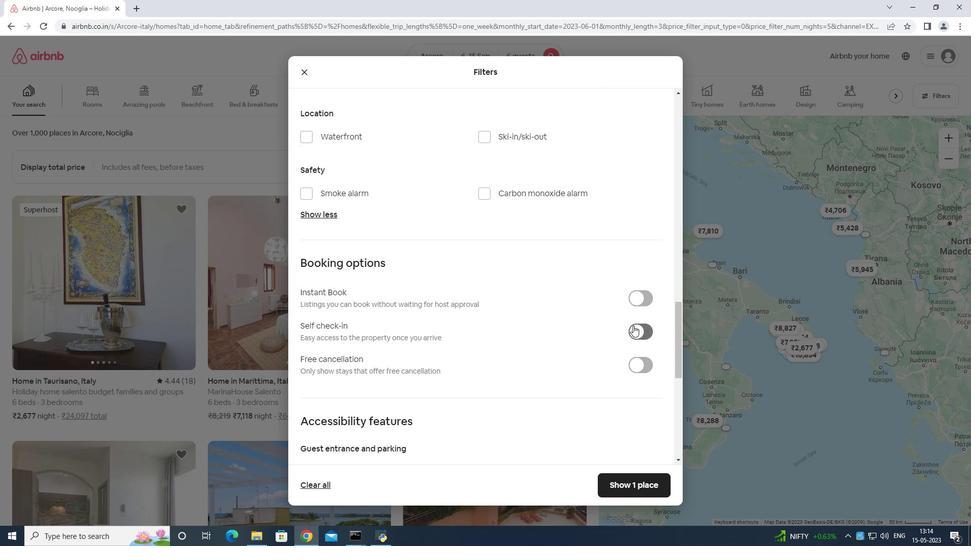 
Action: Mouse moved to (639, 323)
Screenshot: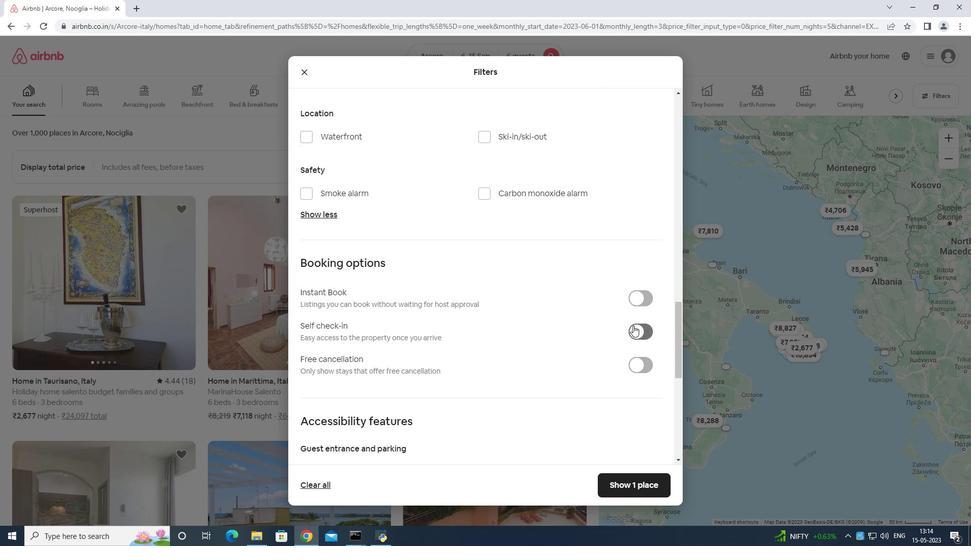 
Action: Mouse scrolled (639, 322) with delta (0, 0)
Screenshot: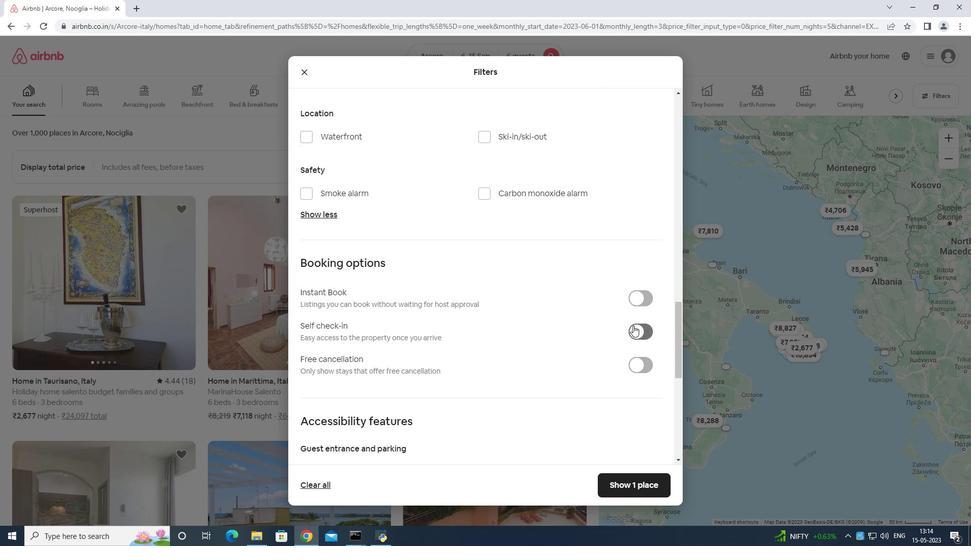 
Action: Mouse scrolled (639, 322) with delta (0, 0)
Screenshot: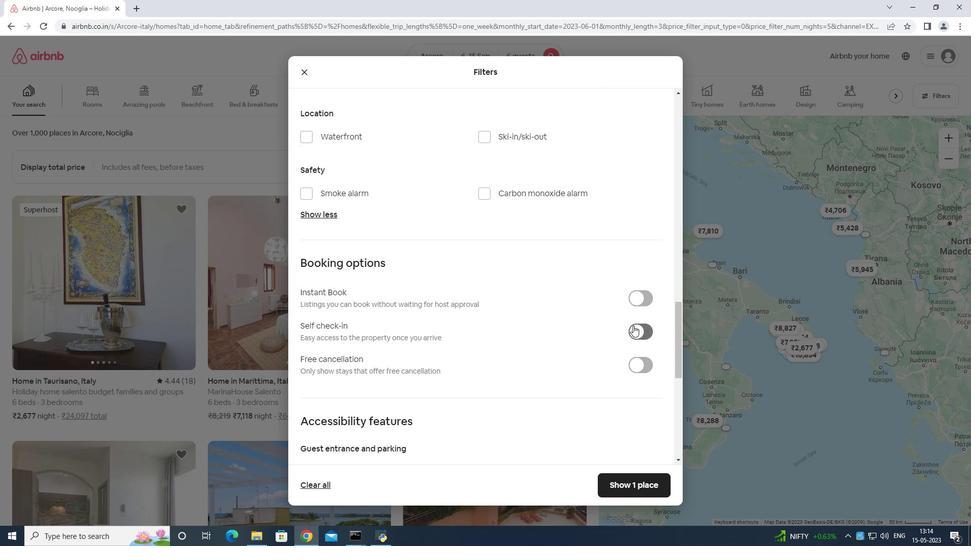 
Action: Mouse moved to (640, 323)
Screenshot: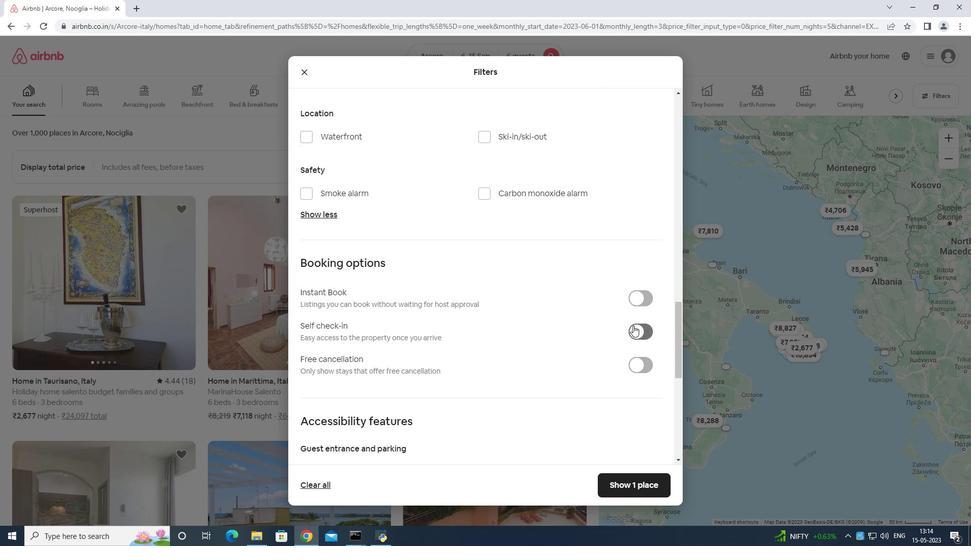 
Action: Mouse scrolled (640, 323) with delta (0, 0)
Screenshot: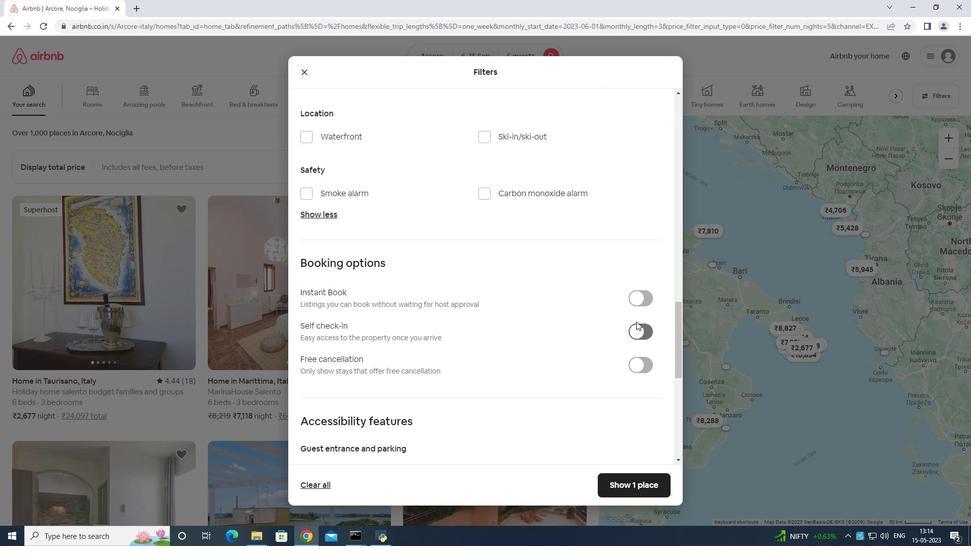 
Action: Mouse moved to (640, 324)
Screenshot: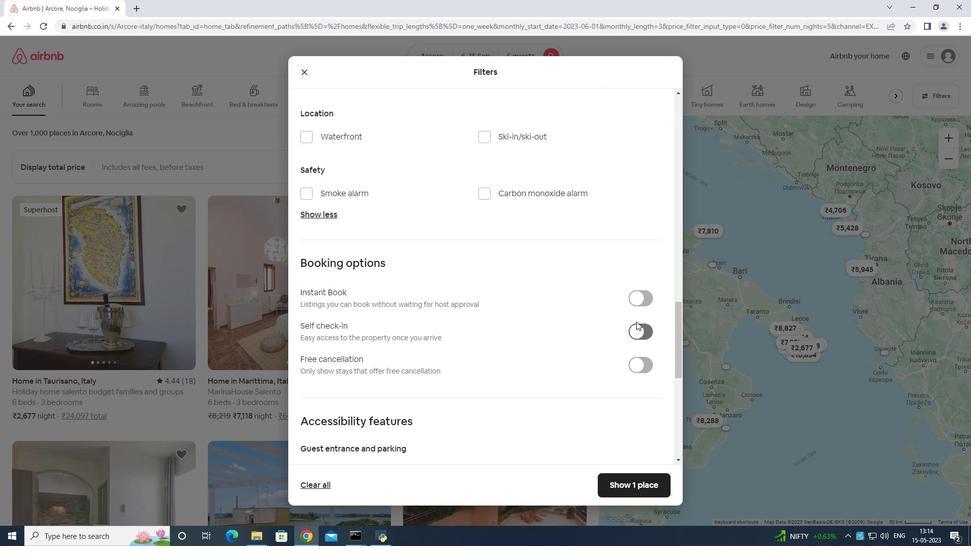 
Action: Mouse scrolled (640, 324) with delta (0, 0)
Screenshot: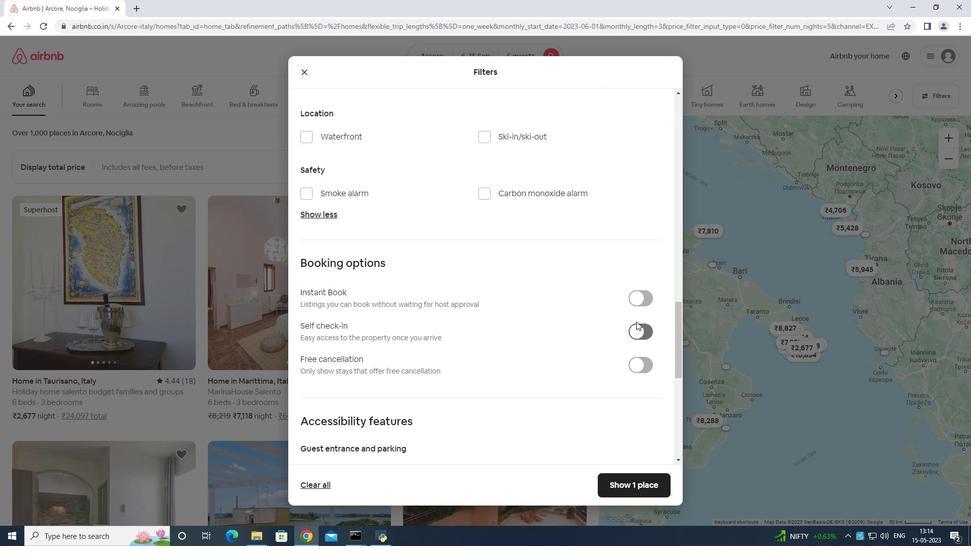 
Action: Mouse moved to (633, 298)
Screenshot: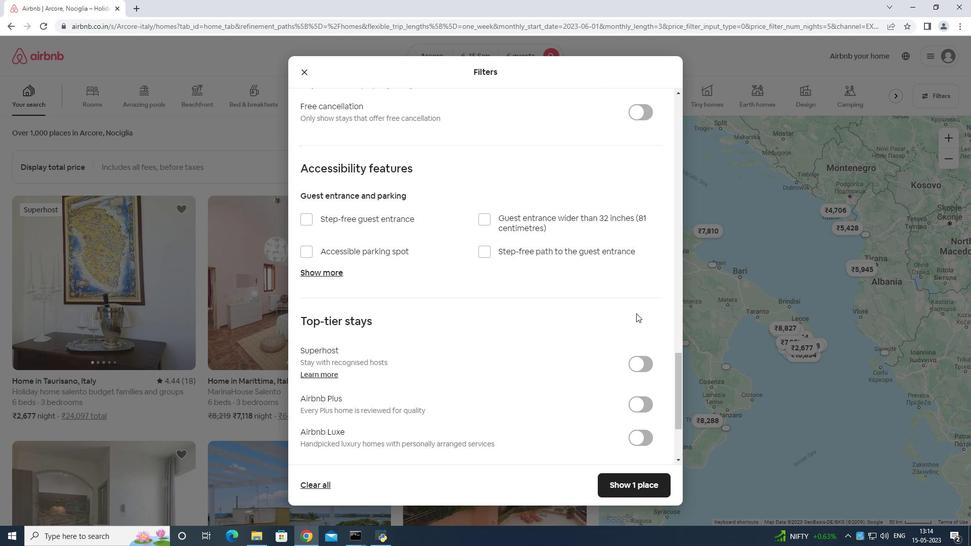 
Action: Mouse scrolled (633, 299) with delta (0, 0)
Screenshot: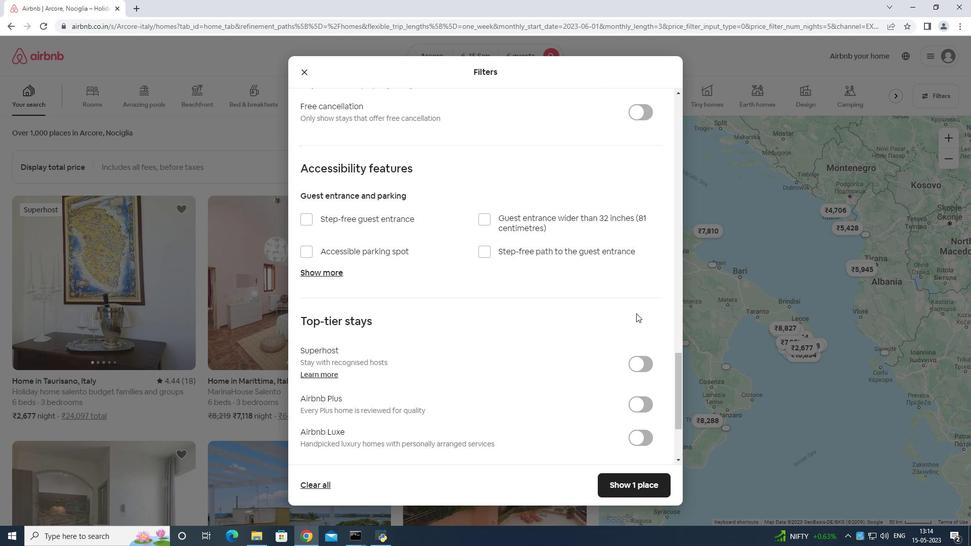 
Action: Mouse moved to (634, 293)
Screenshot: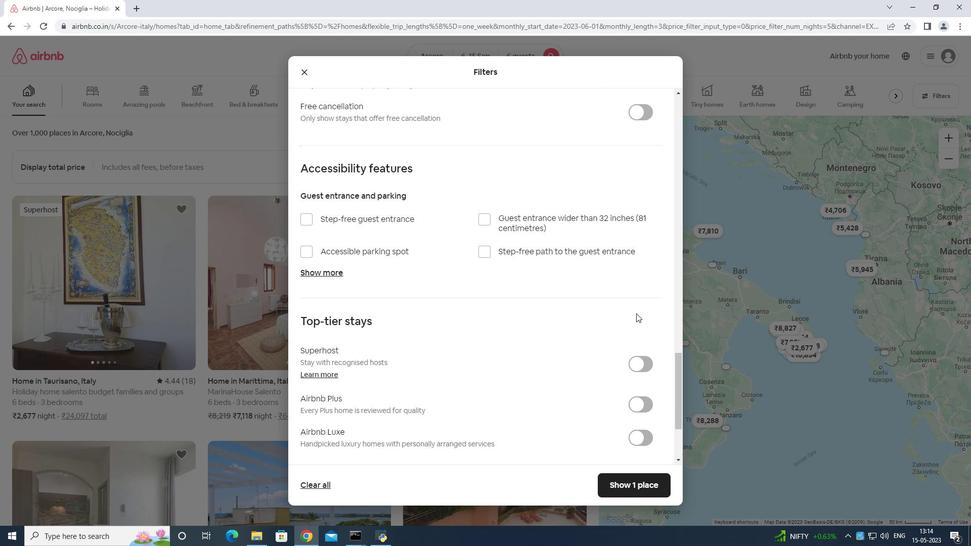 
Action: Mouse scrolled (634, 294) with delta (0, 0)
Screenshot: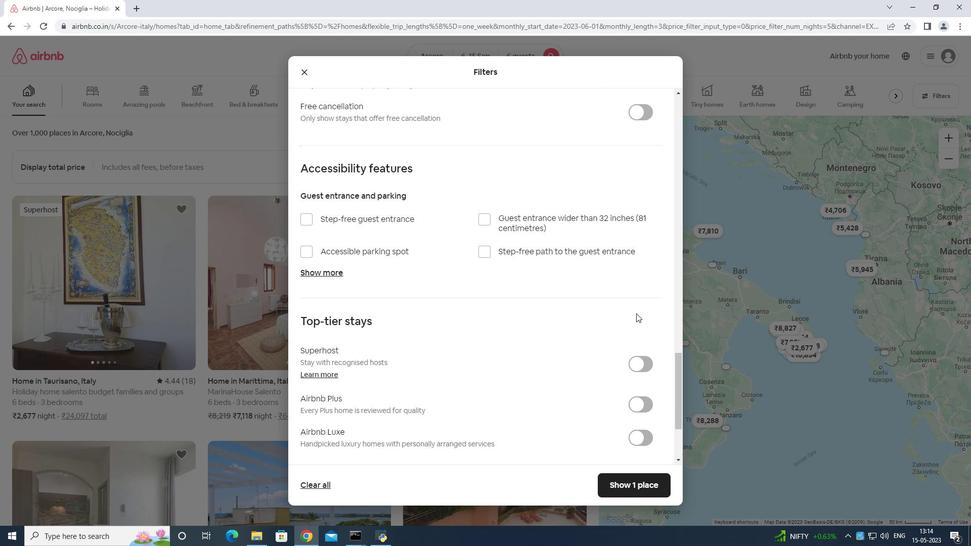 
Action: Mouse moved to (635, 291)
Screenshot: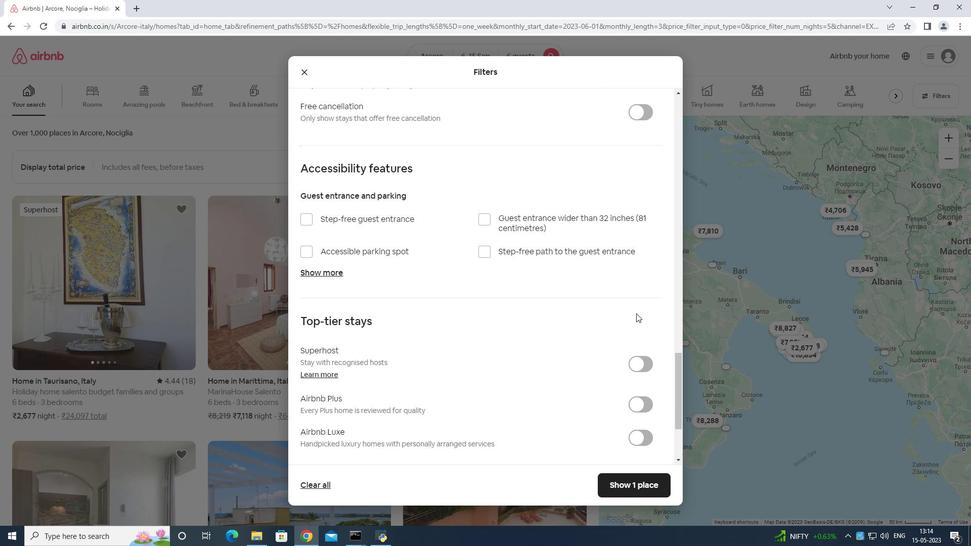 
Action: Mouse scrolled (635, 292) with delta (0, 0)
Screenshot: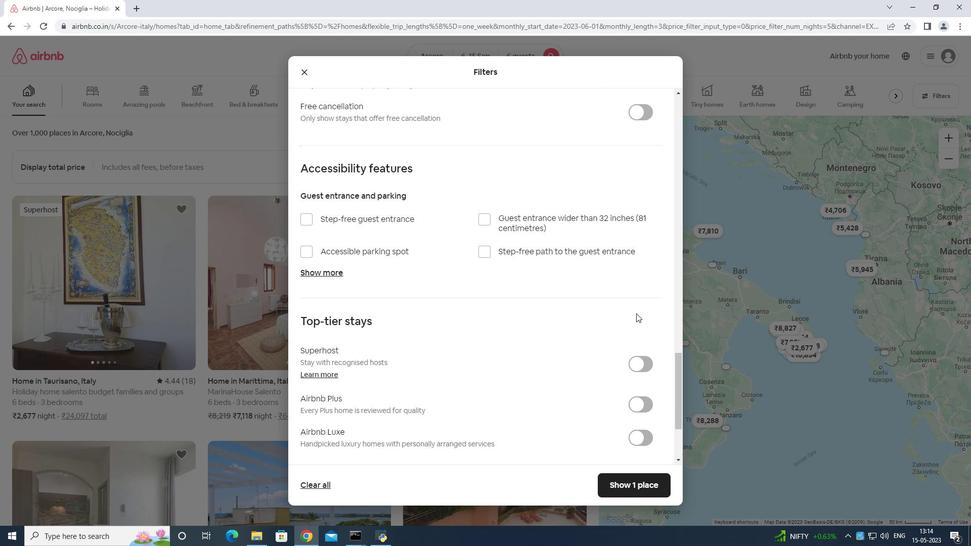 
Action: Mouse moved to (636, 284)
Screenshot: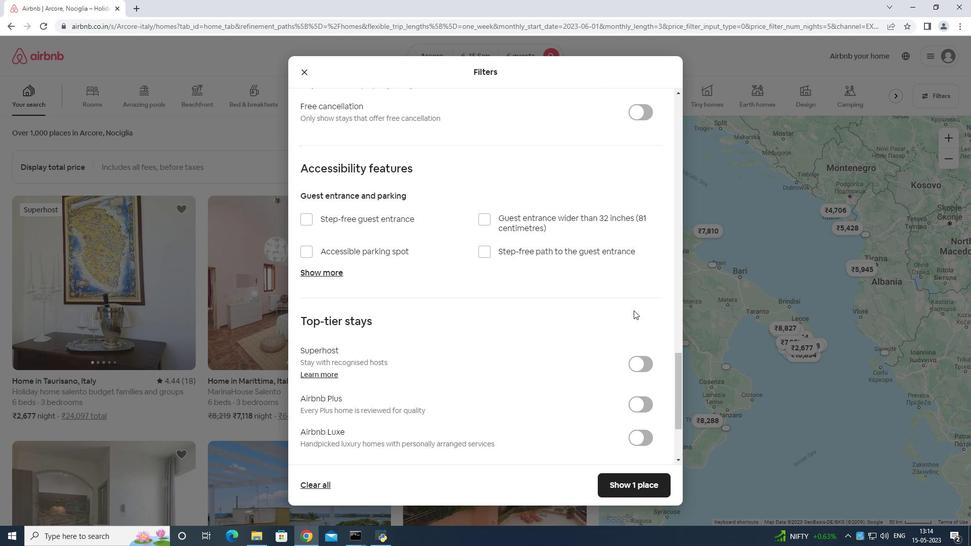 
Action: Mouse scrolled (636, 285) with delta (0, 0)
Screenshot: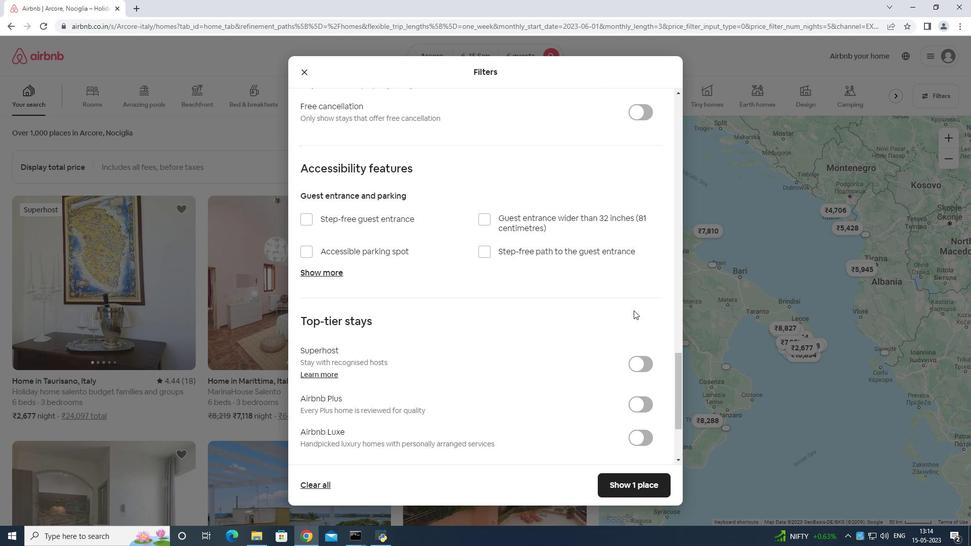 
Action: Mouse moved to (636, 280)
Screenshot: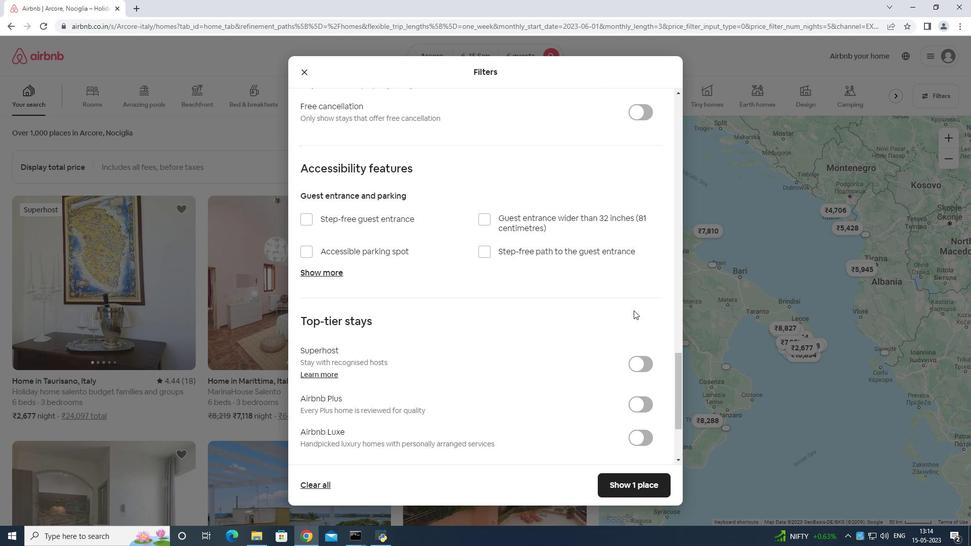 
Action: Mouse scrolled (636, 281) with delta (0, 0)
Screenshot: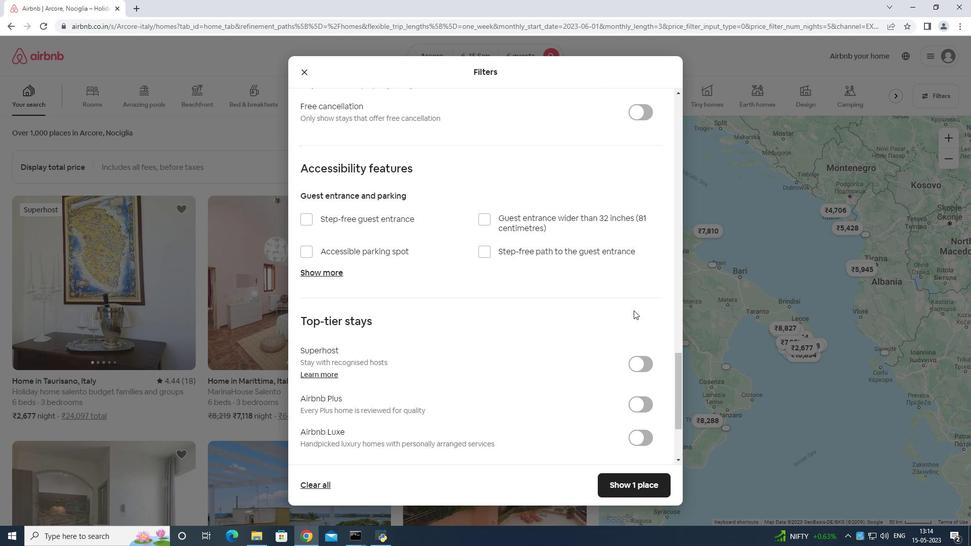 
Action: Mouse moved to (639, 336)
Screenshot: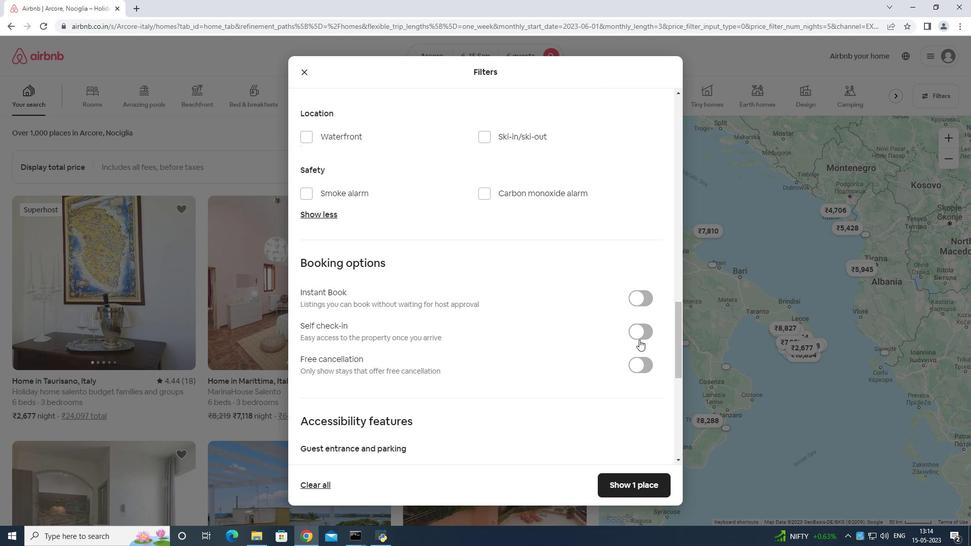 
Action: Mouse pressed left at (639, 336)
Screenshot: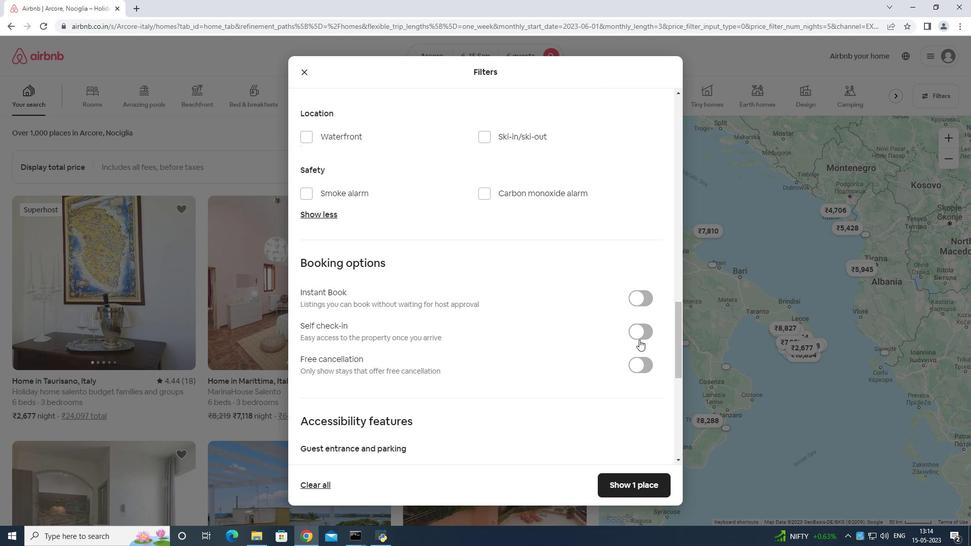 
Action: Mouse moved to (649, 312)
Screenshot: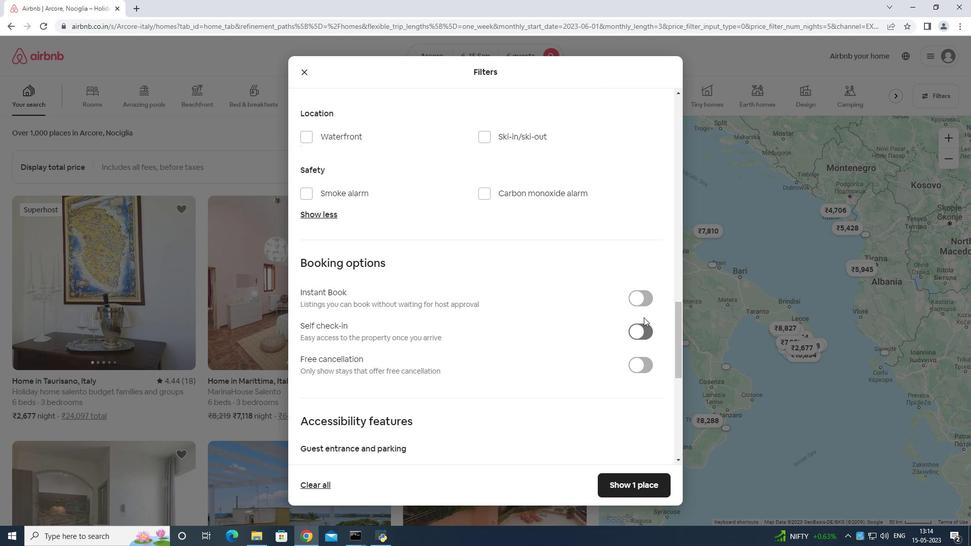 
Action: Mouse scrolled (649, 312) with delta (0, 0)
Screenshot: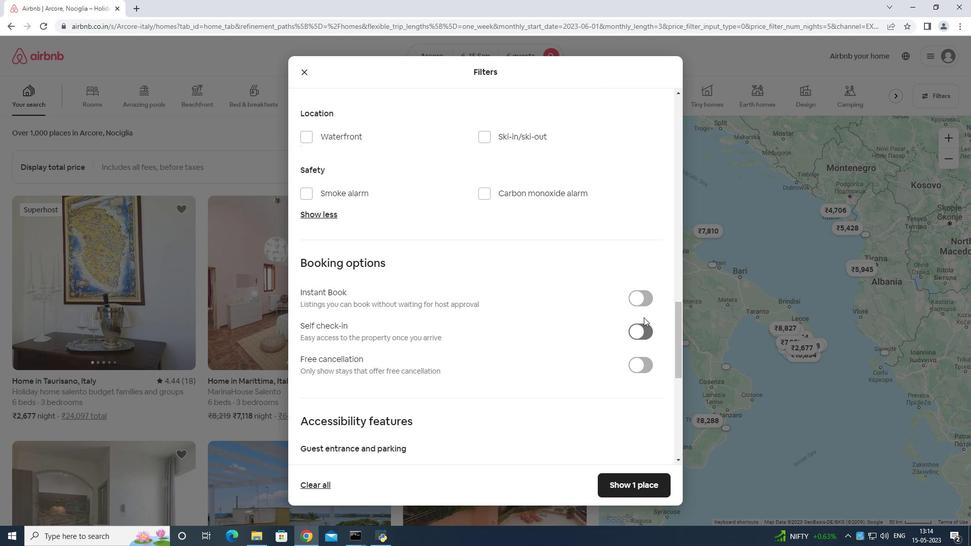 
Action: Mouse moved to (650, 319)
Screenshot: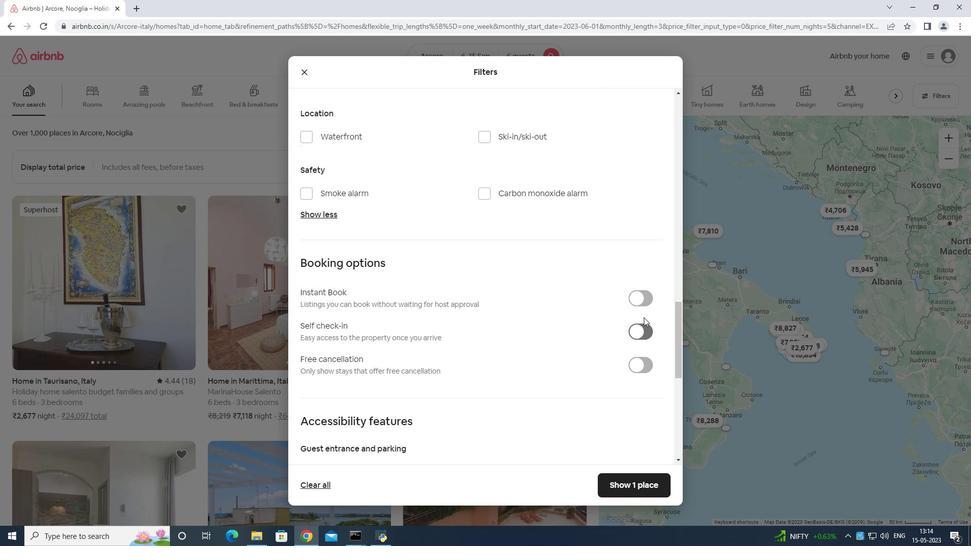 
Action: Mouse scrolled (650, 319) with delta (0, 0)
Screenshot: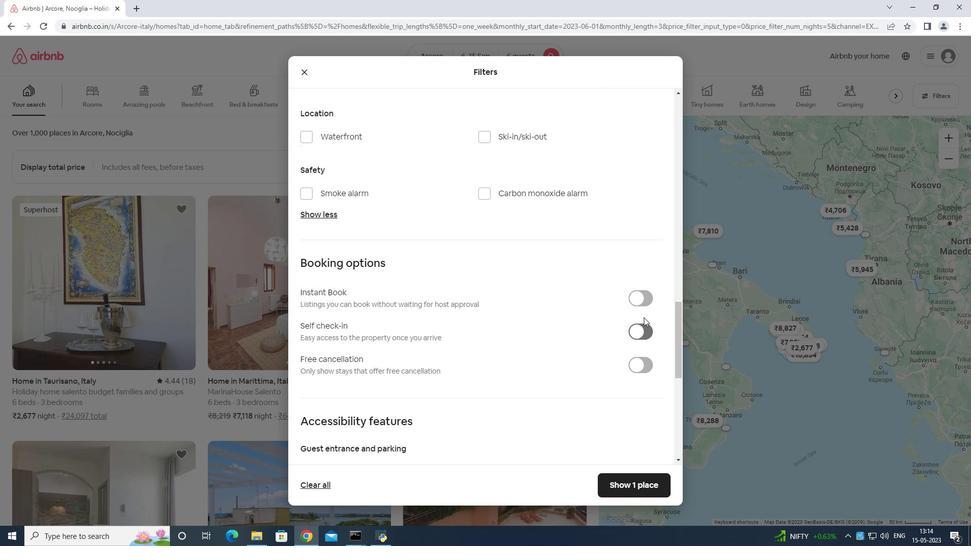 
Action: Mouse moved to (651, 324)
Screenshot: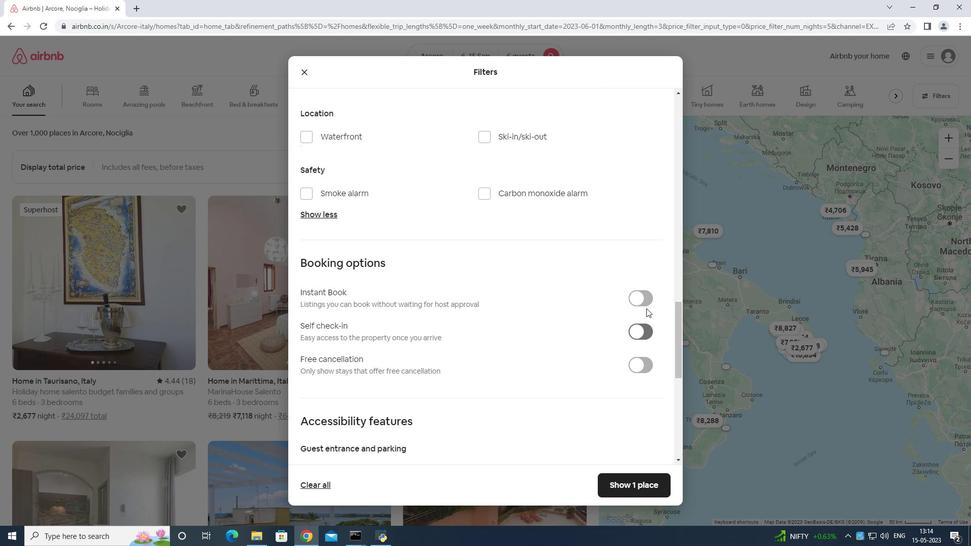 
Action: Mouse scrolled (651, 323) with delta (0, 0)
Screenshot: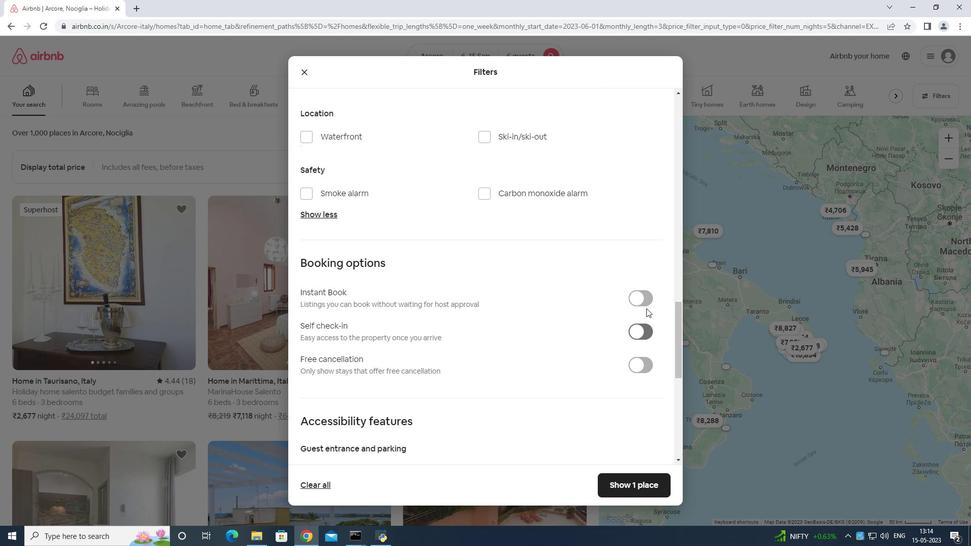 
Action: Mouse moved to (651, 326)
Screenshot: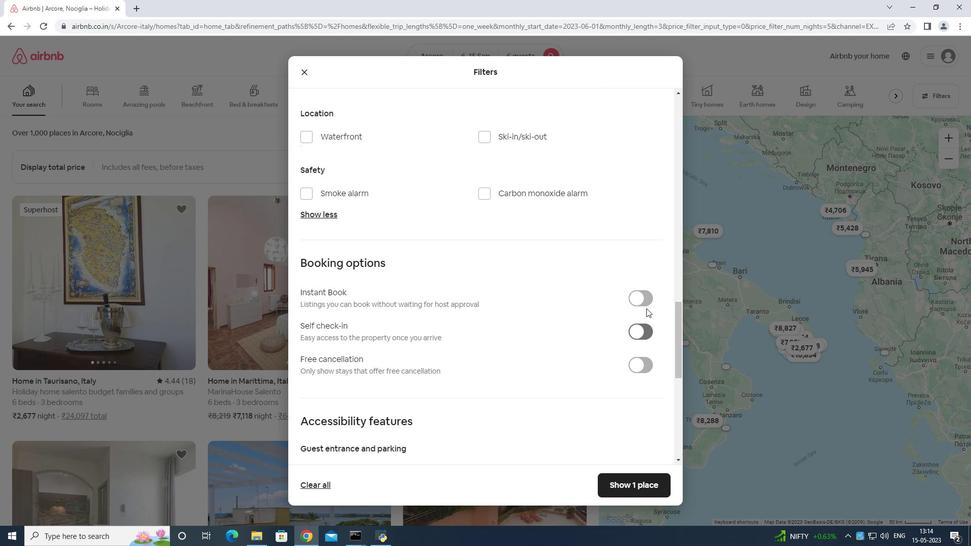 
Action: Mouse scrolled (651, 326) with delta (0, 0)
Screenshot: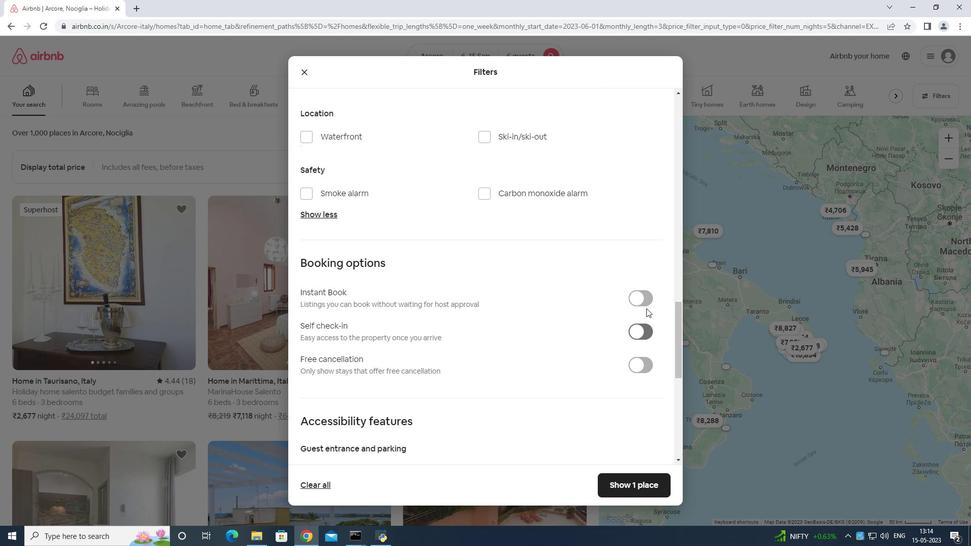 
Action: Mouse moved to (651, 328)
Screenshot: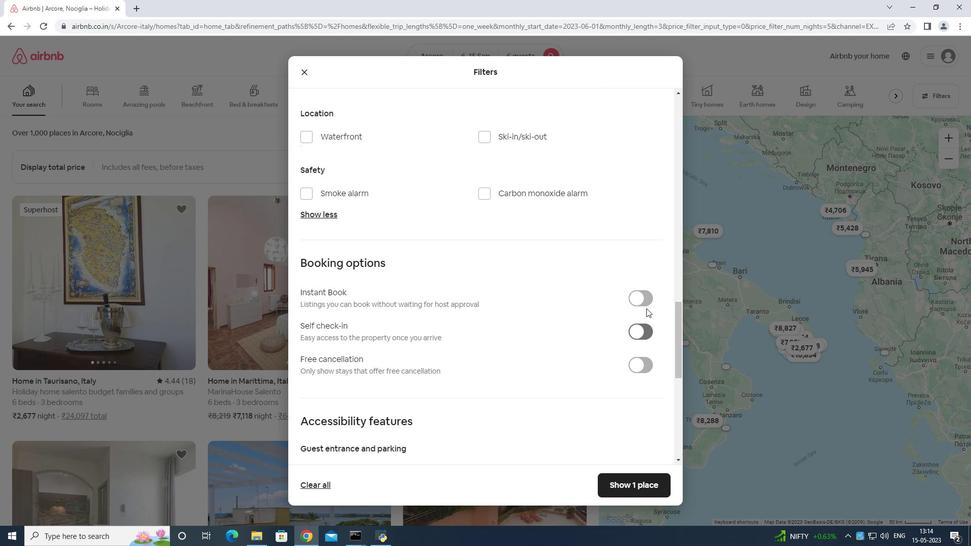 
Action: Mouse scrolled (651, 327) with delta (0, 0)
Screenshot: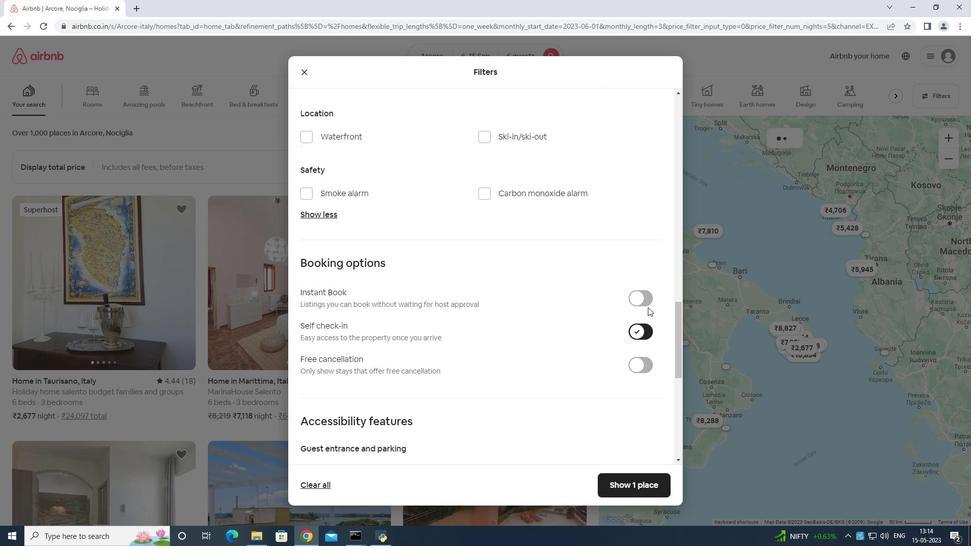 
Action: Mouse moved to (651, 324)
Screenshot: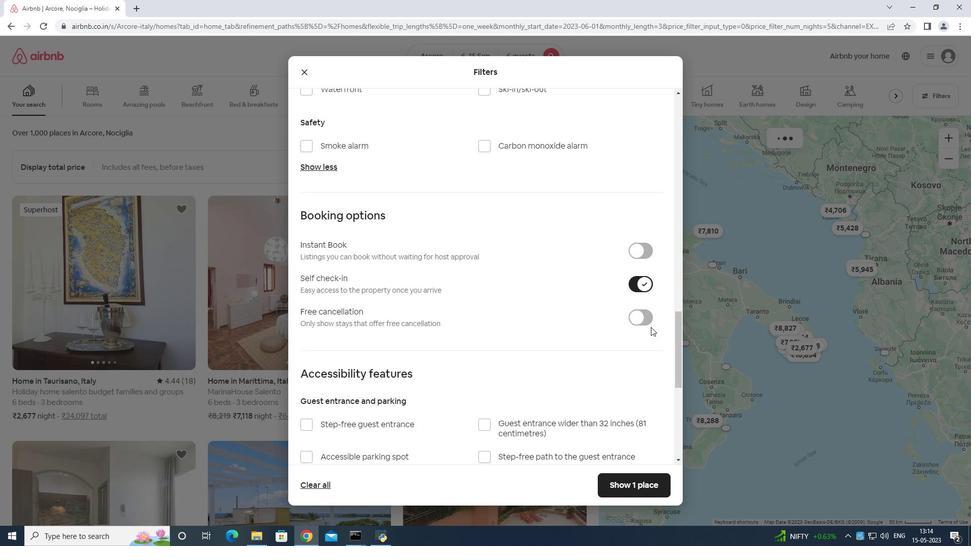 
Action: Mouse scrolled (651, 324) with delta (0, 0)
Screenshot: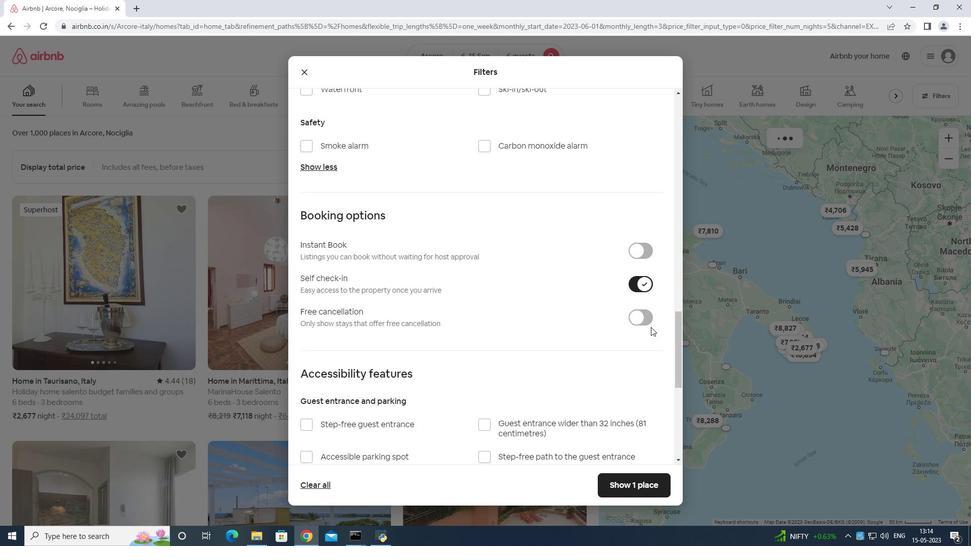 
Action: Mouse moved to (651, 325)
Screenshot: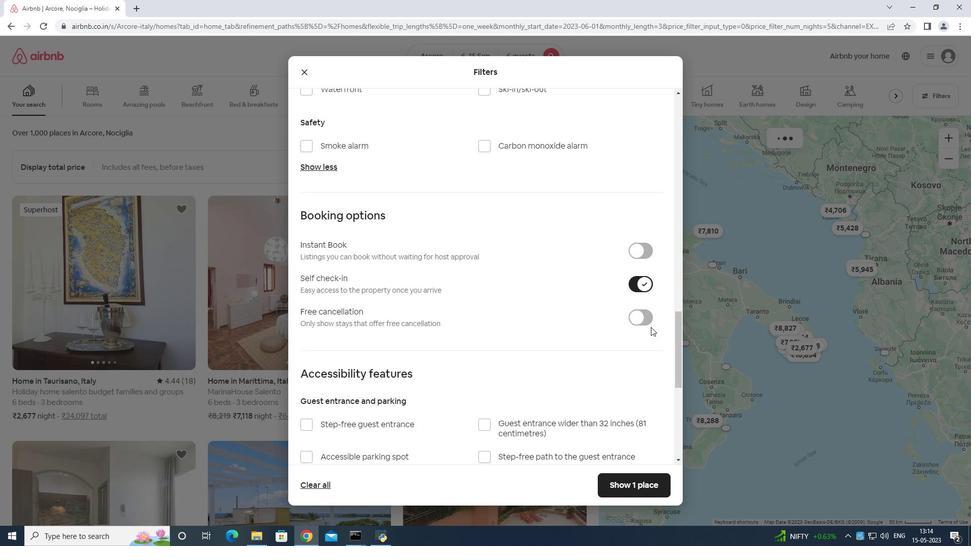 
Action: Mouse scrolled (651, 325) with delta (0, 0)
Screenshot: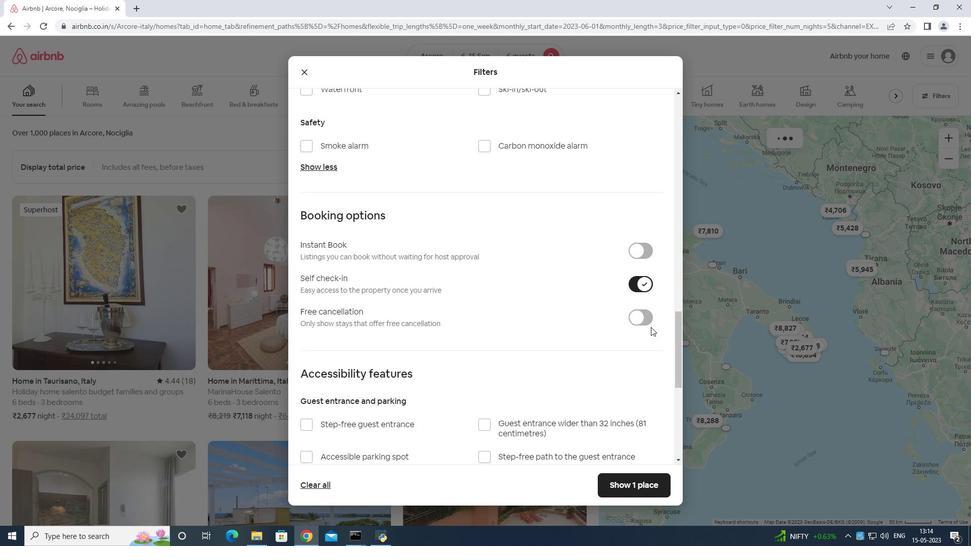 
Action: Mouse scrolled (651, 325) with delta (0, 0)
Screenshot: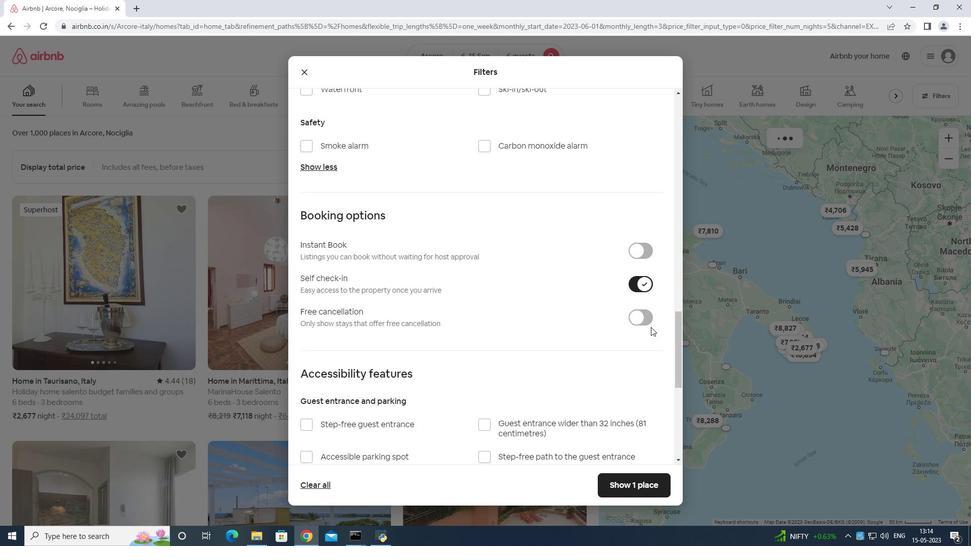 
Action: Mouse scrolled (651, 325) with delta (0, 0)
Screenshot: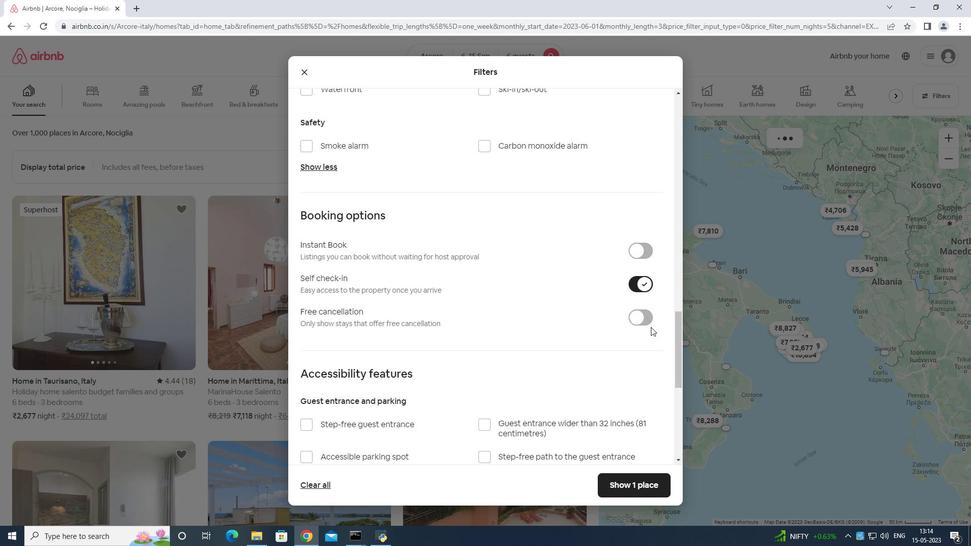
Action: Mouse moved to (651, 315)
Screenshot: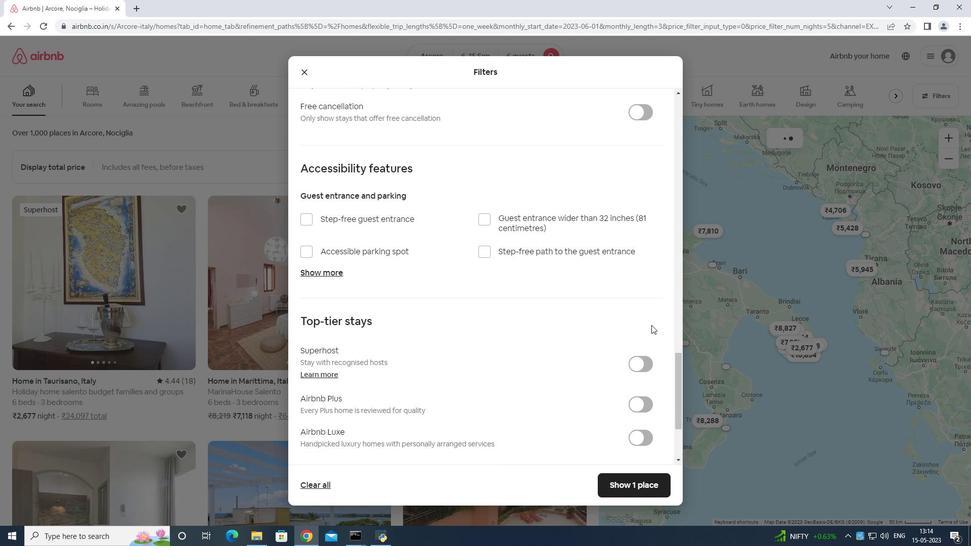 
Action: Mouse scrolled (651, 315) with delta (0, 0)
Screenshot: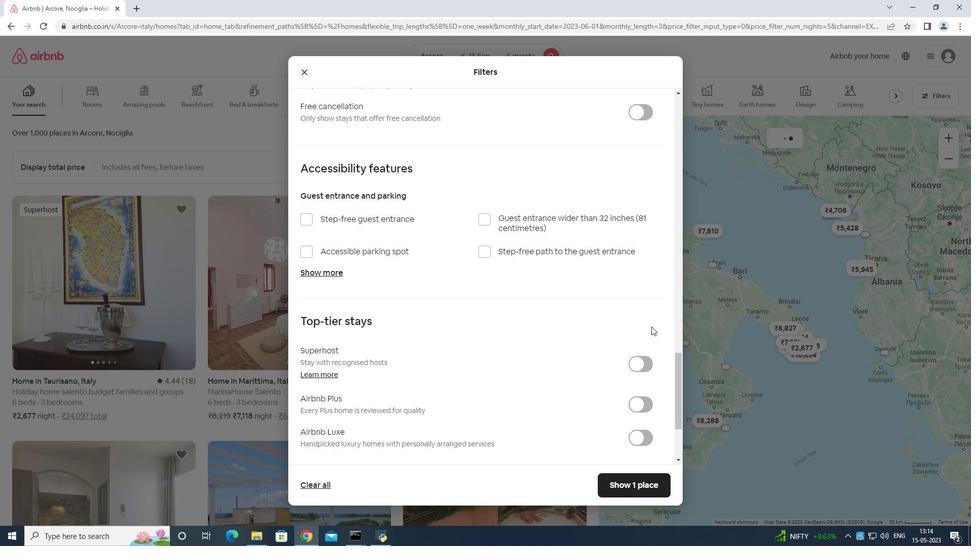 
Action: Mouse scrolled (651, 315) with delta (0, 0)
Screenshot: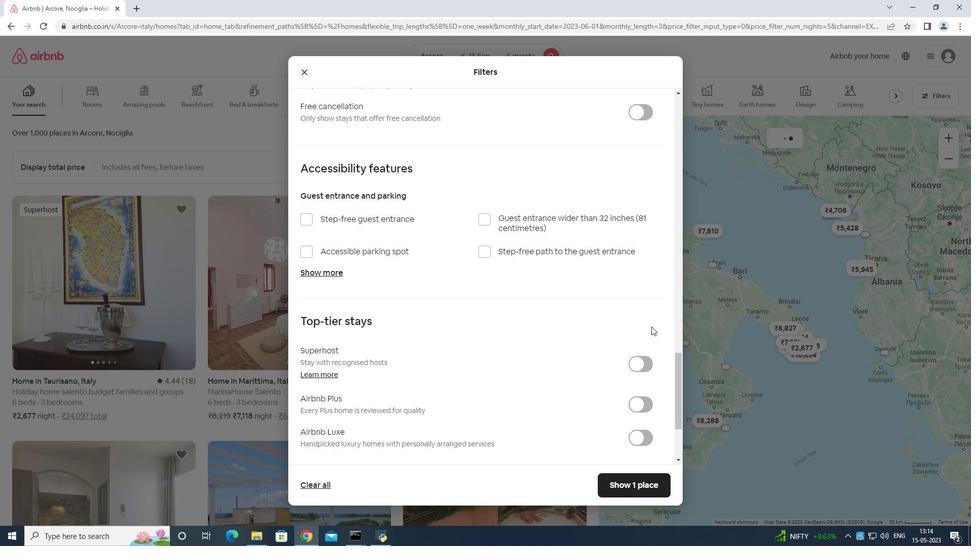 
Action: Mouse moved to (651, 315)
Screenshot: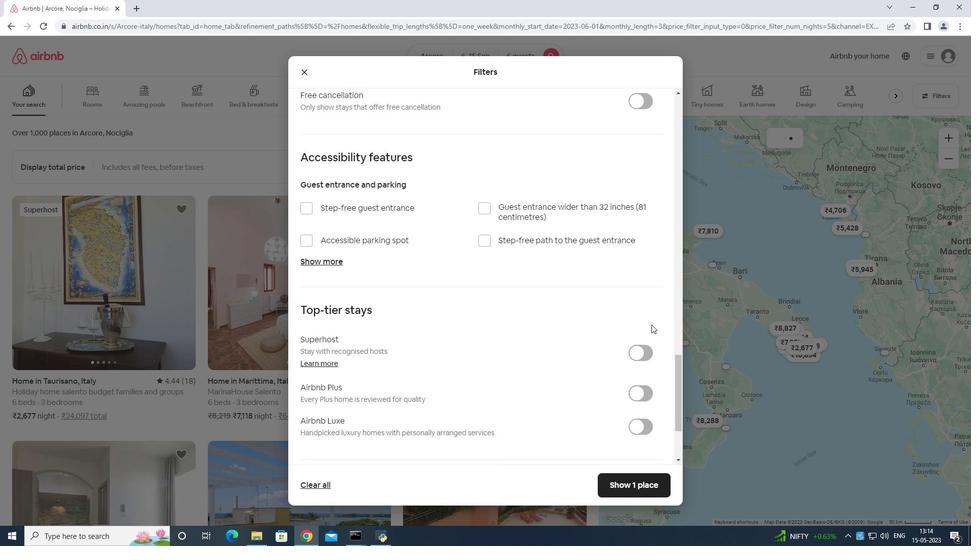 
Action: Mouse scrolled (651, 315) with delta (0, 0)
Screenshot: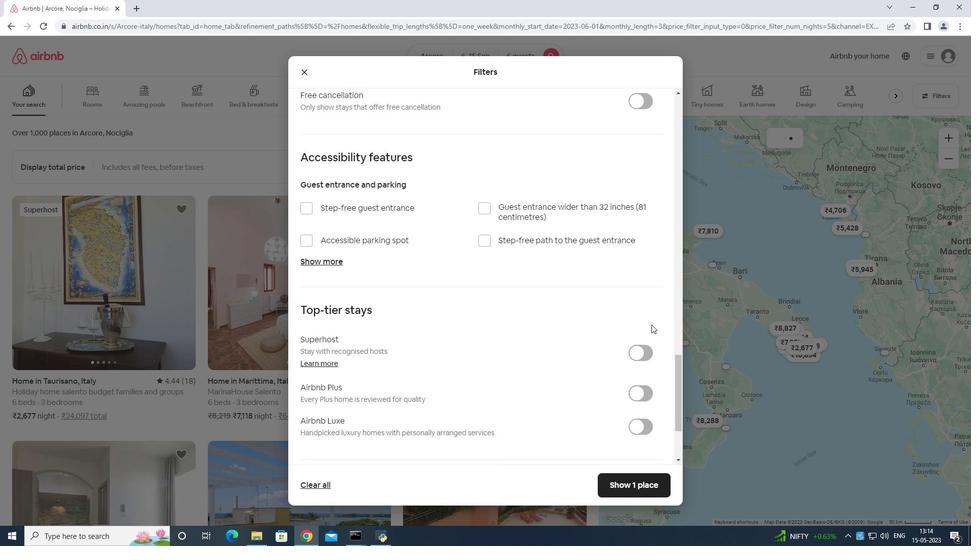
Action: Mouse moved to (650, 318)
Screenshot: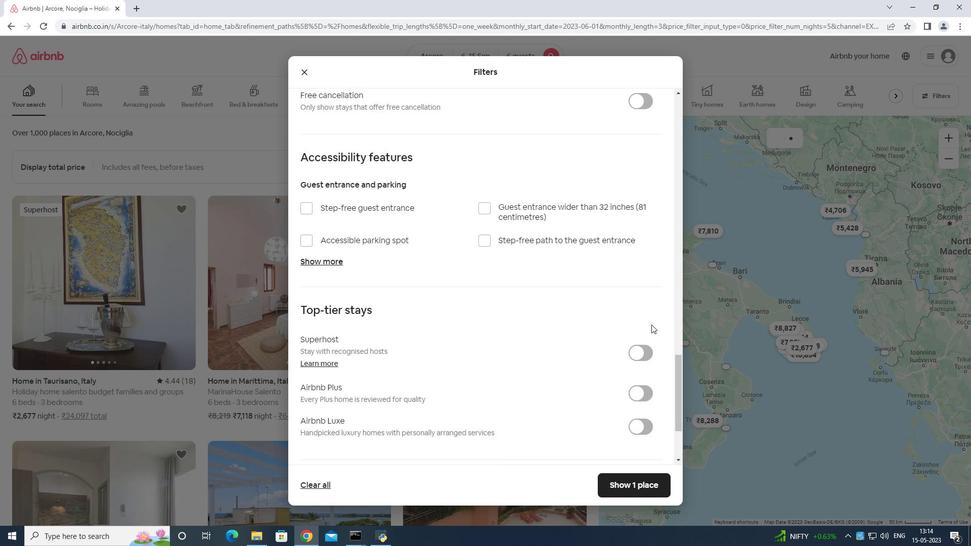 
Action: Mouse scrolled (650, 317) with delta (0, 0)
Screenshot: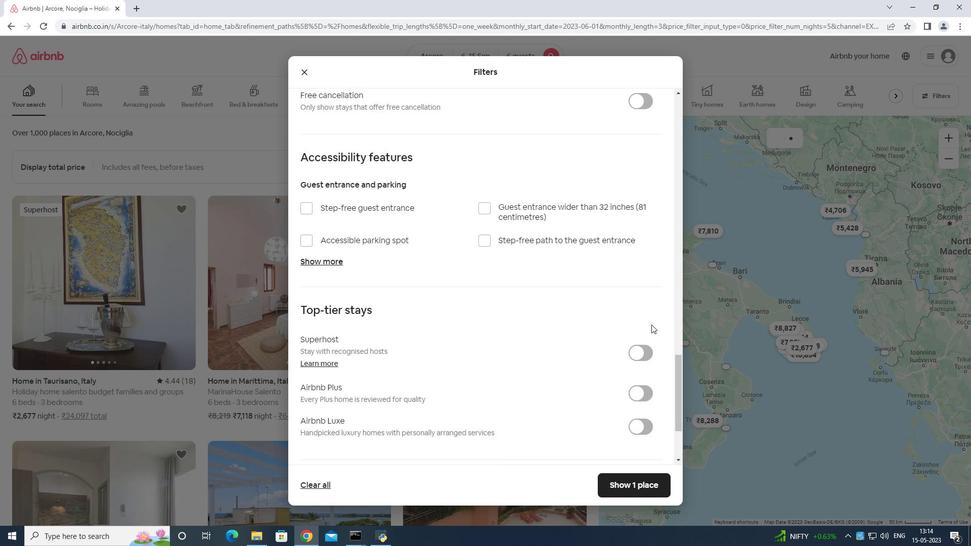 
Action: Mouse moved to (326, 393)
Screenshot: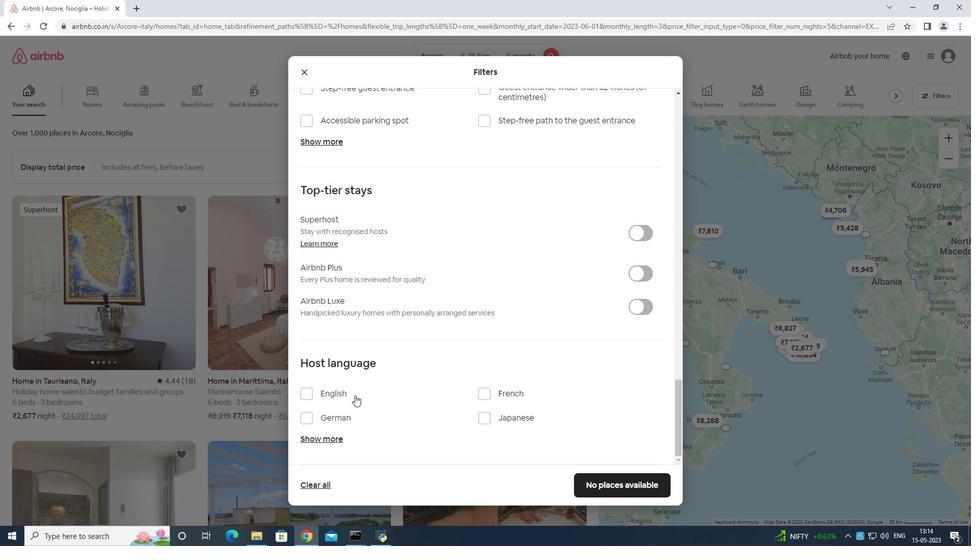 
Action: Mouse pressed left at (326, 393)
Screenshot: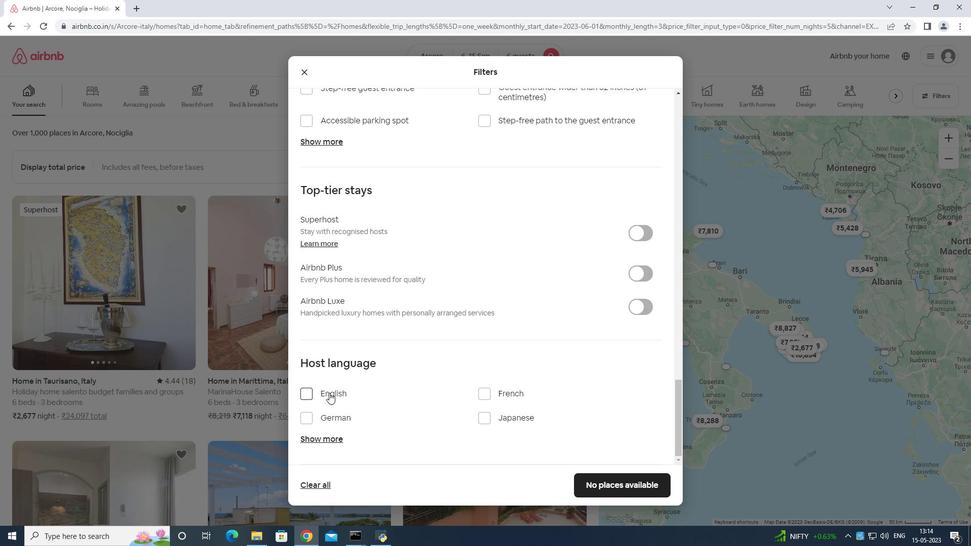
Action: Mouse moved to (611, 482)
Screenshot: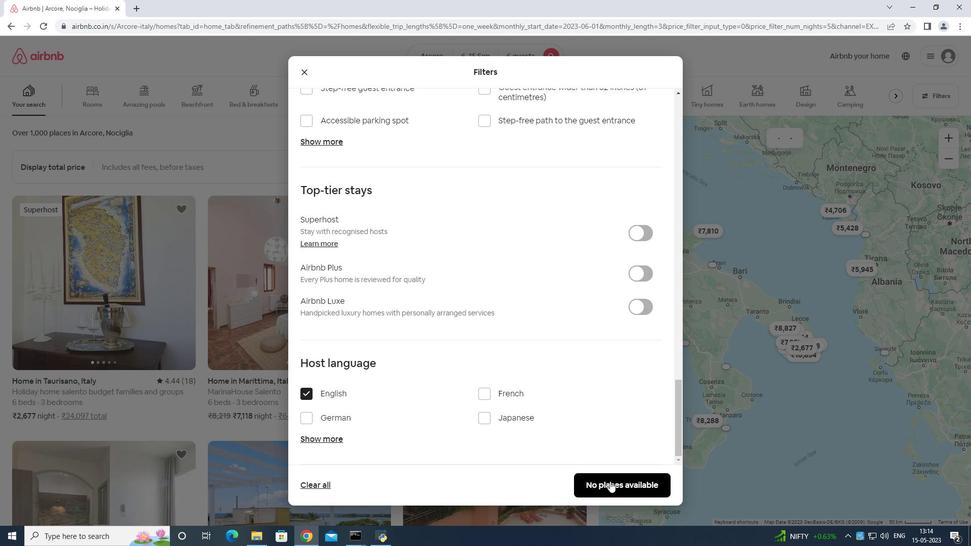 
Action: Mouse pressed left at (611, 482)
Screenshot: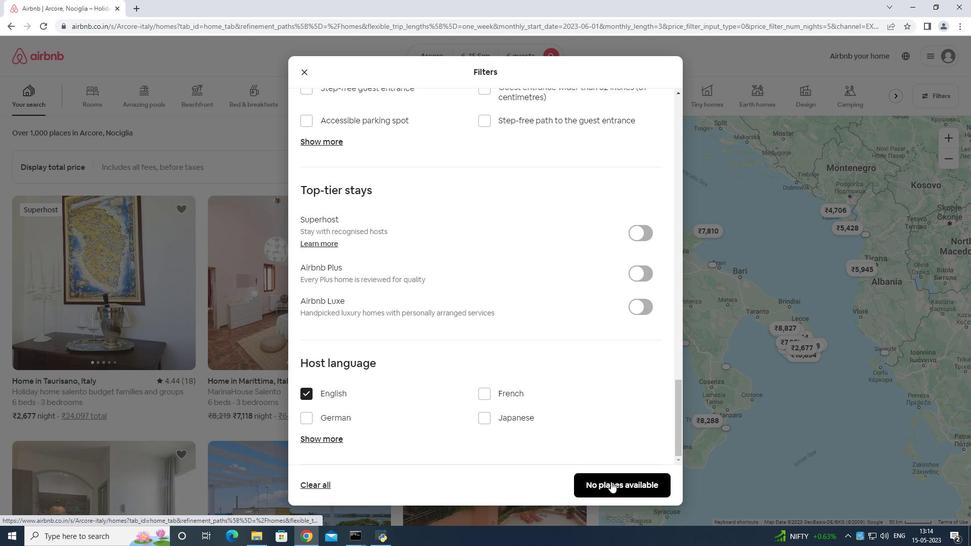 
